 Task: Find connections with filter location Zamora with filter topic #technologywith filter profile language French with filter current company Mercedes-Benz India Pvt. Ltd. with filter school Sri Jayachamarajendra College of Engg., MYSORE with filter industry Appliances, Electrical, and Electronics Manufacturing with filter service category Management Consulting with filter keywords title Telephone Operator
Action: Mouse moved to (541, 72)
Screenshot: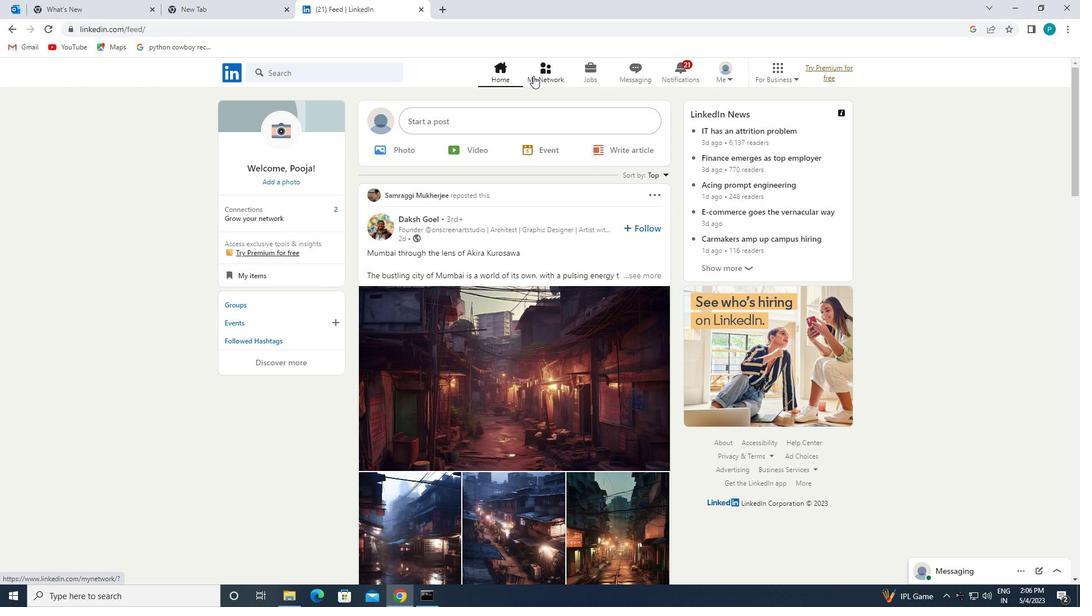 
Action: Mouse pressed left at (541, 72)
Screenshot: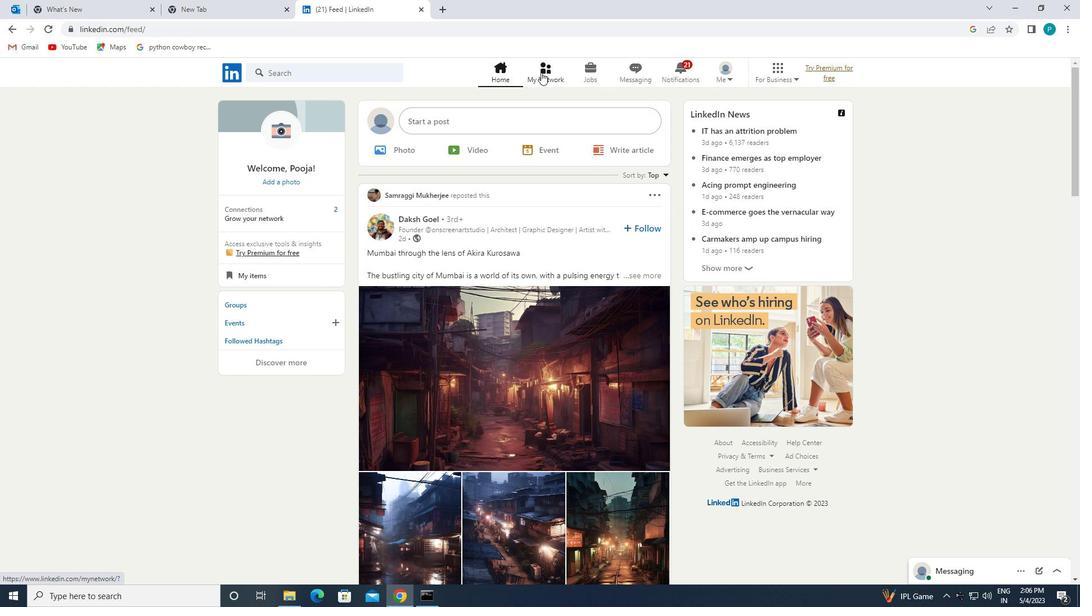 
Action: Mouse moved to (367, 131)
Screenshot: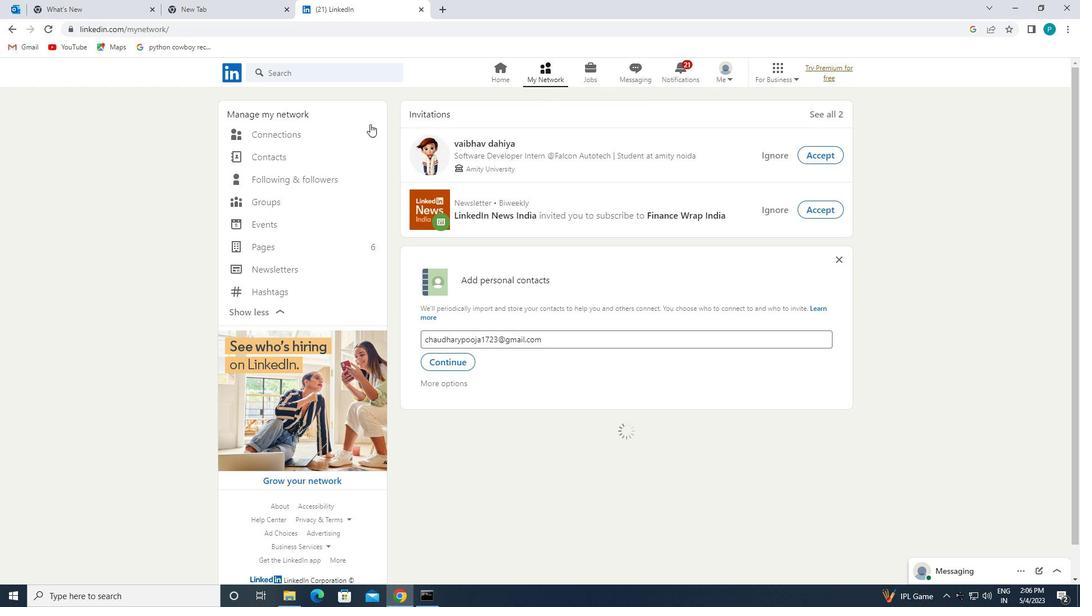 
Action: Mouse pressed left at (367, 131)
Screenshot: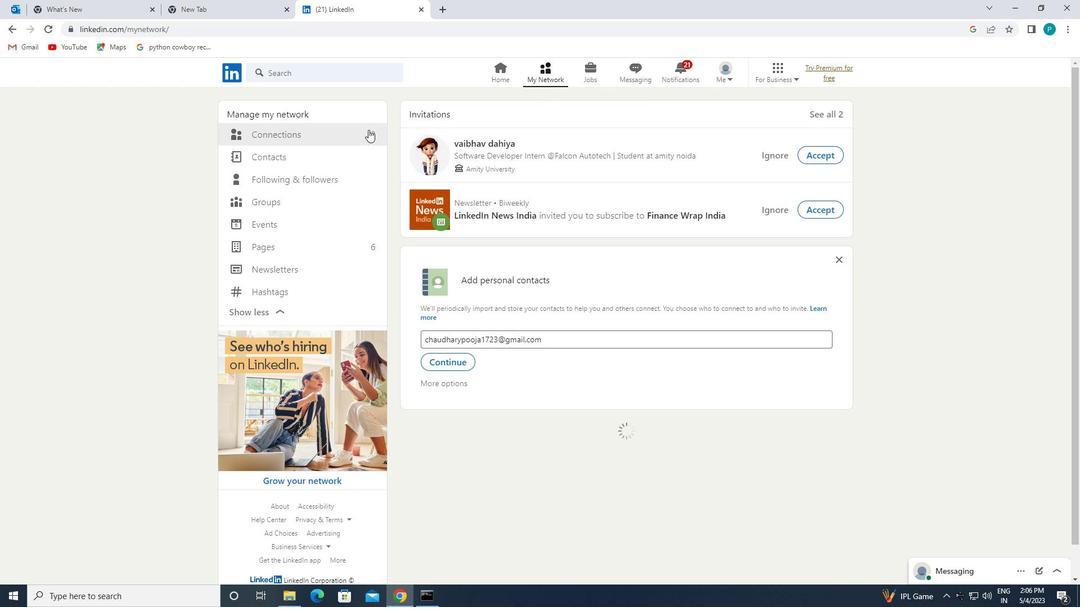 
Action: Mouse moved to (607, 140)
Screenshot: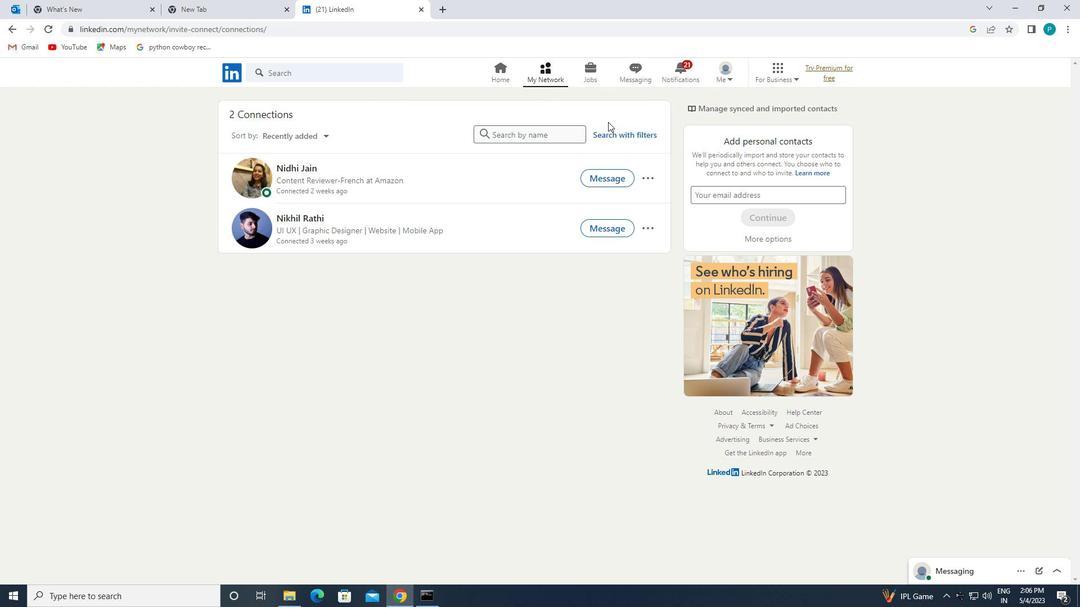 
Action: Mouse pressed left at (607, 140)
Screenshot: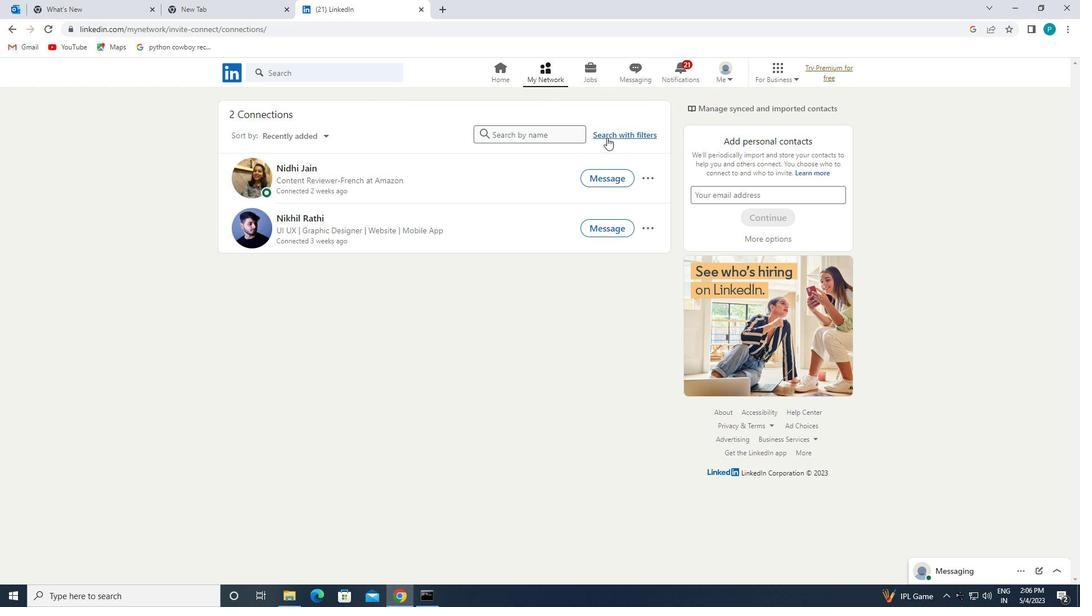
Action: Mouse moved to (571, 106)
Screenshot: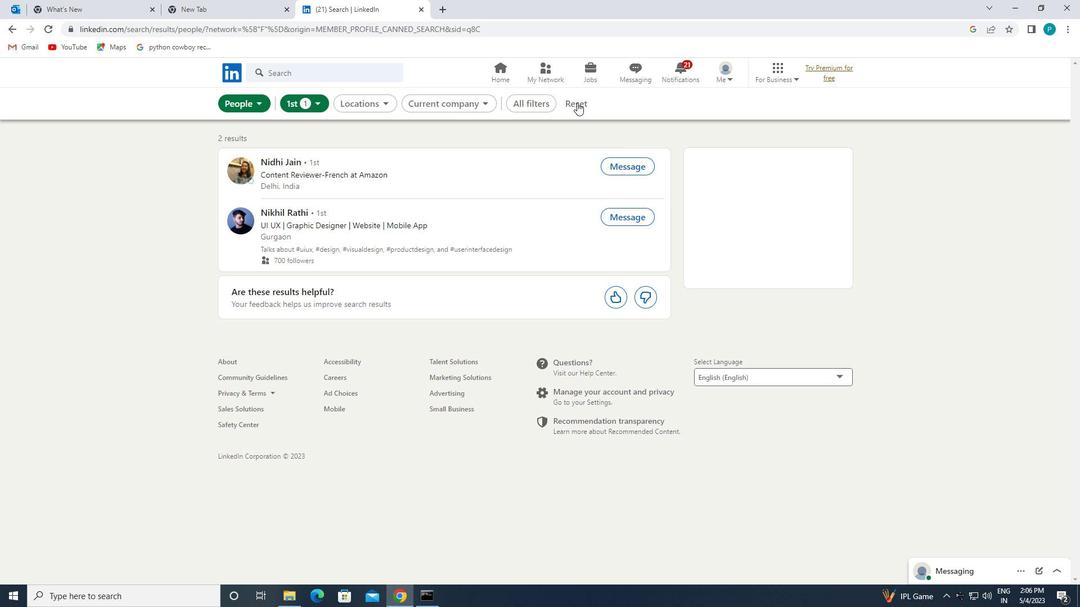 
Action: Mouse pressed left at (571, 106)
Screenshot: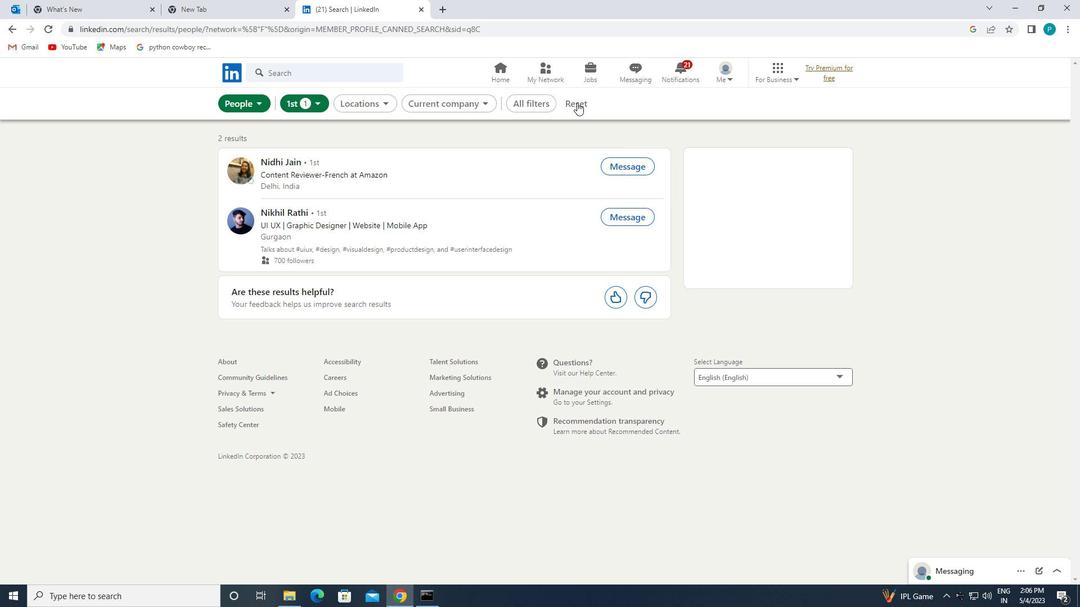 
Action: Mouse moved to (549, 101)
Screenshot: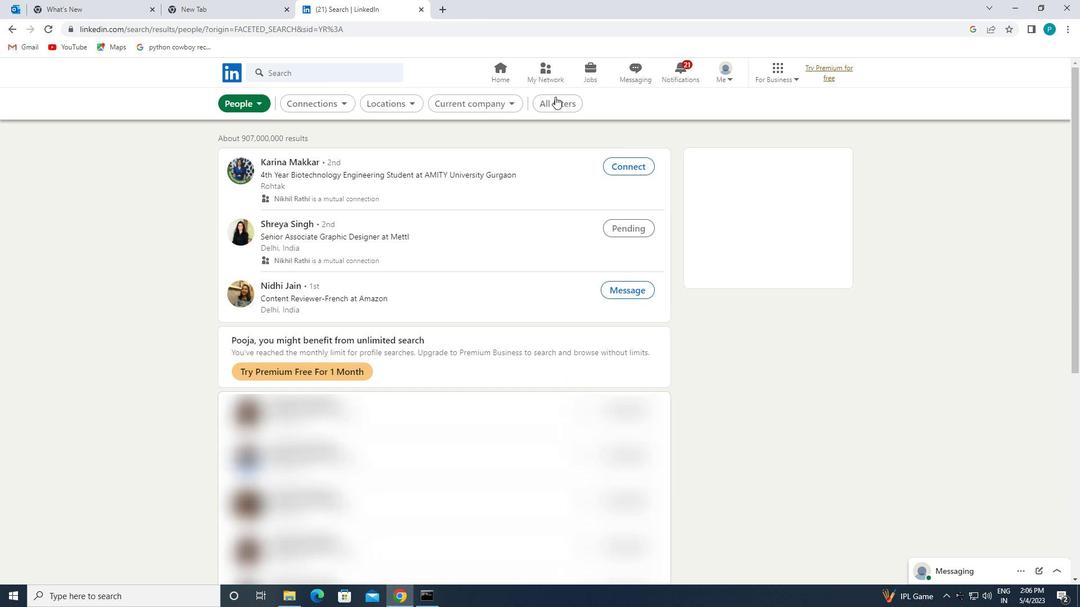 
Action: Mouse pressed left at (549, 101)
Screenshot: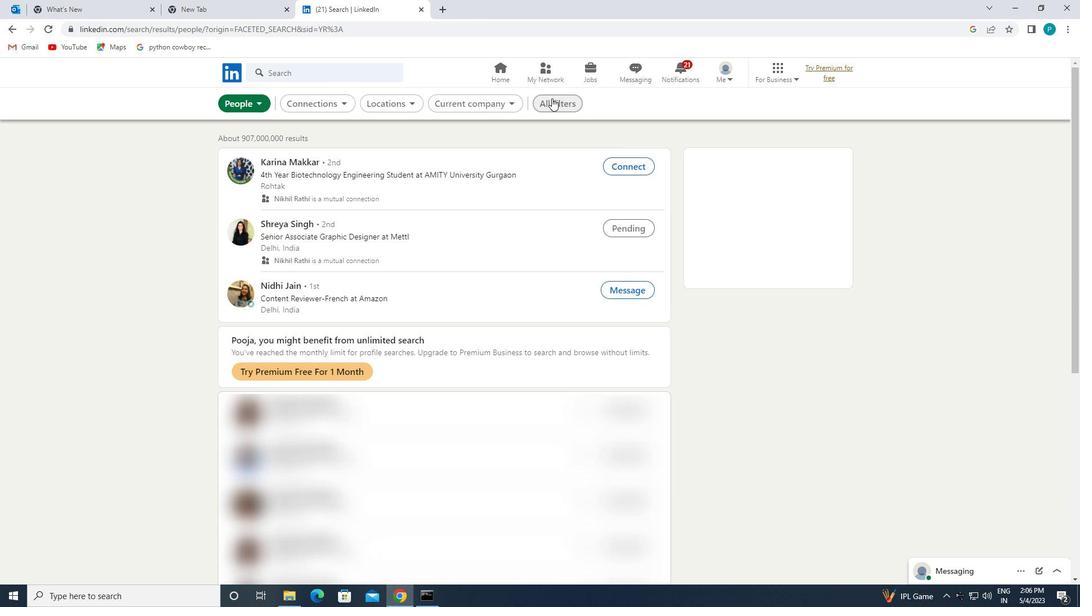 
Action: Mouse moved to (888, 269)
Screenshot: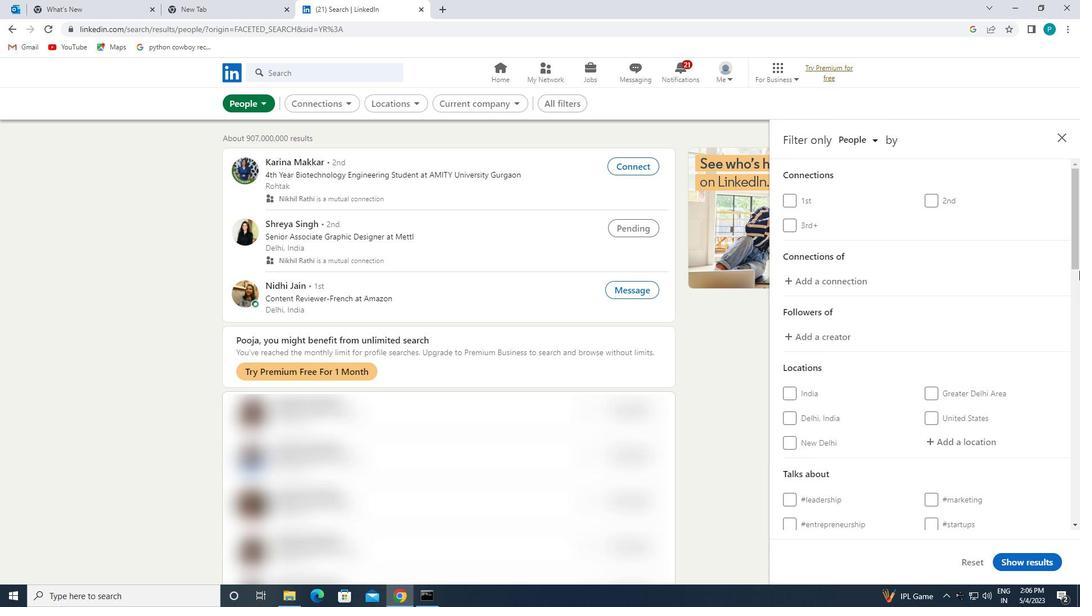 
Action: Mouse scrolled (888, 268) with delta (0, 0)
Screenshot: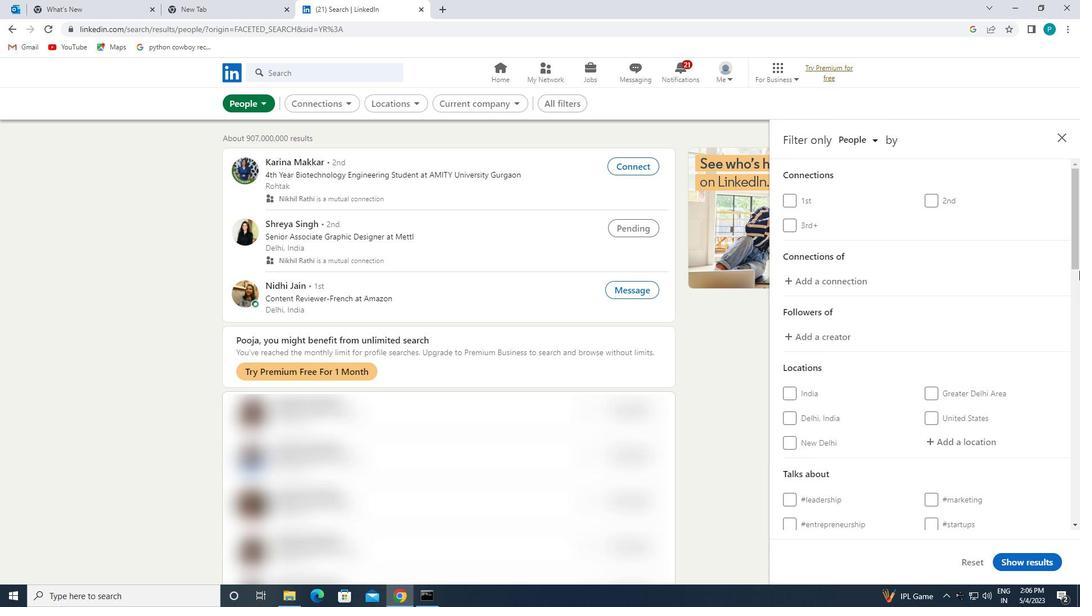
Action: Mouse moved to (890, 283)
Screenshot: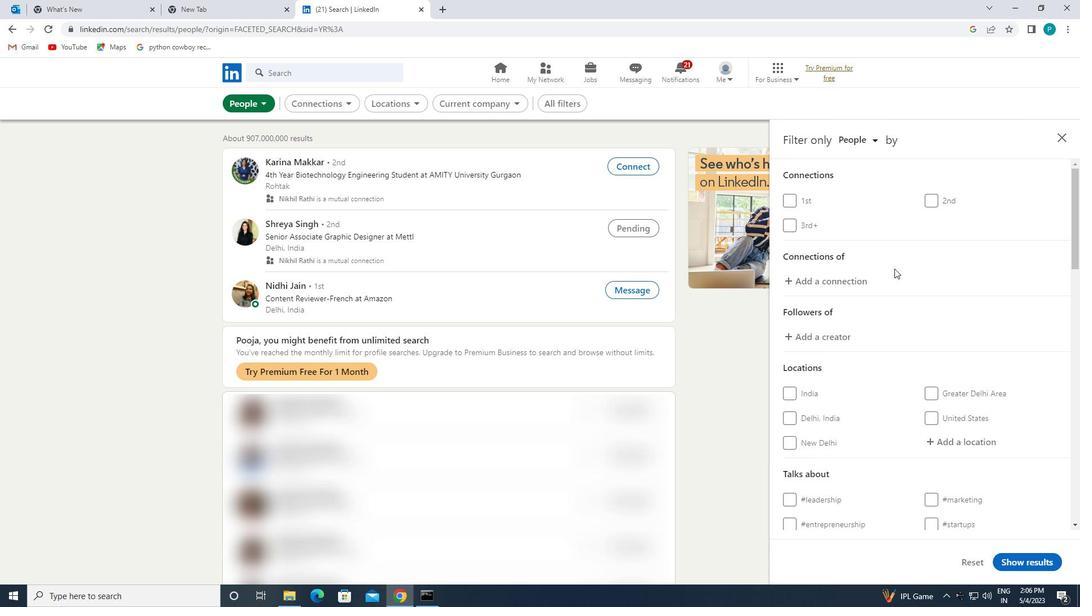 
Action: Mouse scrolled (890, 282) with delta (0, 0)
Screenshot: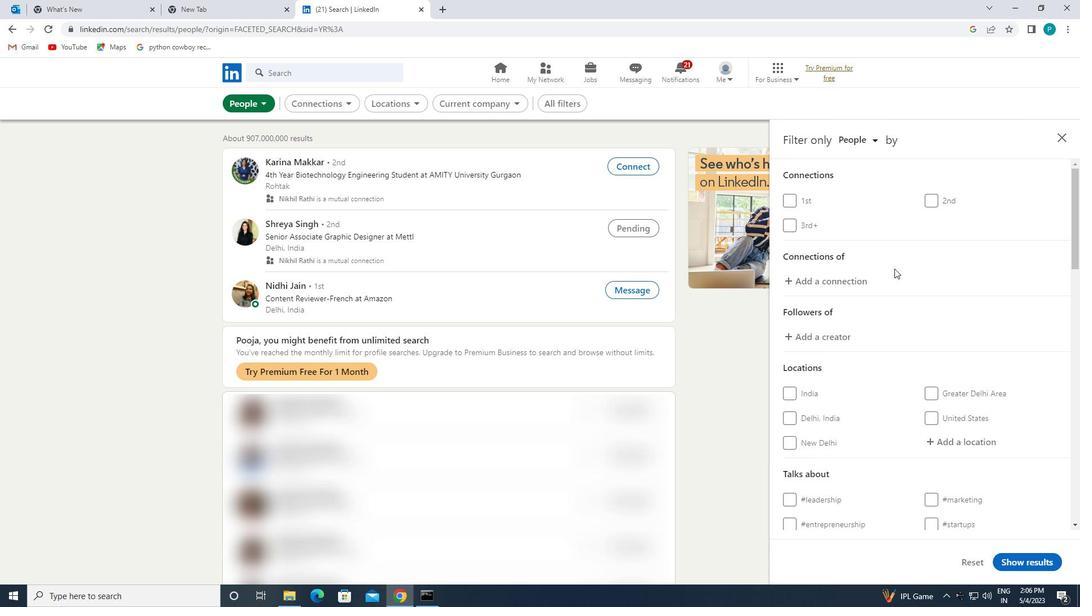 
Action: Mouse moved to (937, 324)
Screenshot: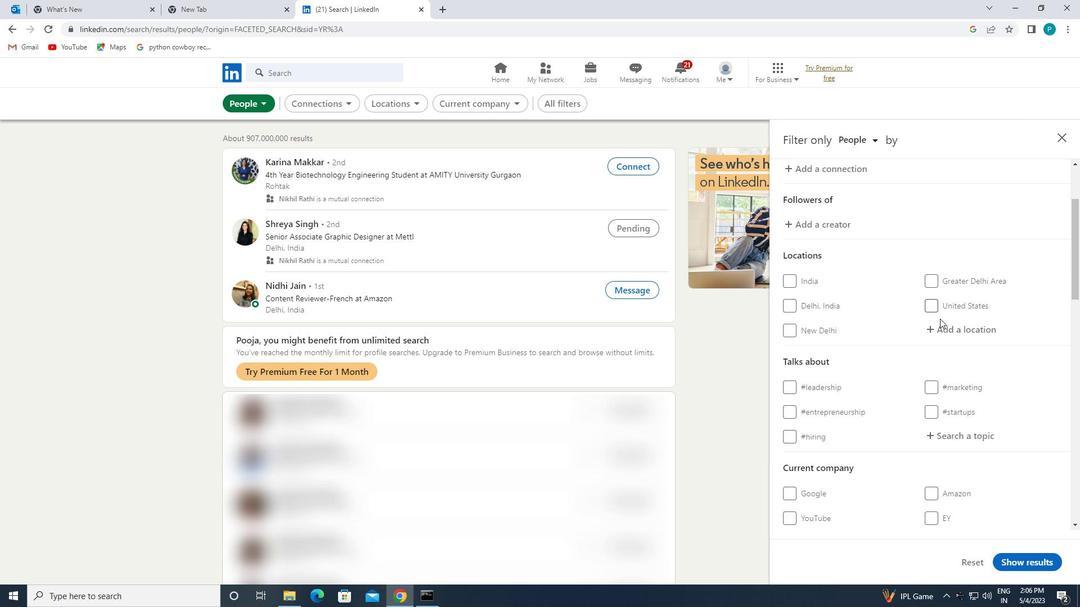 
Action: Mouse pressed left at (937, 324)
Screenshot: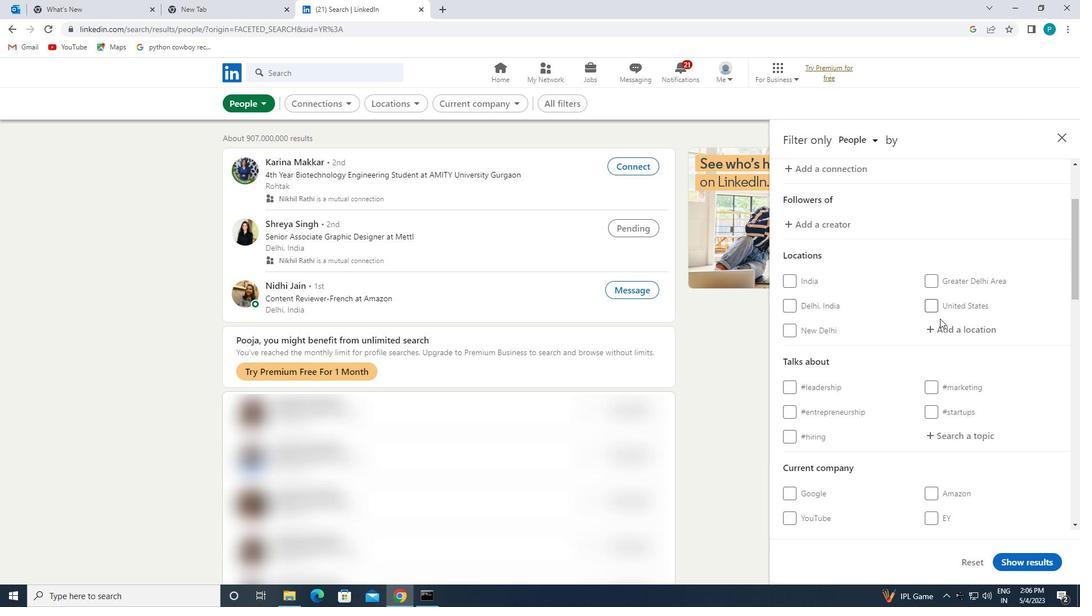 
Action: Mouse moved to (937, 321)
Screenshot: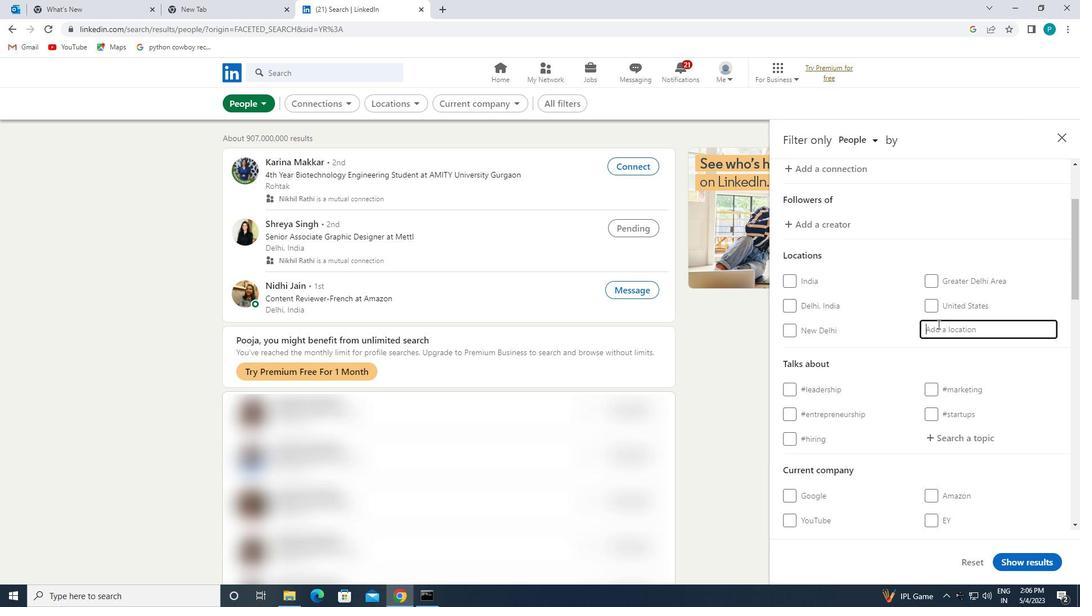 
Action: Key pressed <Key.caps_lock>z<Key.caps_lock>amora
Screenshot: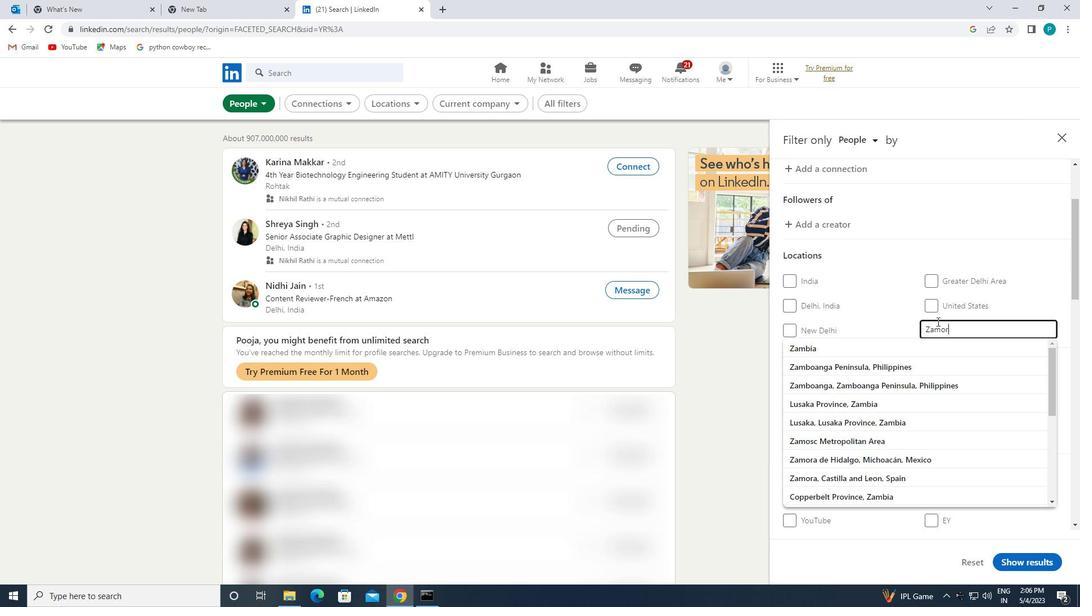 
Action: Mouse moved to (906, 351)
Screenshot: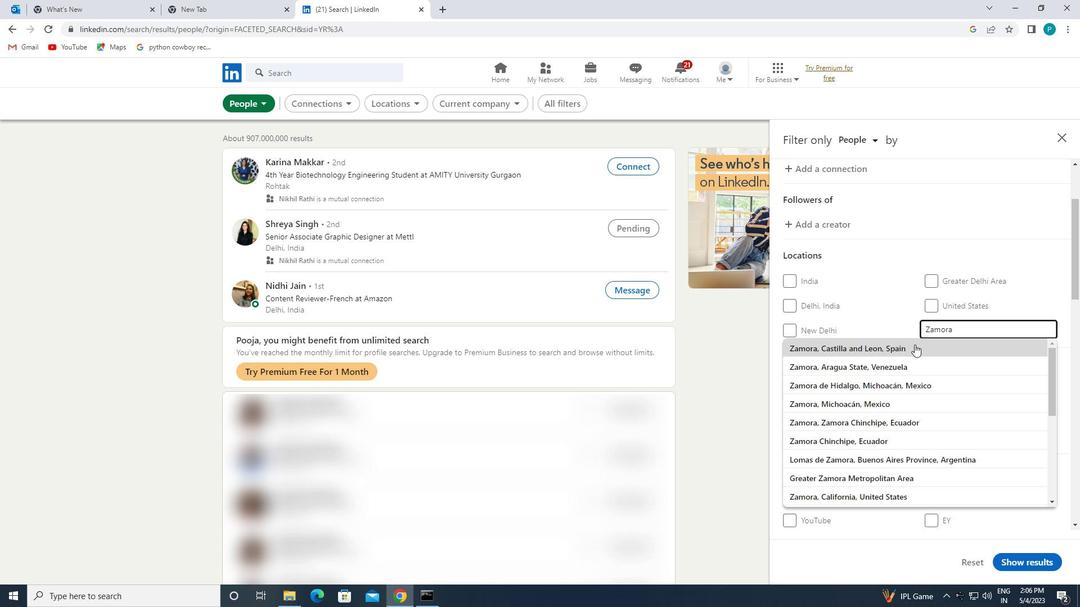 
Action: Mouse pressed left at (906, 351)
Screenshot: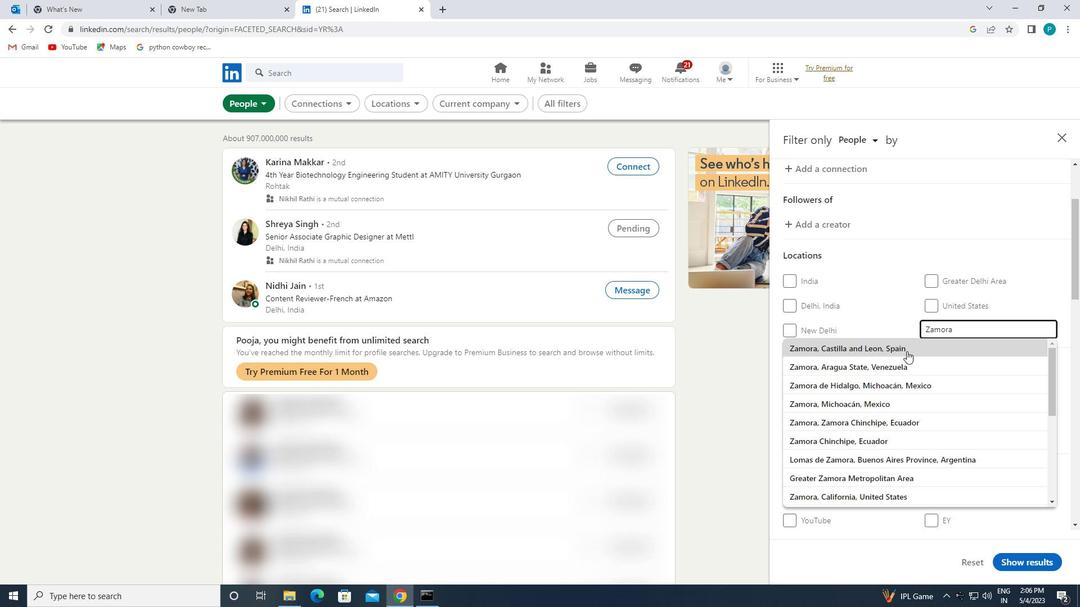 
Action: Mouse moved to (922, 292)
Screenshot: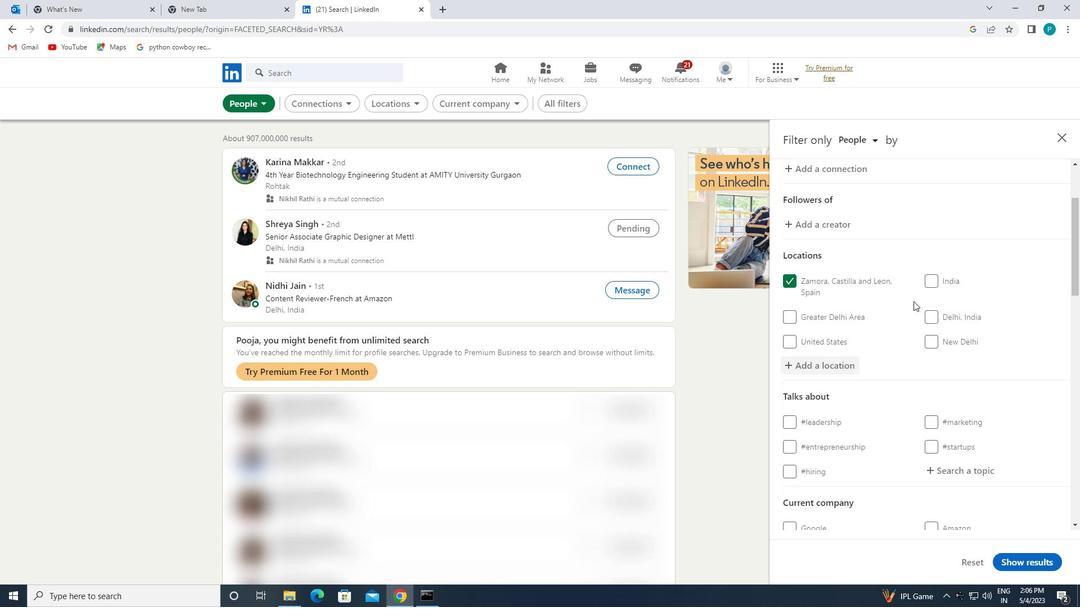 
Action: Mouse scrolled (922, 292) with delta (0, 0)
Screenshot: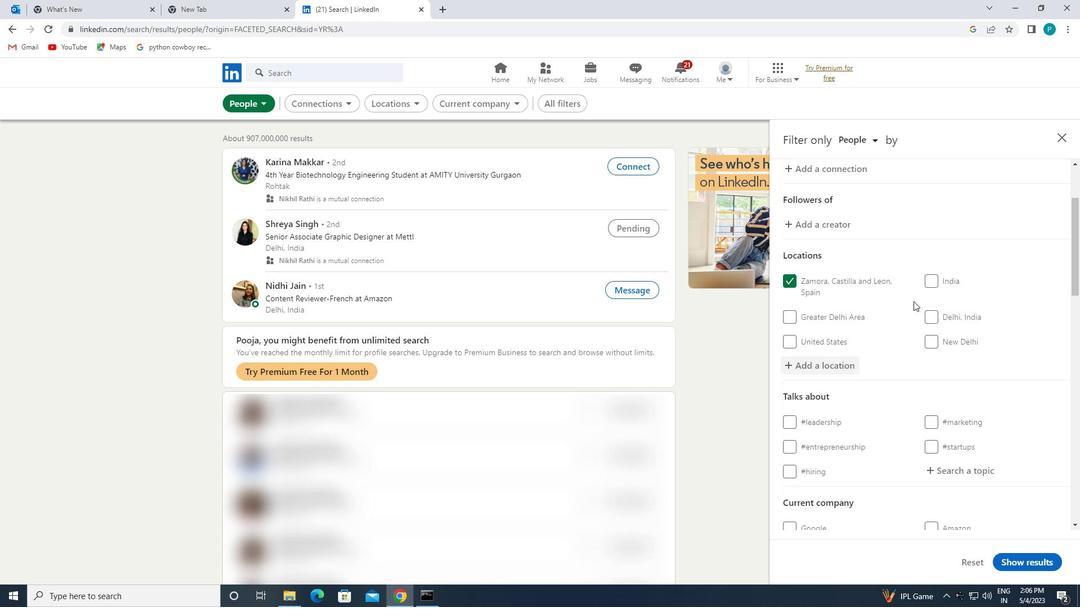 
Action: Mouse moved to (927, 301)
Screenshot: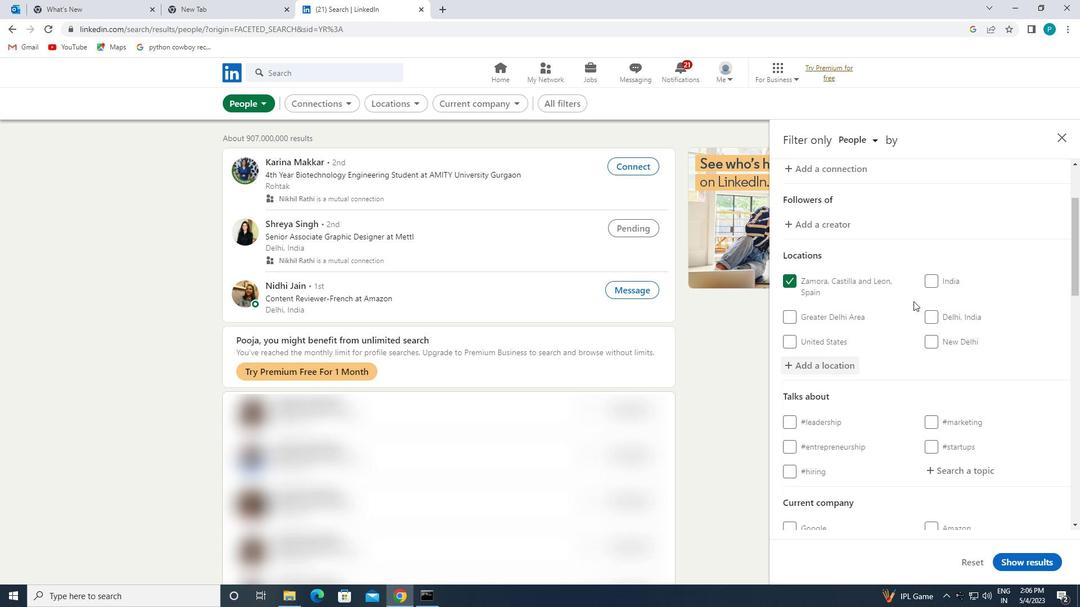 
Action: Mouse scrolled (927, 300) with delta (0, 0)
Screenshot: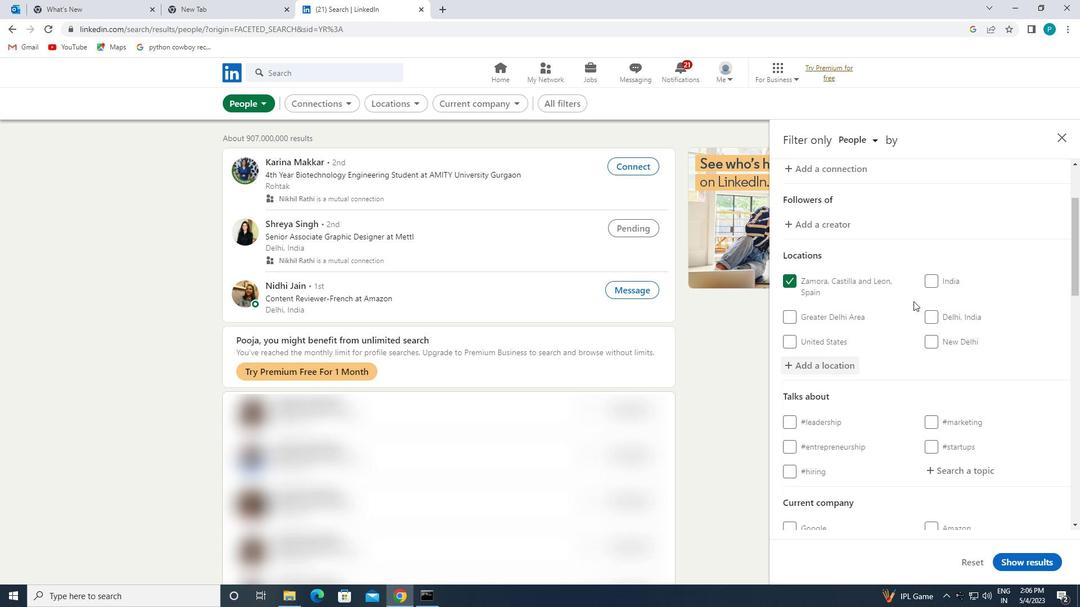 
Action: Mouse moved to (931, 311)
Screenshot: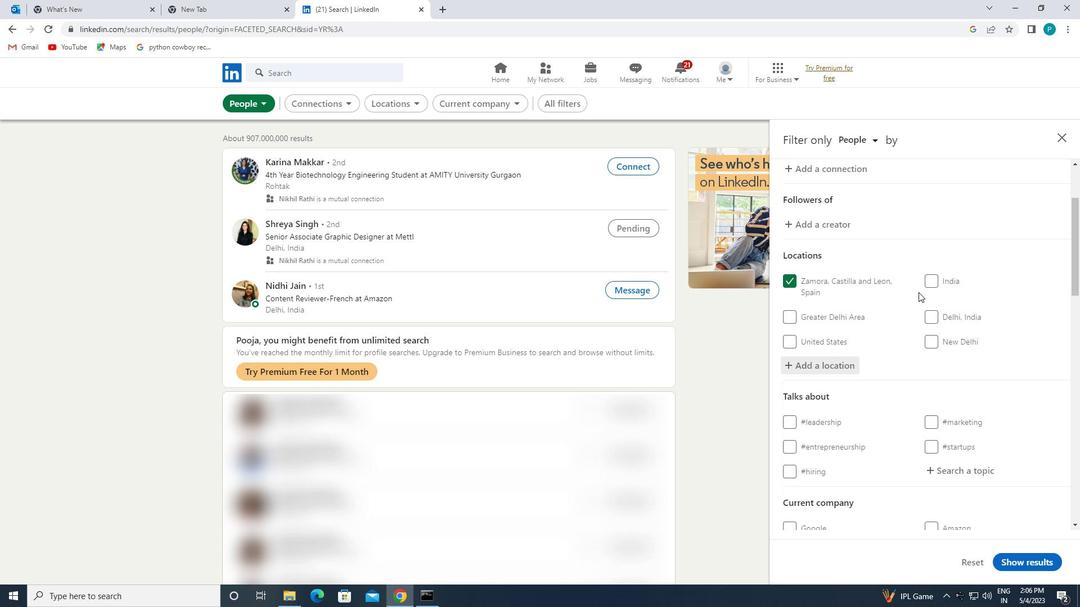 
Action: Mouse scrolled (931, 311) with delta (0, 0)
Screenshot: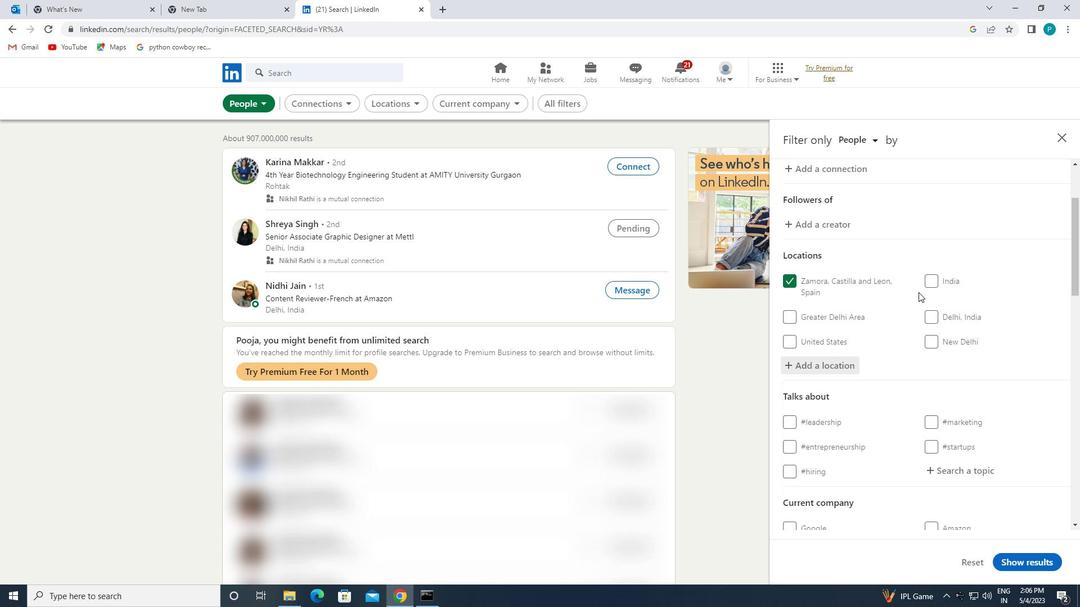 
Action: Mouse moved to (942, 306)
Screenshot: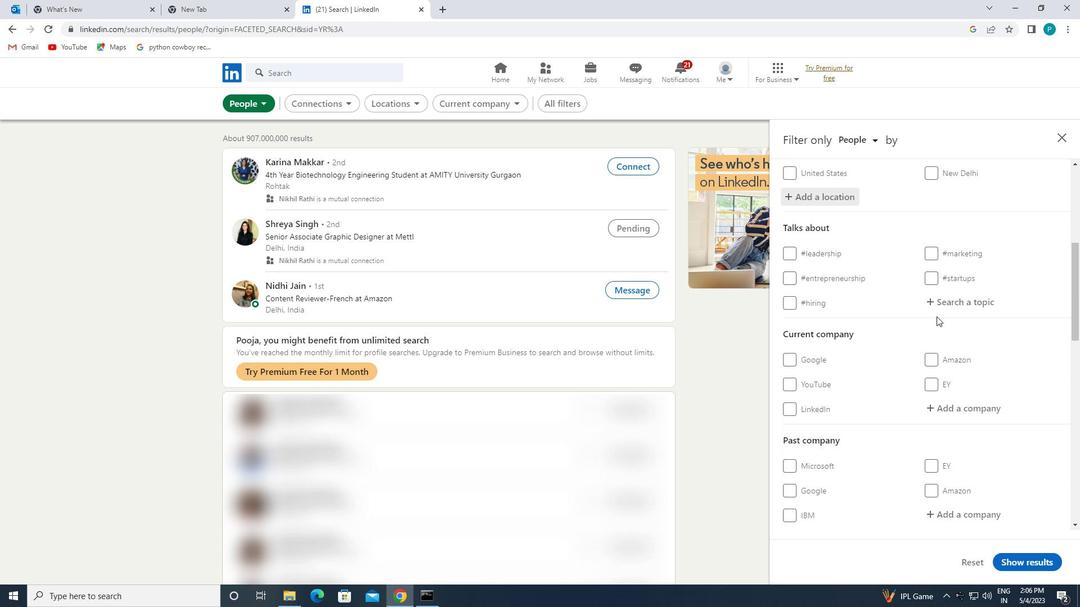 
Action: Mouse pressed left at (942, 306)
Screenshot: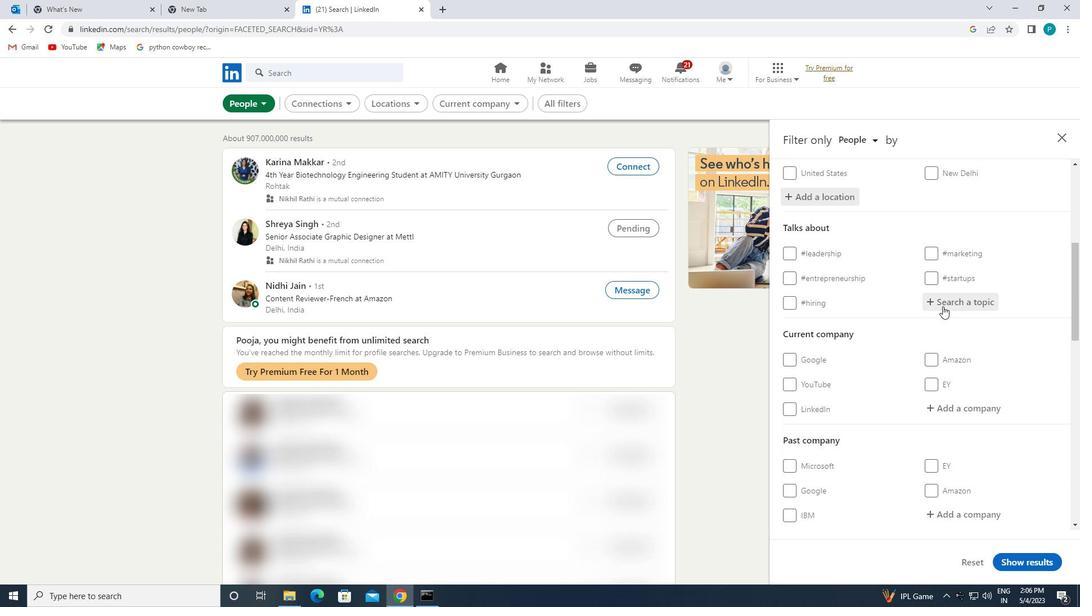 
Action: Key pressed <Key.shift>#TEACH<Key.backspace><Key.backspace><Key.backspace>CHNOLOGY
Screenshot: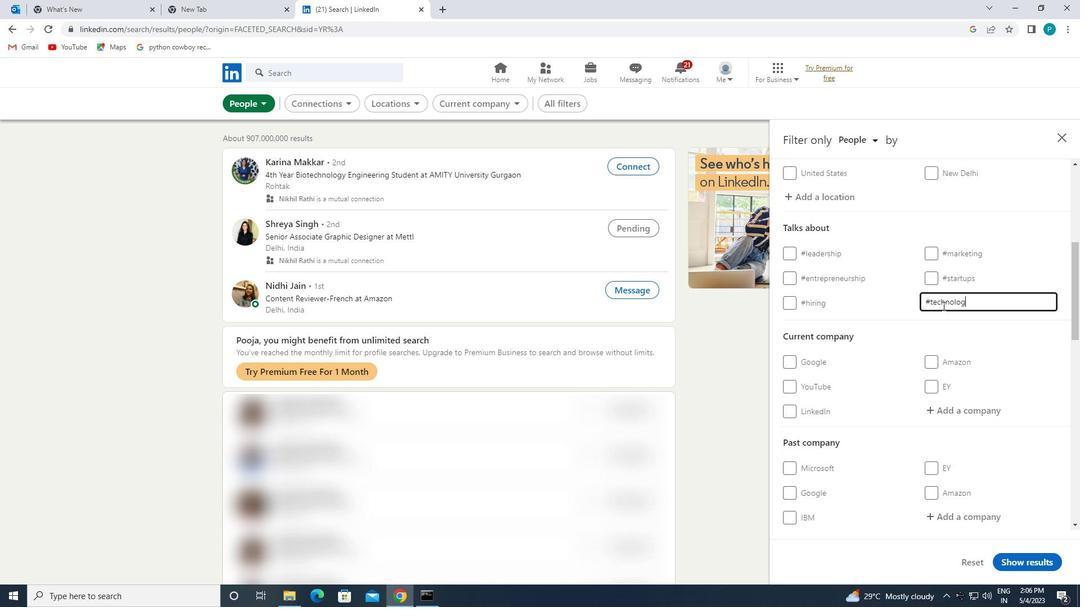 
Action: Mouse moved to (846, 337)
Screenshot: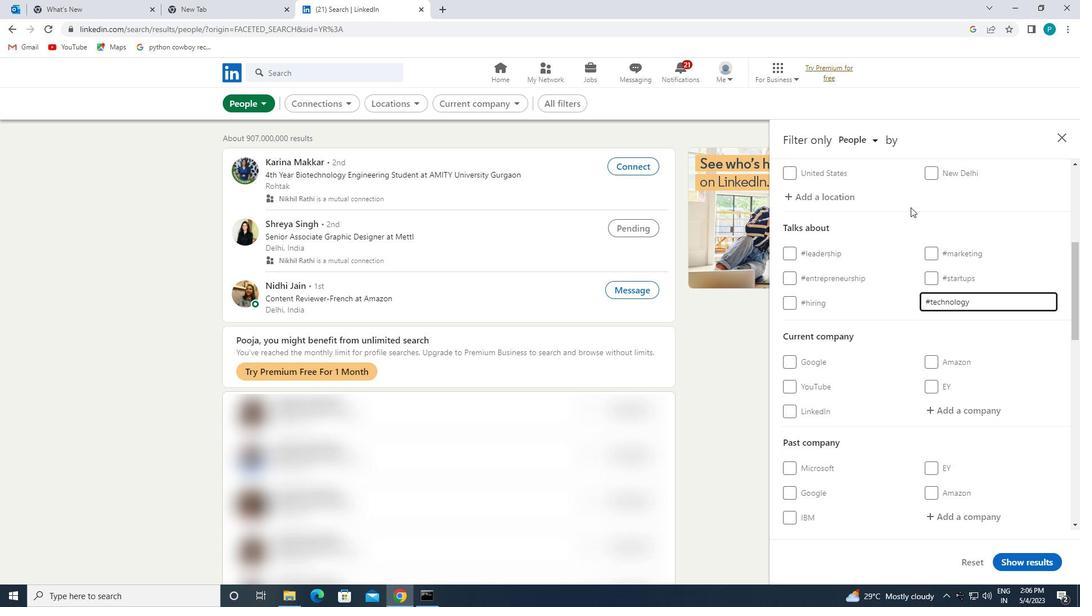 
Action: Mouse scrolled (846, 336) with delta (0, 0)
Screenshot: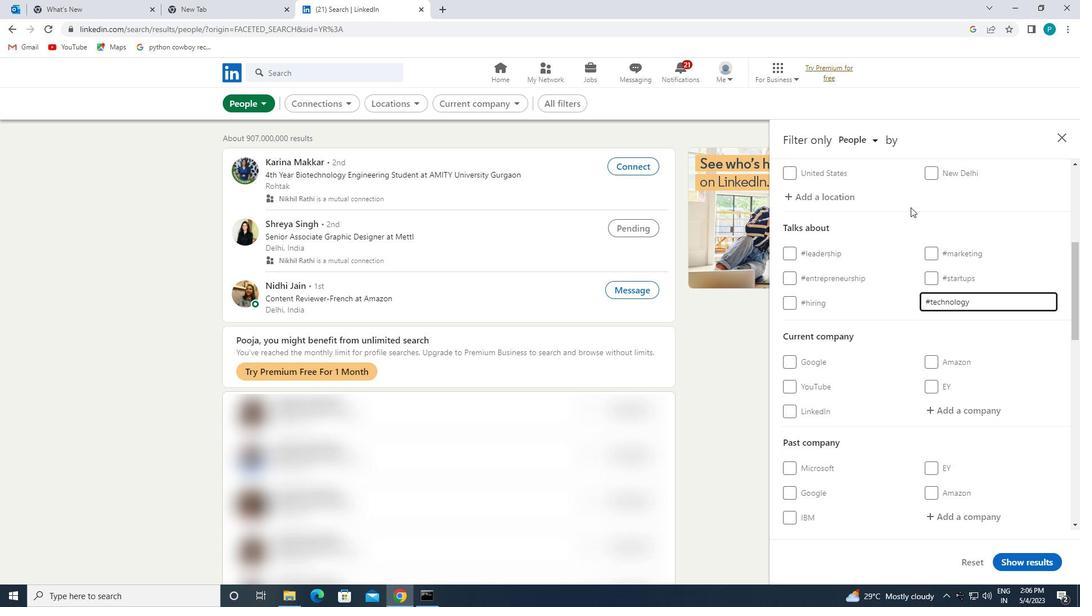 
Action: Mouse moved to (856, 383)
Screenshot: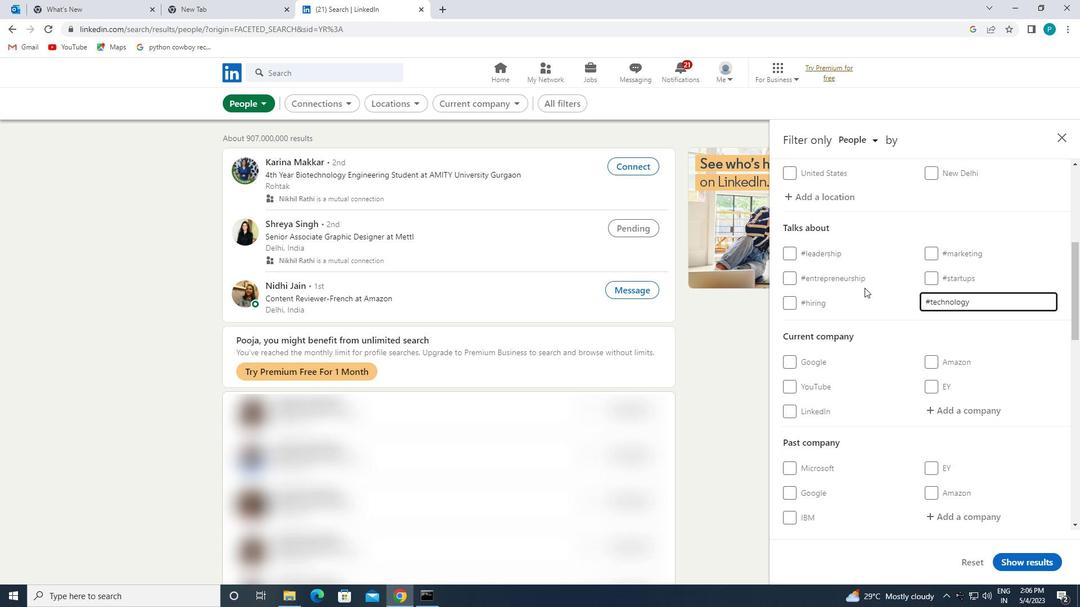 
Action: Mouse scrolled (856, 383) with delta (0, 0)
Screenshot: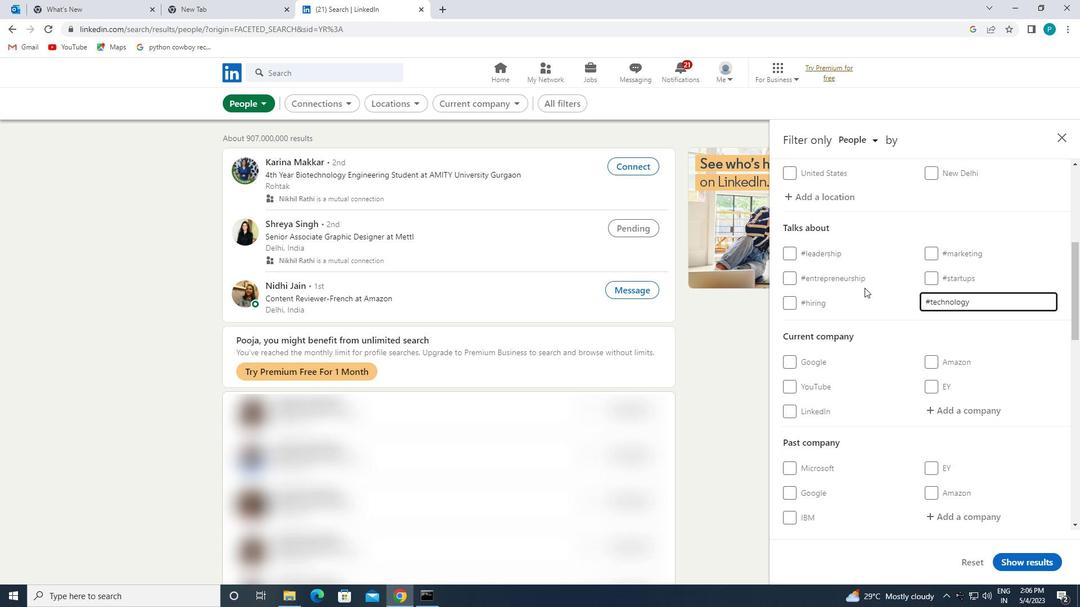 
Action: Mouse moved to (904, 408)
Screenshot: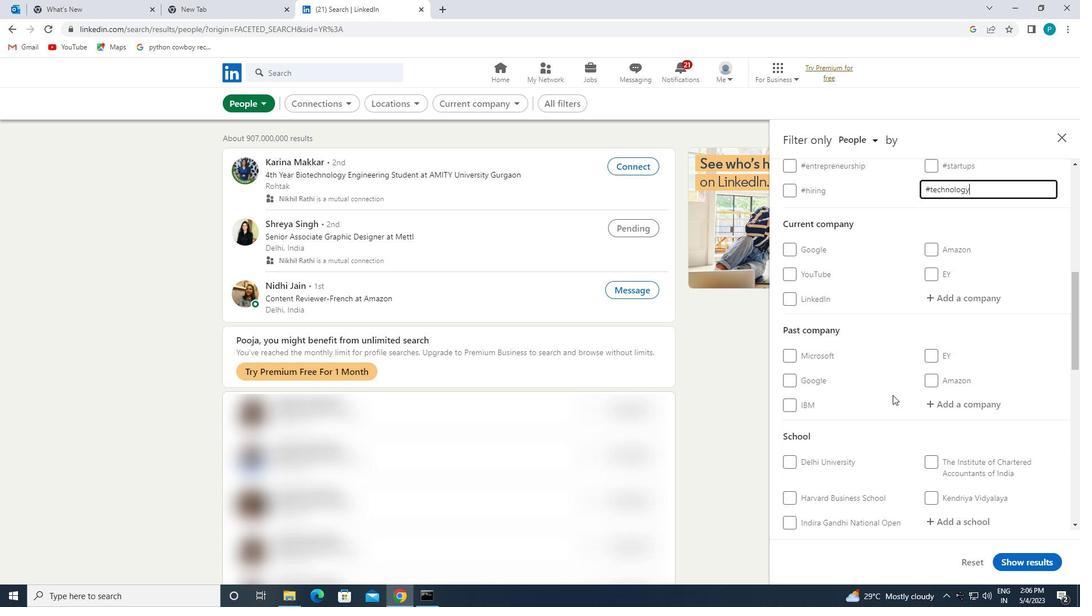 
Action: Mouse scrolled (904, 407) with delta (0, 0)
Screenshot: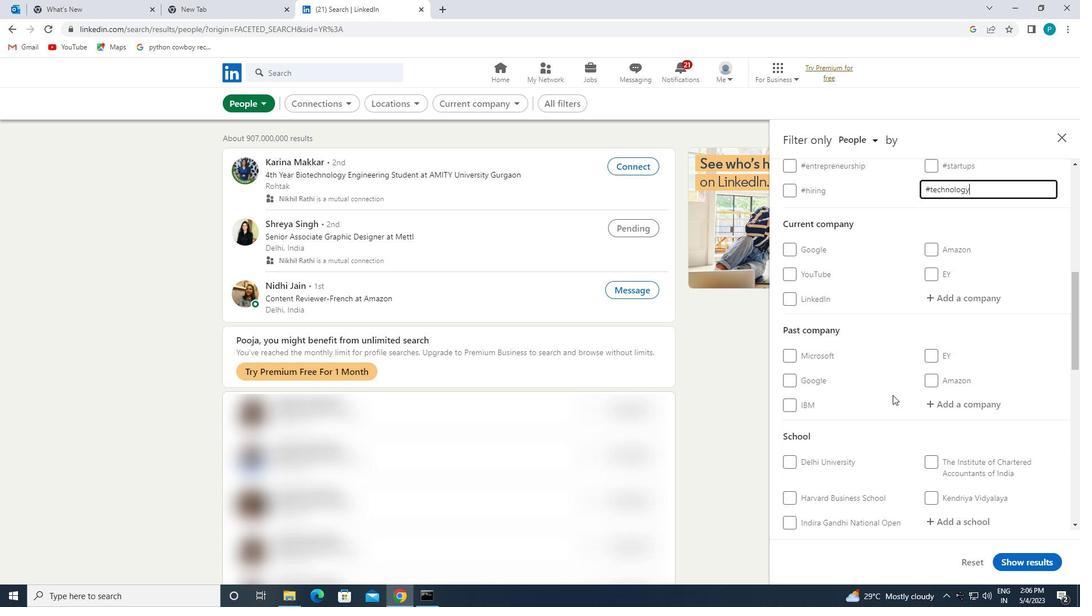 
Action: Mouse moved to (904, 410)
Screenshot: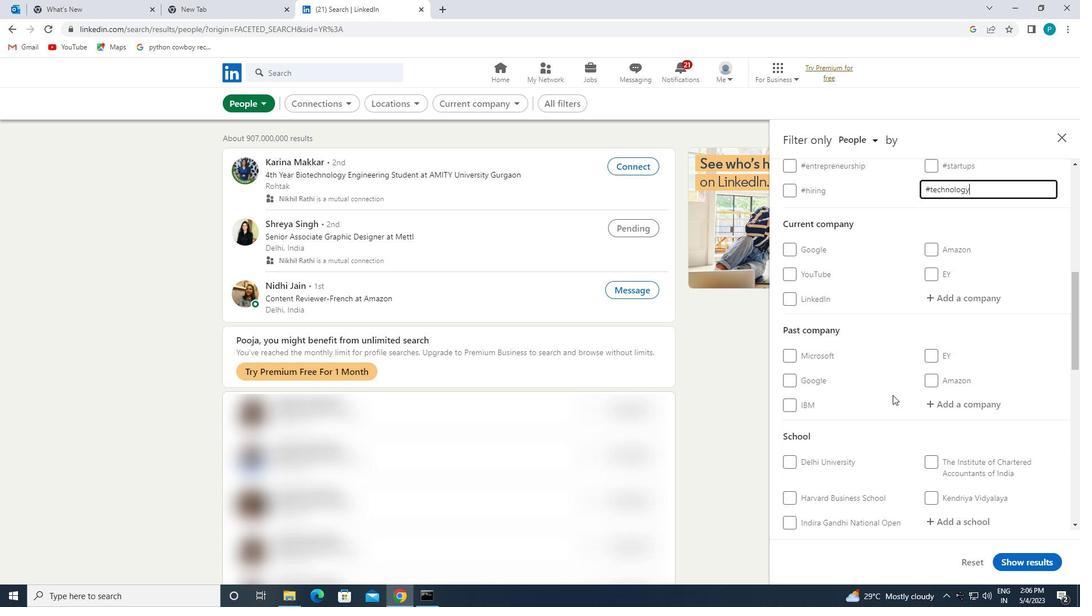 
Action: Mouse scrolled (904, 409) with delta (0, 0)
Screenshot: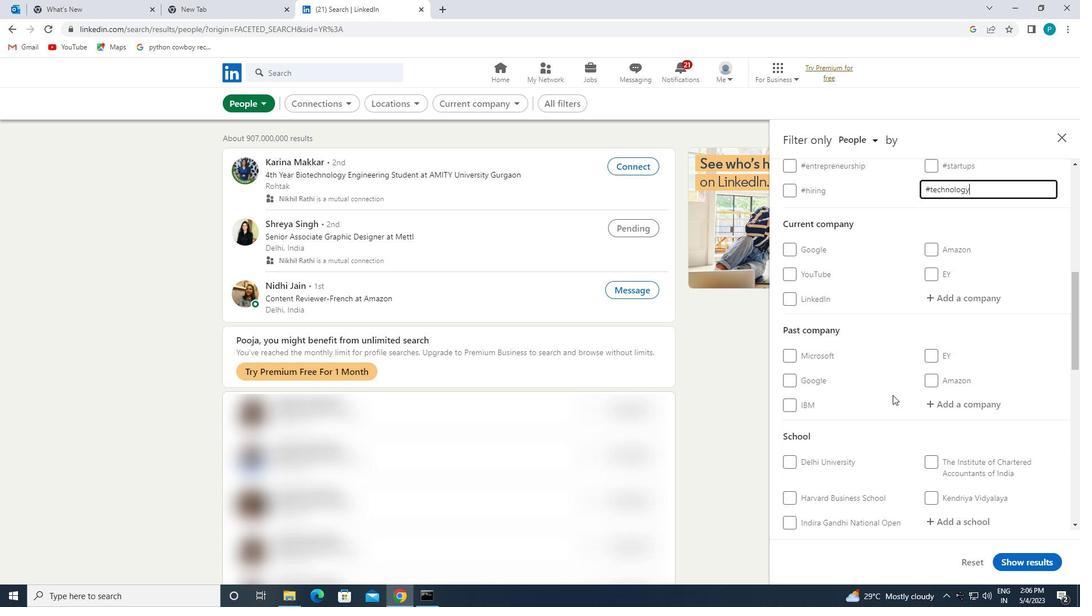 
Action: Mouse scrolled (904, 409) with delta (0, 0)
Screenshot: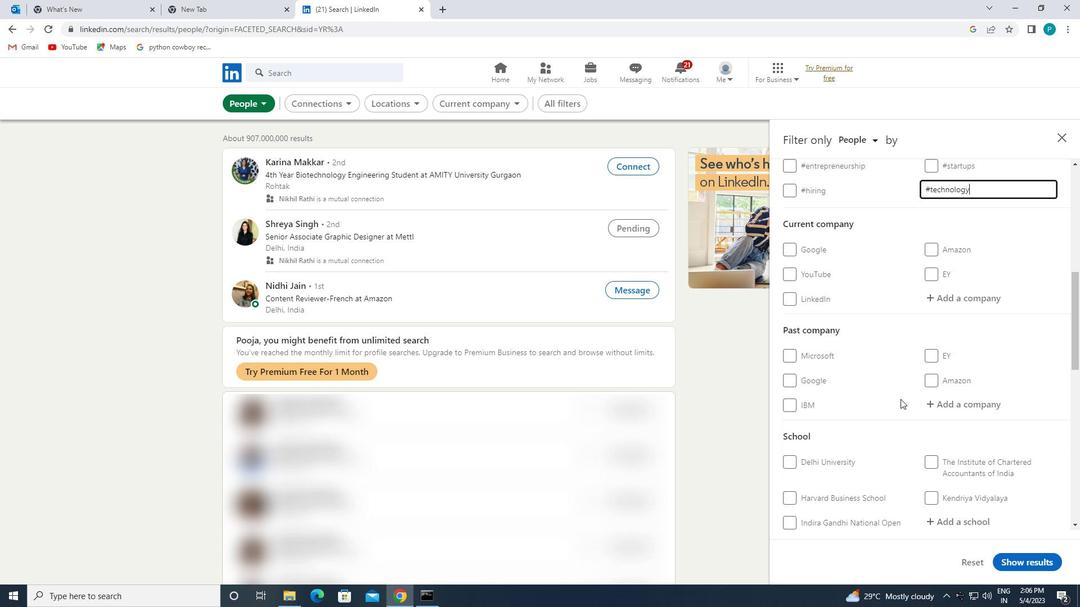 
Action: Mouse scrolled (904, 409) with delta (0, 0)
Screenshot: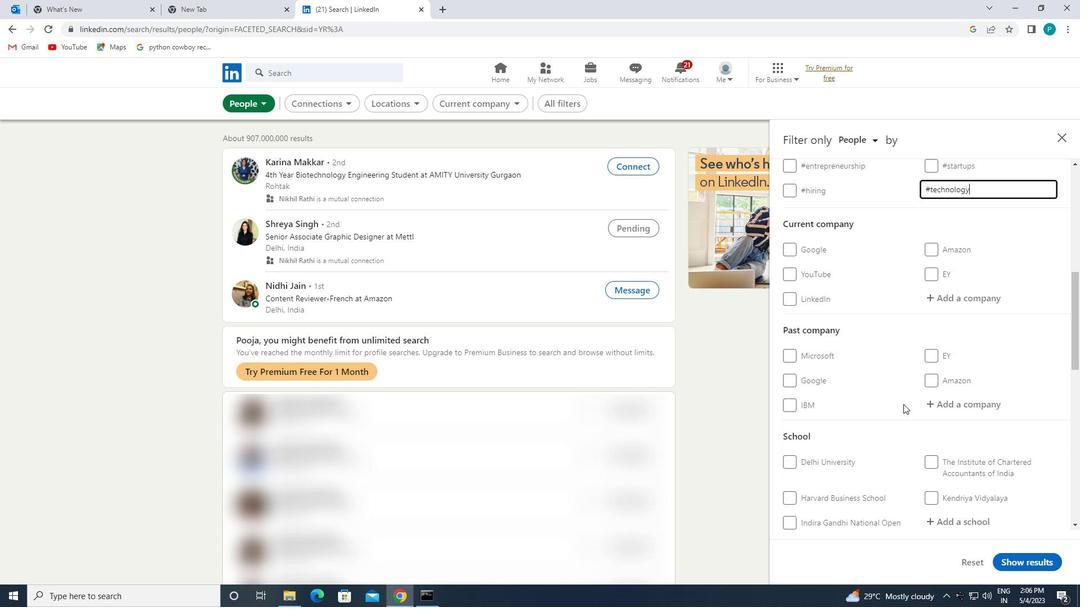 
Action: Mouse moved to (911, 374)
Screenshot: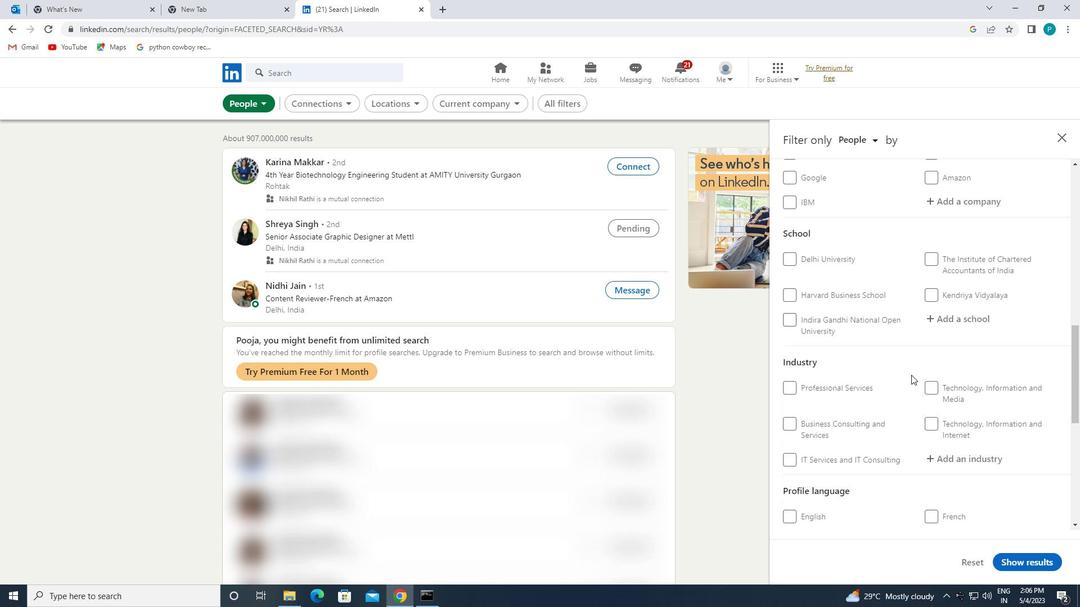 
Action: Mouse scrolled (911, 374) with delta (0, 0)
Screenshot: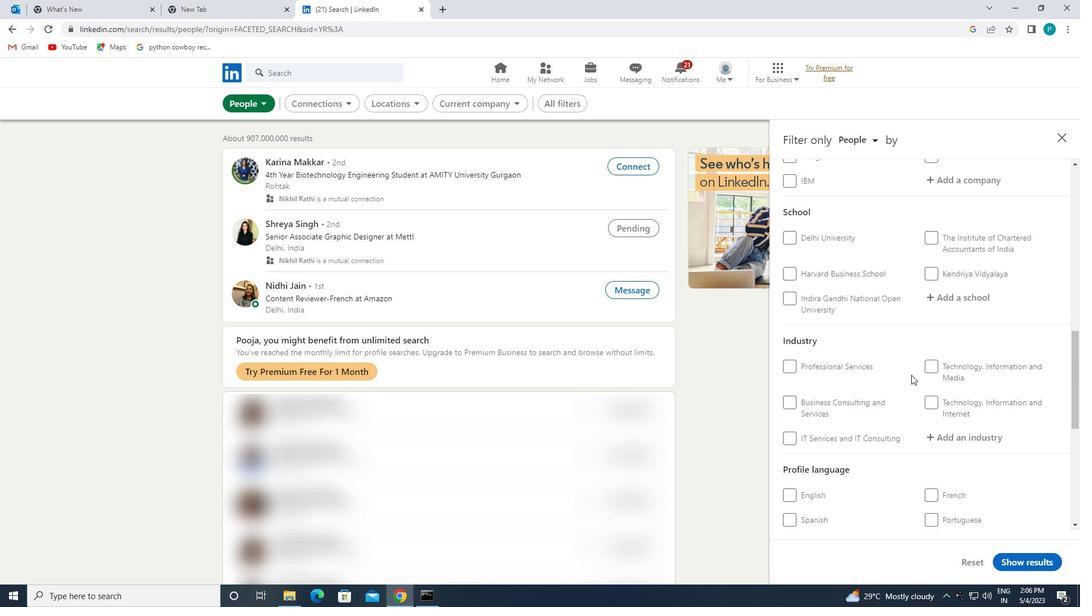 
Action: Mouse scrolled (911, 374) with delta (0, 0)
Screenshot: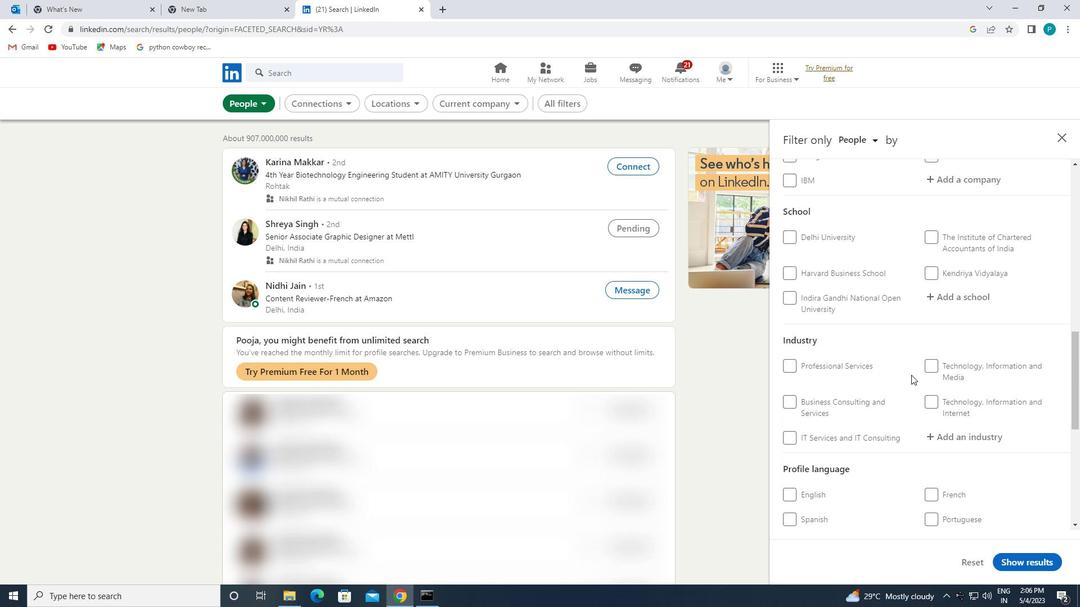 
Action: Mouse moved to (894, 375)
Screenshot: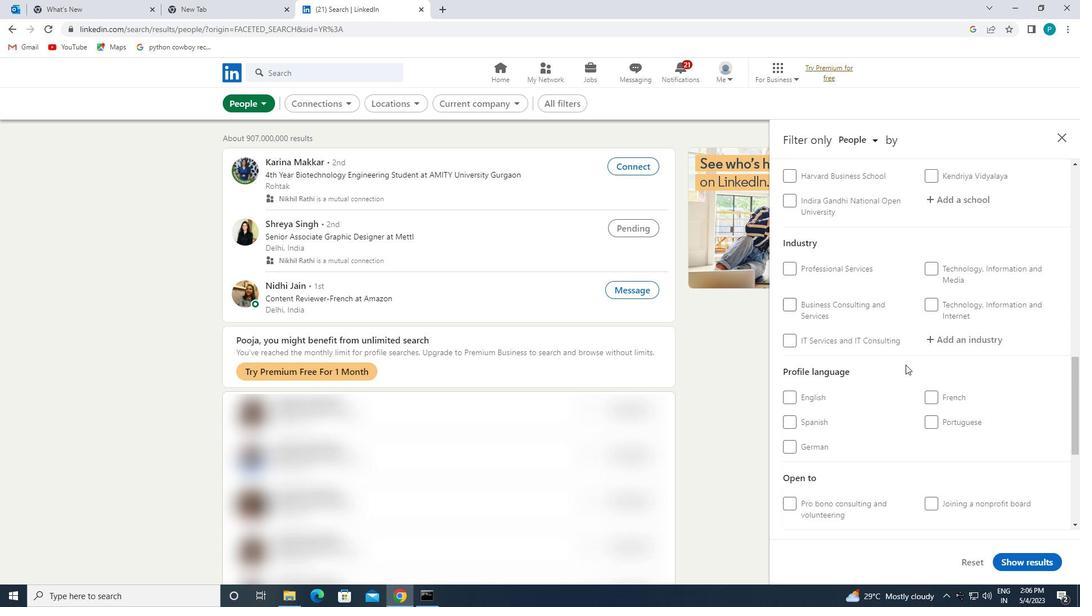 
Action: Mouse scrolled (894, 374) with delta (0, 0)
Screenshot: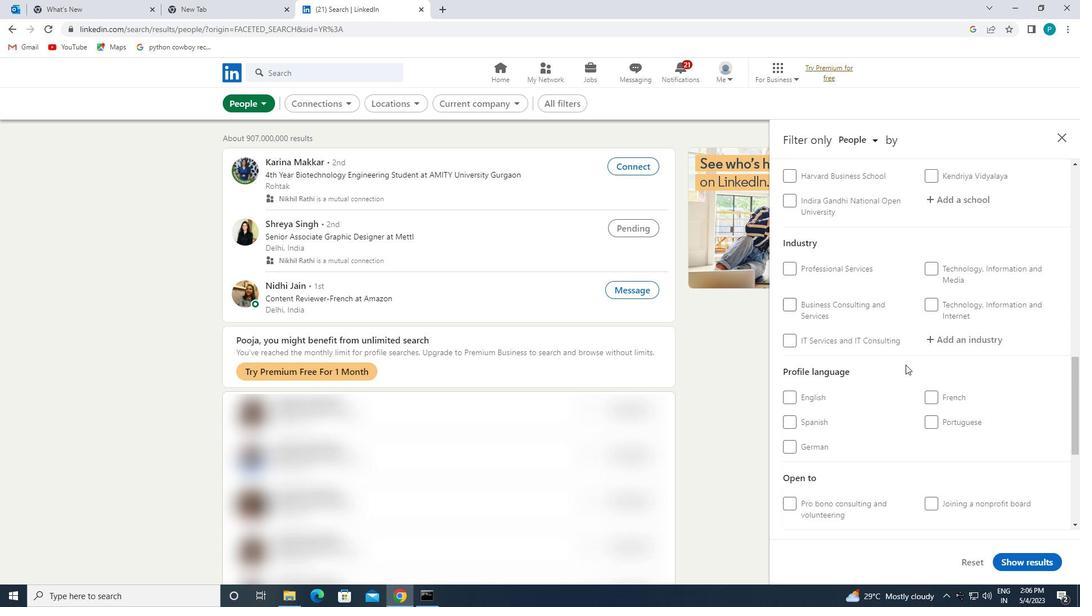 
Action: Mouse moved to (888, 392)
Screenshot: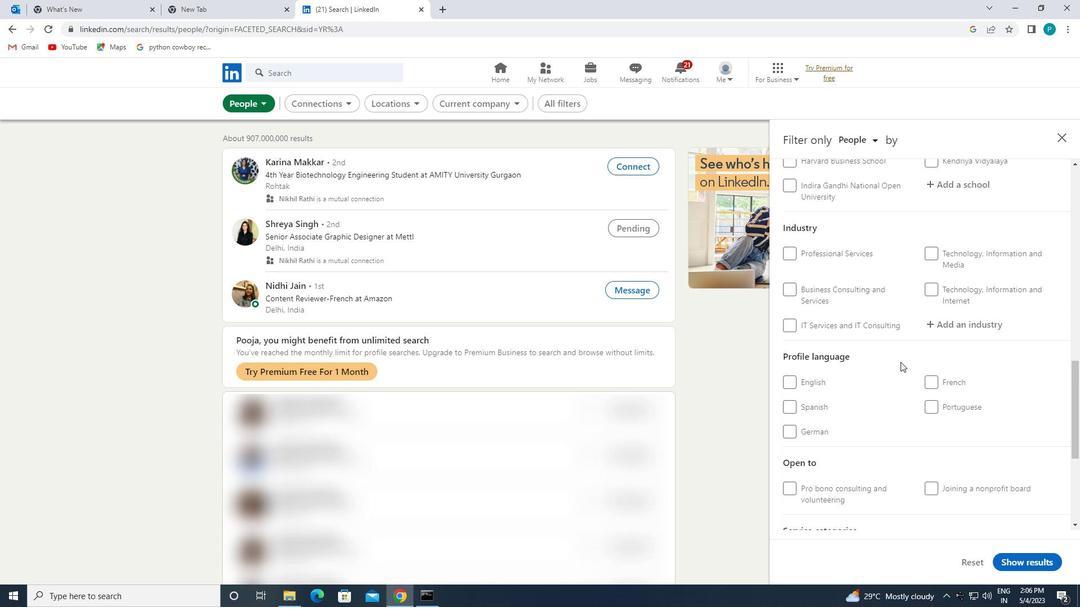 
Action: Mouse scrolled (888, 391) with delta (0, 0)
Screenshot: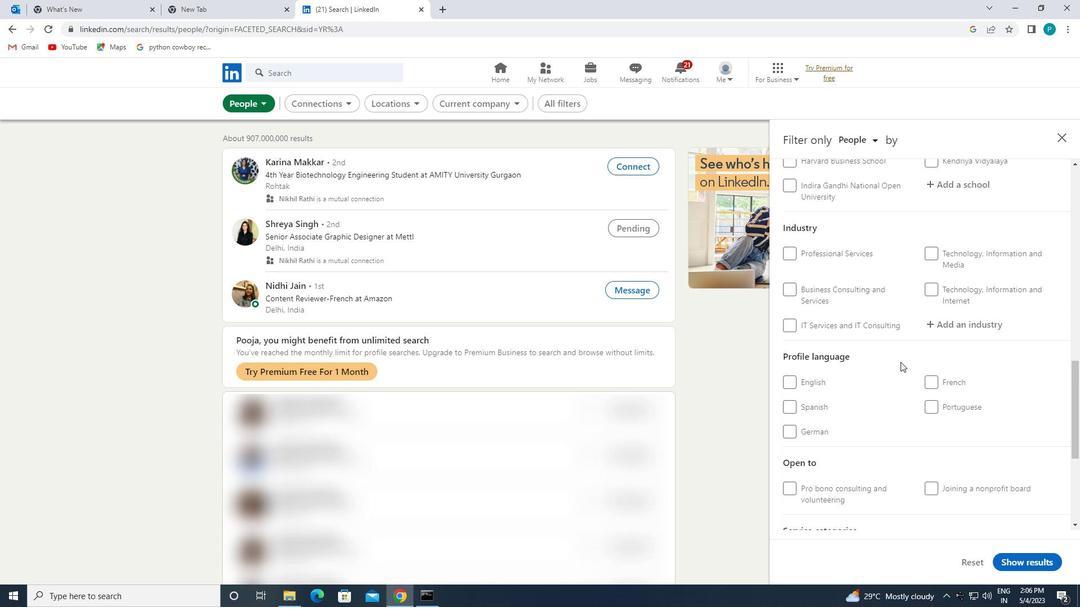 
Action: Mouse moved to (933, 270)
Screenshot: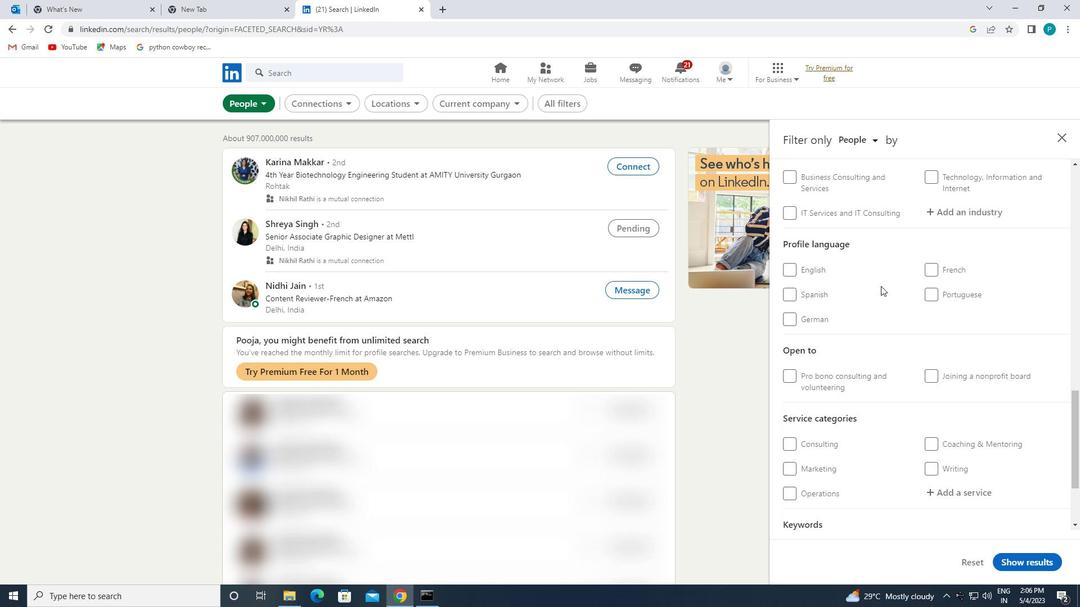 
Action: Mouse pressed left at (933, 270)
Screenshot: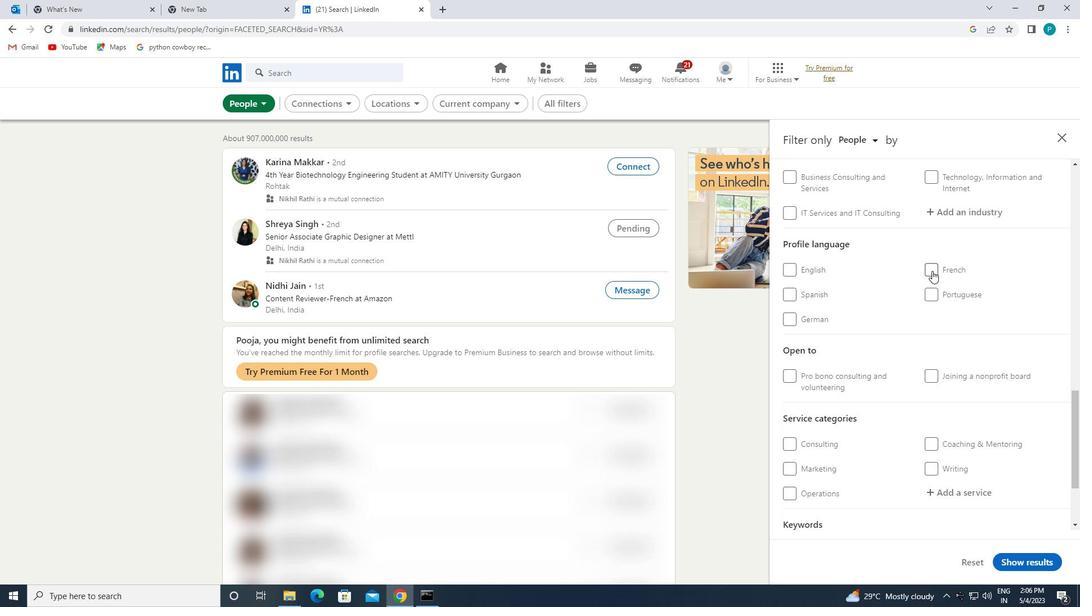 
Action: Mouse moved to (990, 271)
Screenshot: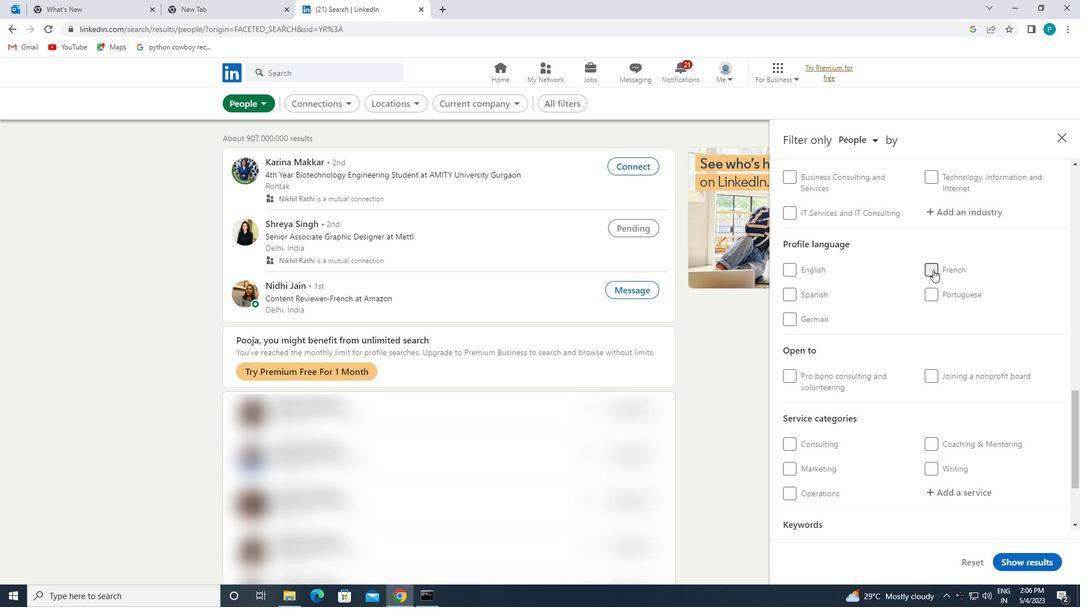 
Action: Mouse scrolled (990, 271) with delta (0, 0)
Screenshot: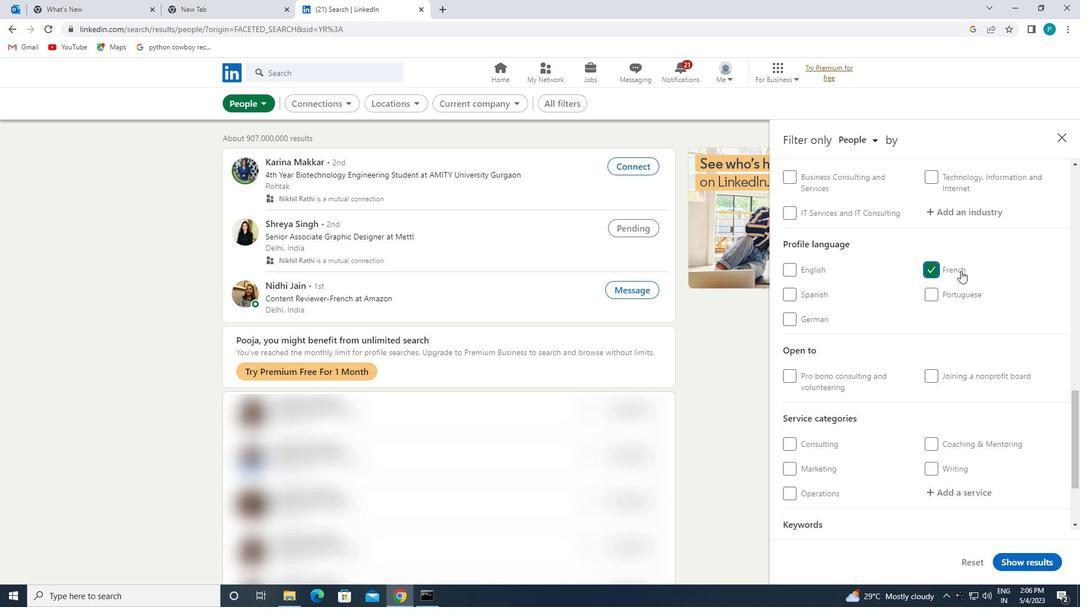 
Action: Mouse scrolled (990, 271) with delta (0, 0)
Screenshot: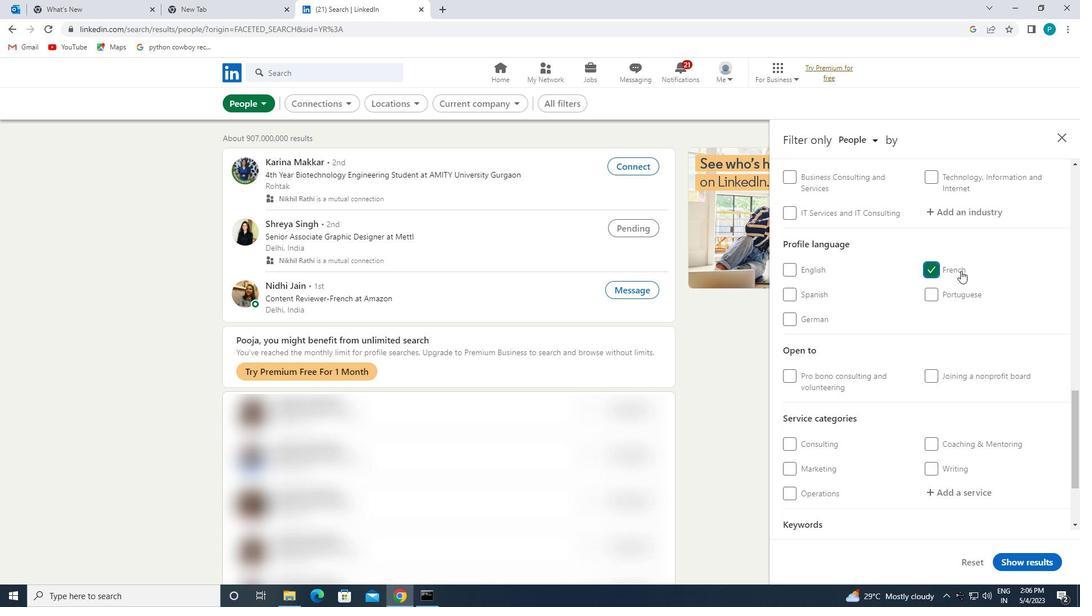 
Action: Mouse scrolled (990, 271) with delta (0, 0)
Screenshot: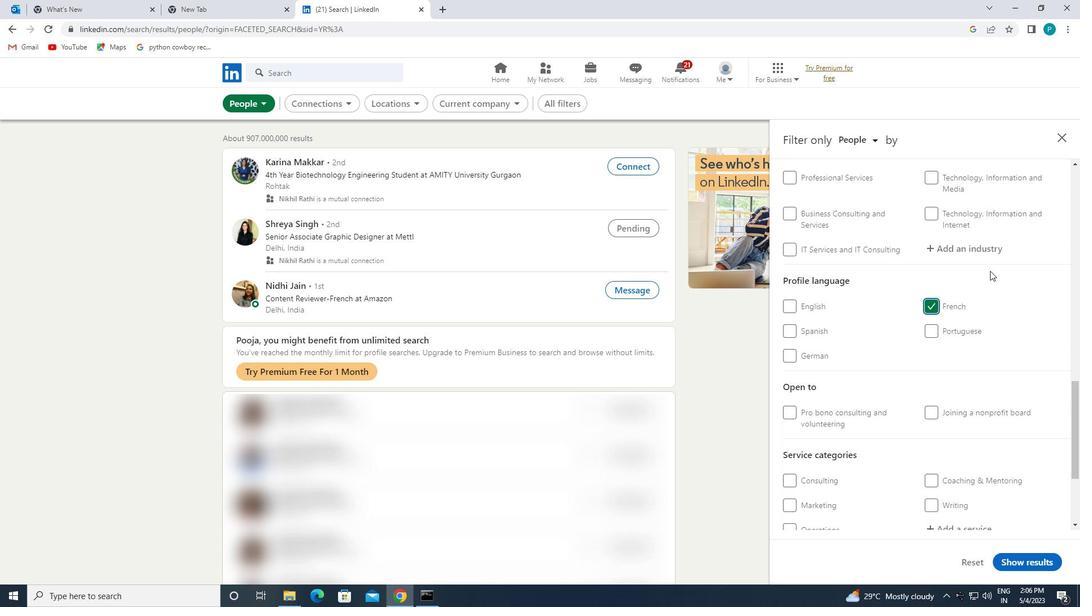 
Action: Mouse scrolled (990, 271) with delta (0, 0)
Screenshot: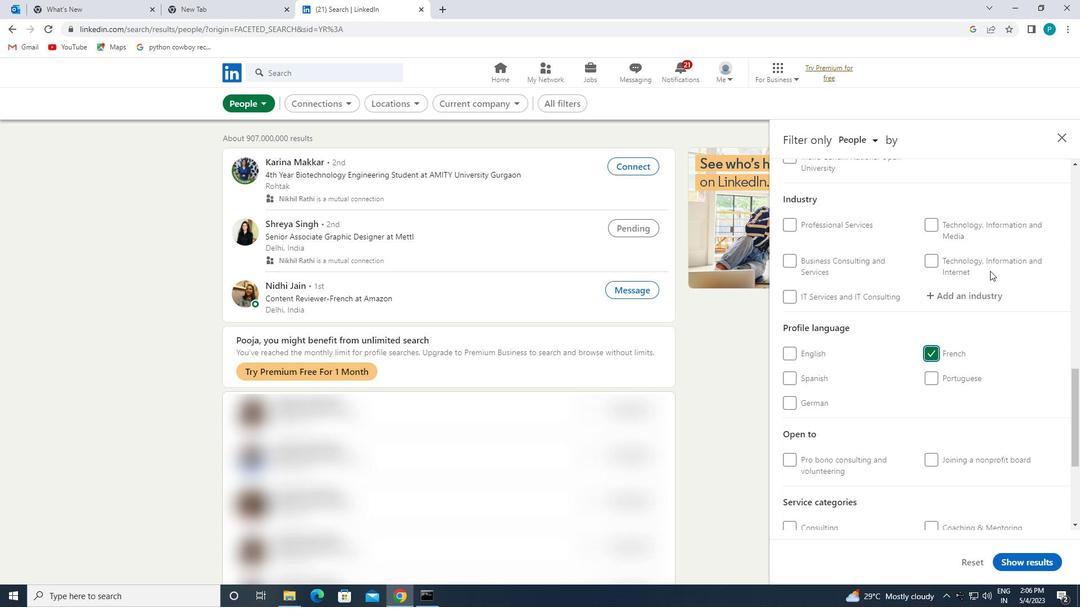 
Action: Mouse scrolled (990, 271) with delta (0, 0)
Screenshot: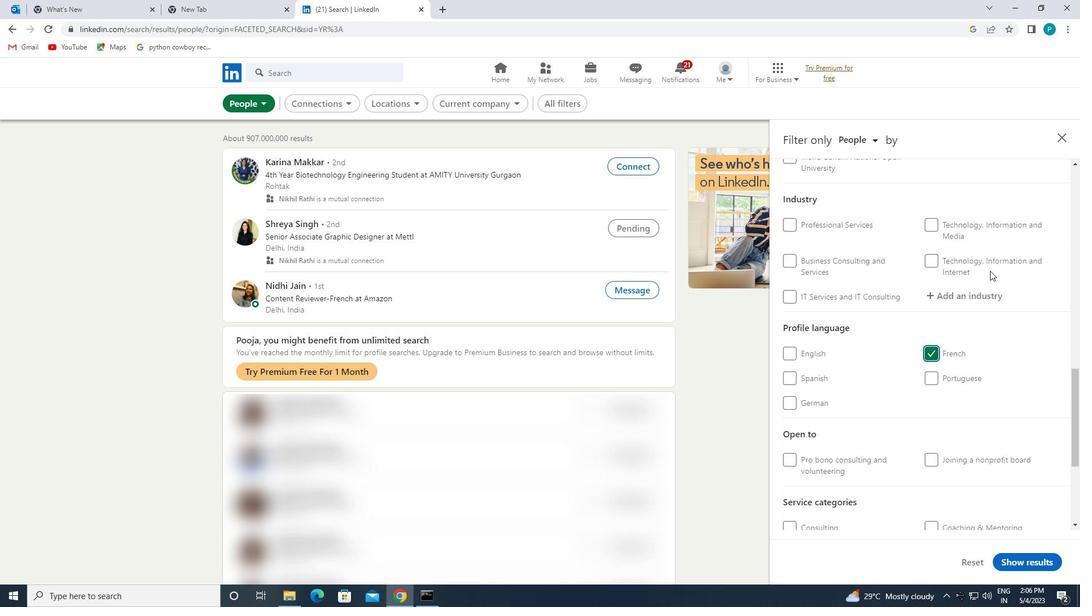 
Action: Mouse moved to (981, 264)
Screenshot: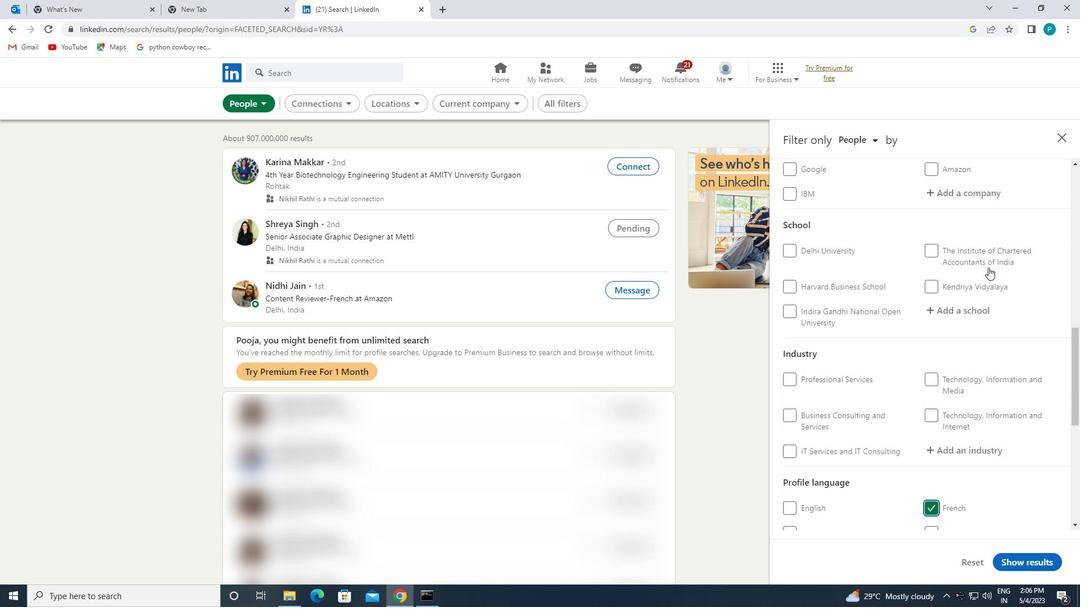 
Action: Mouse scrolled (981, 265) with delta (0, 0)
Screenshot: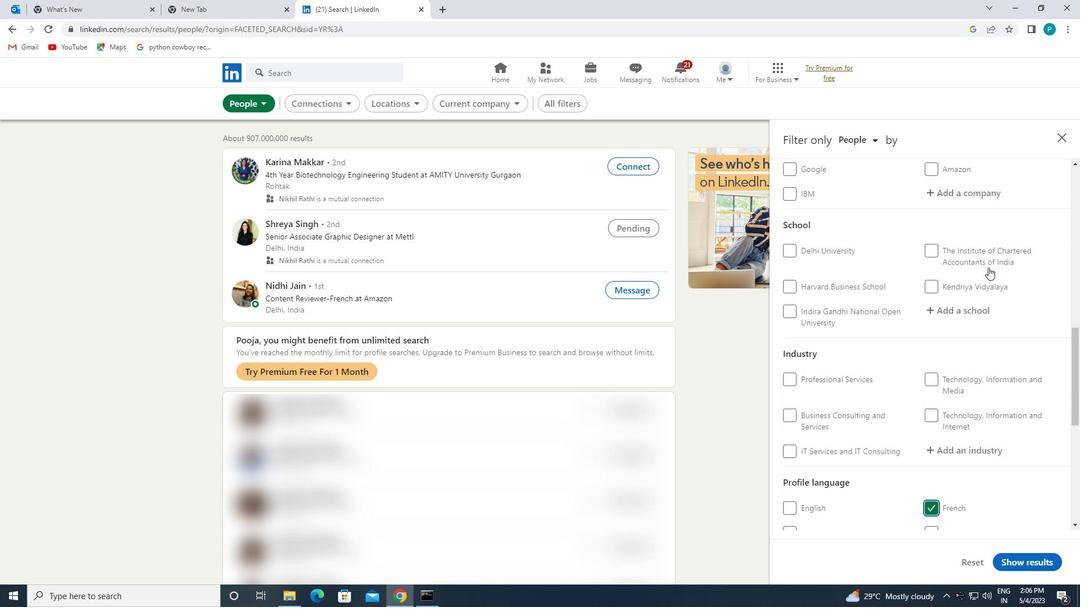 
Action: Mouse moved to (981, 264)
Screenshot: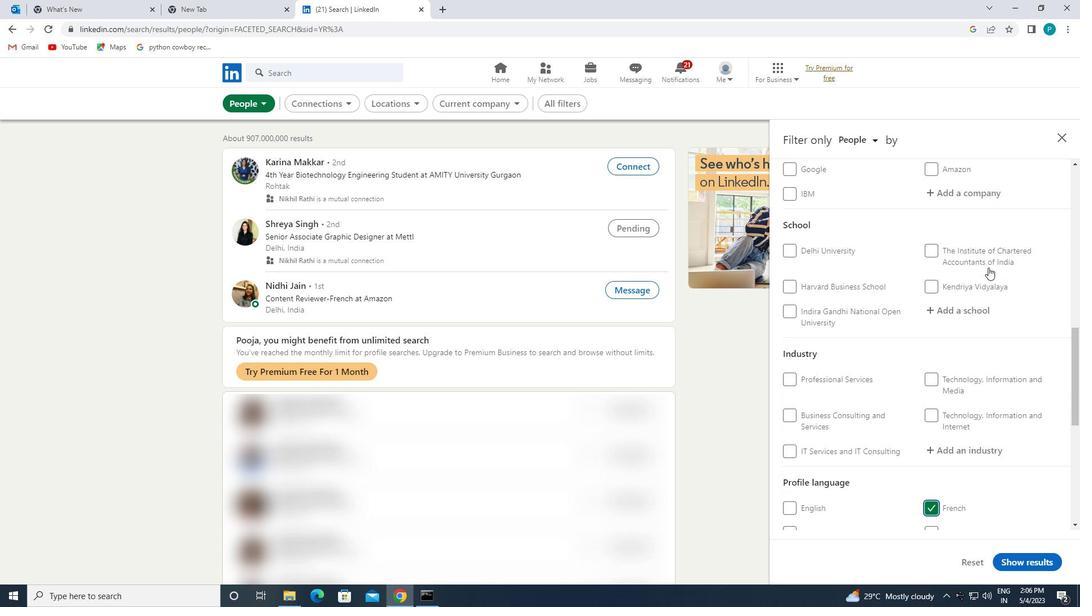 
Action: Mouse scrolled (981, 265) with delta (0, 0)
Screenshot: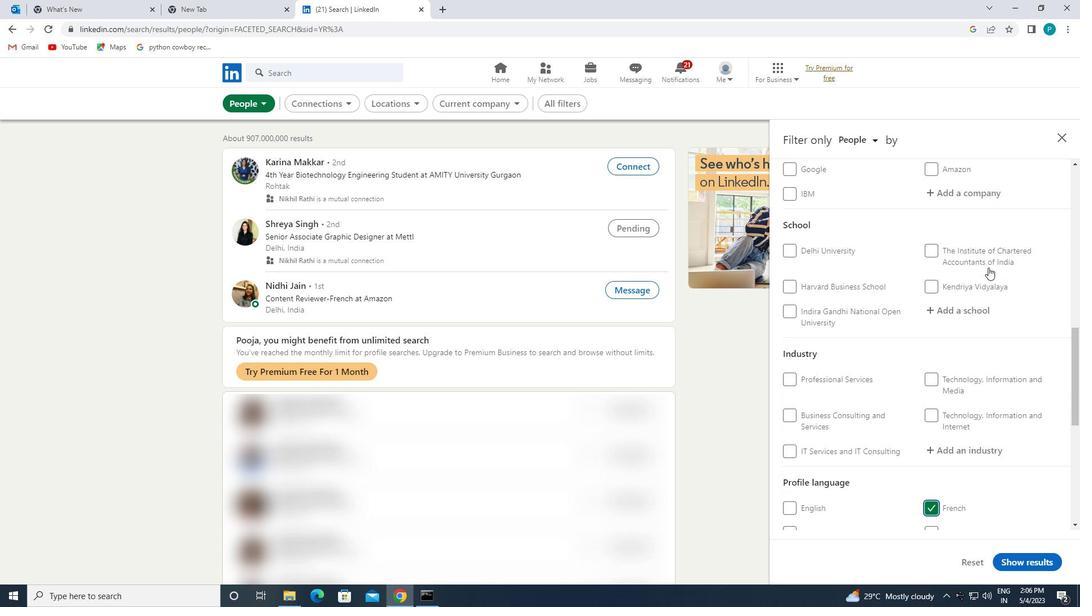 
Action: Mouse scrolled (981, 265) with delta (0, 0)
Screenshot: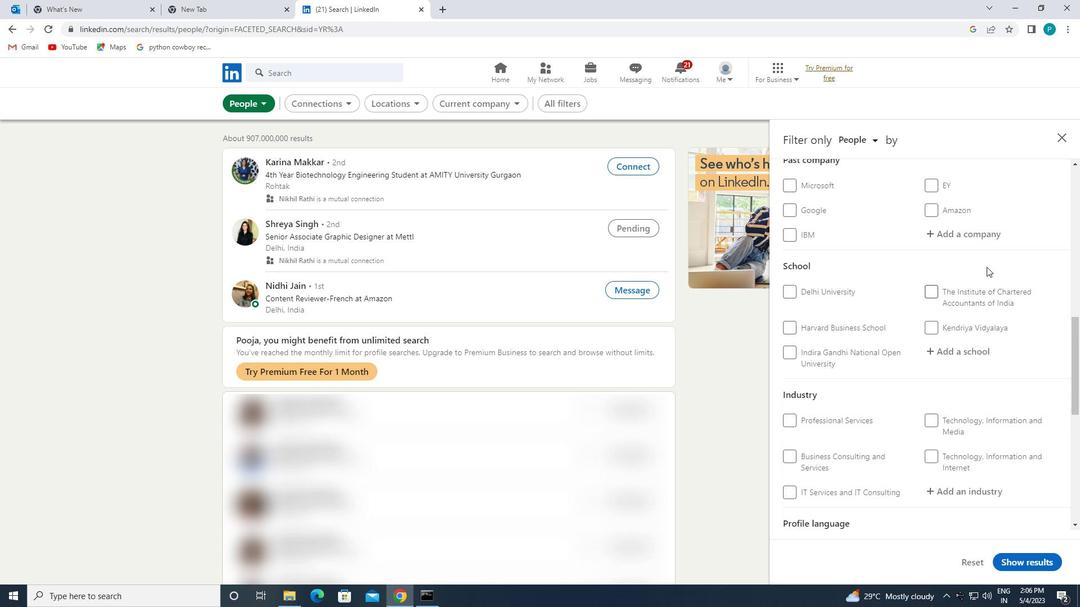 
Action: Mouse moved to (968, 299)
Screenshot: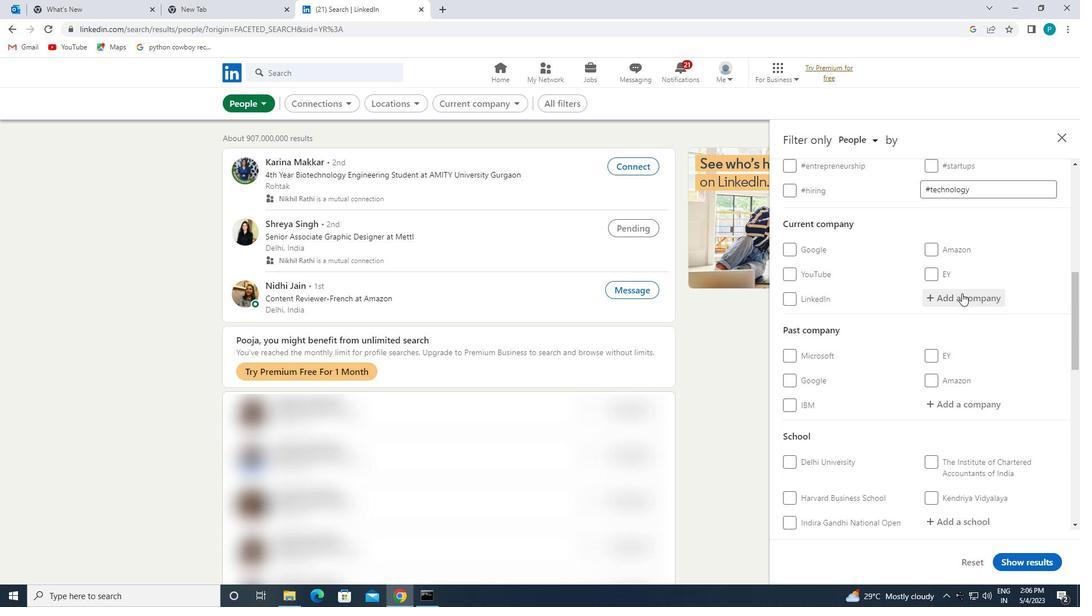 
Action: Mouse pressed left at (968, 299)
Screenshot: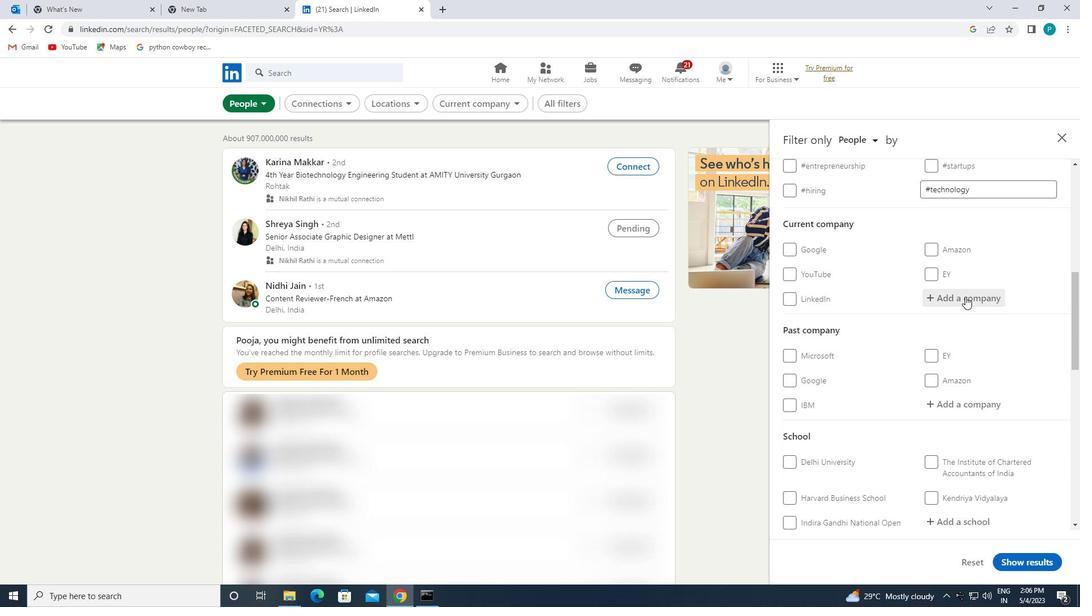 
Action: Key pressed <Key.caps_lock>M<Key.caps_lock>ERCEDES
Screenshot: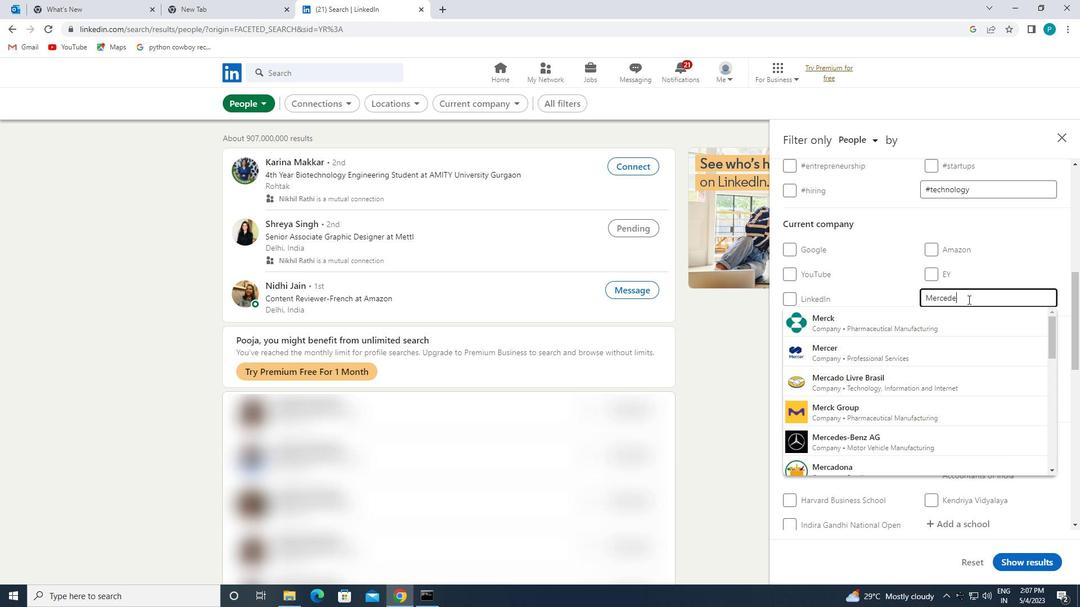 
Action: Mouse moved to (945, 350)
Screenshot: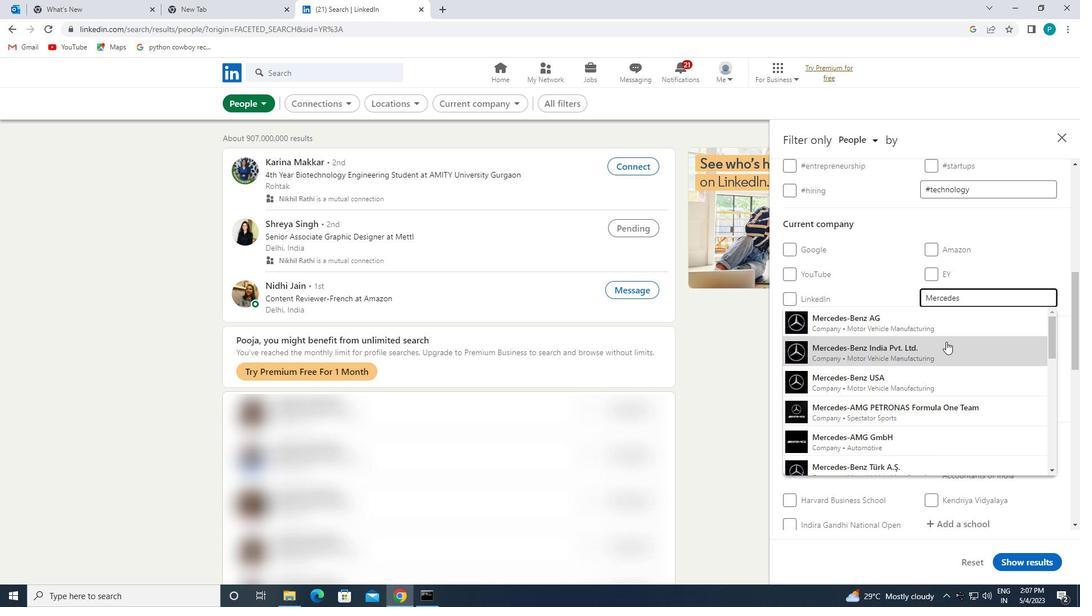 
Action: Mouse pressed left at (945, 350)
Screenshot: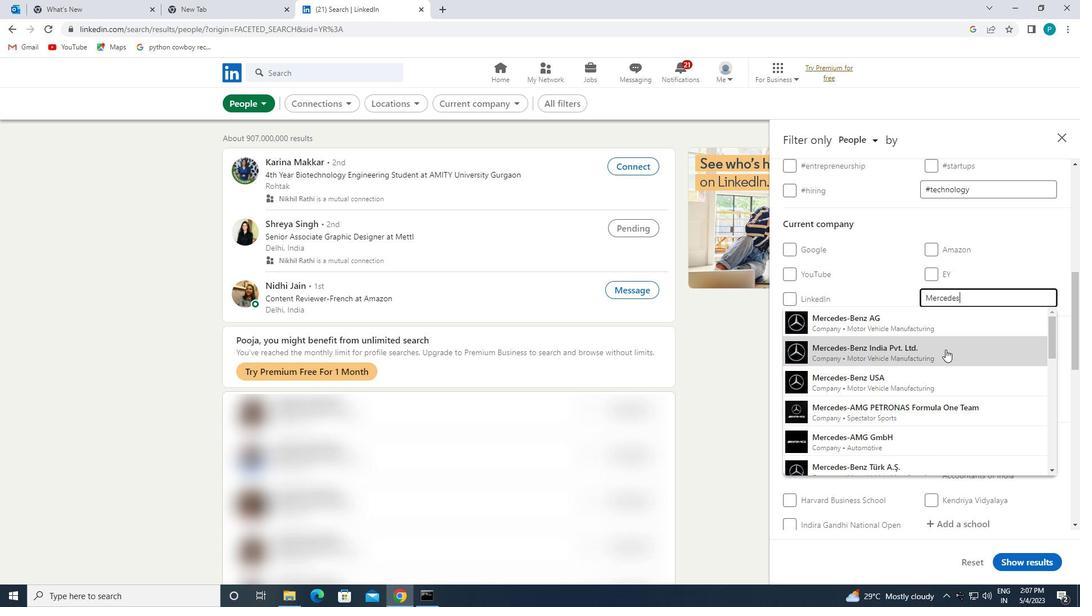 
Action: Mouse moved to (989, 322)
Screenshot: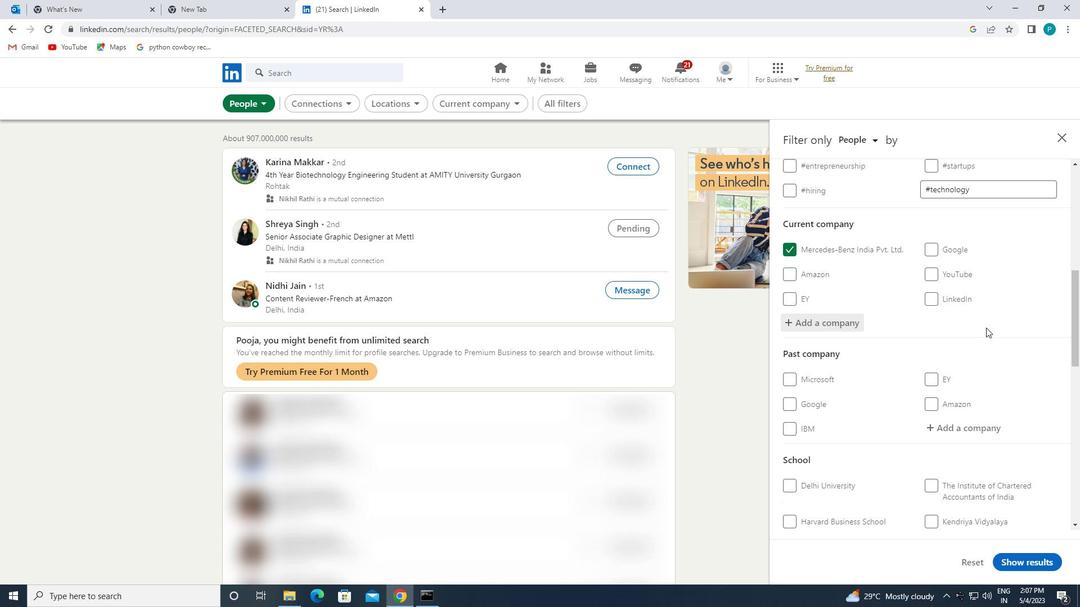 
Action: Mouse scrolled (989, 322) with delta (0, 0)
Screenshot: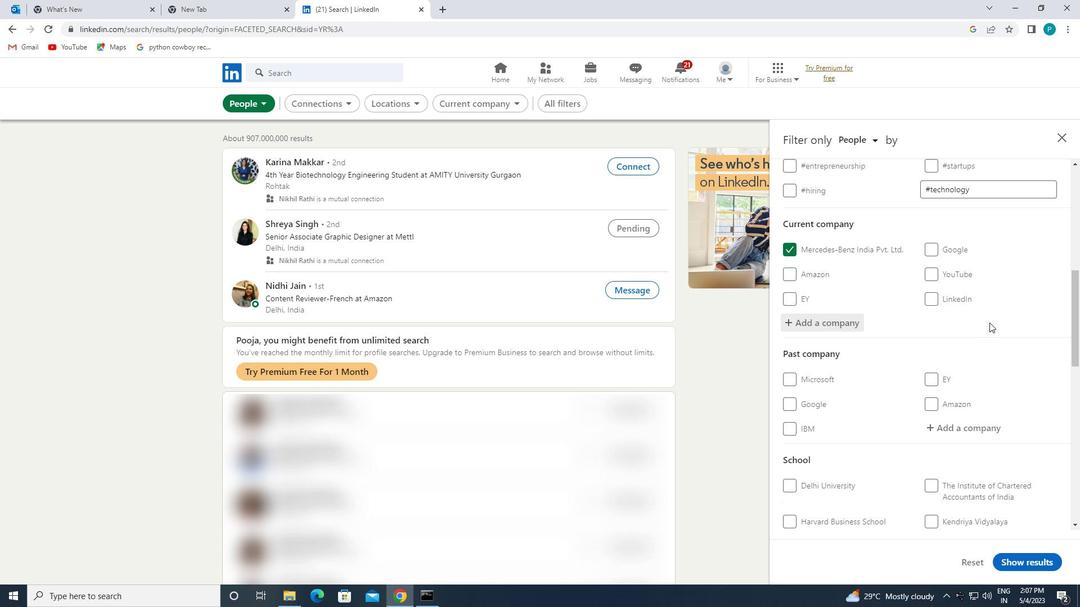 
Action: Mouse scrolled (989, 322) with delta (0, 0)
Screenshot: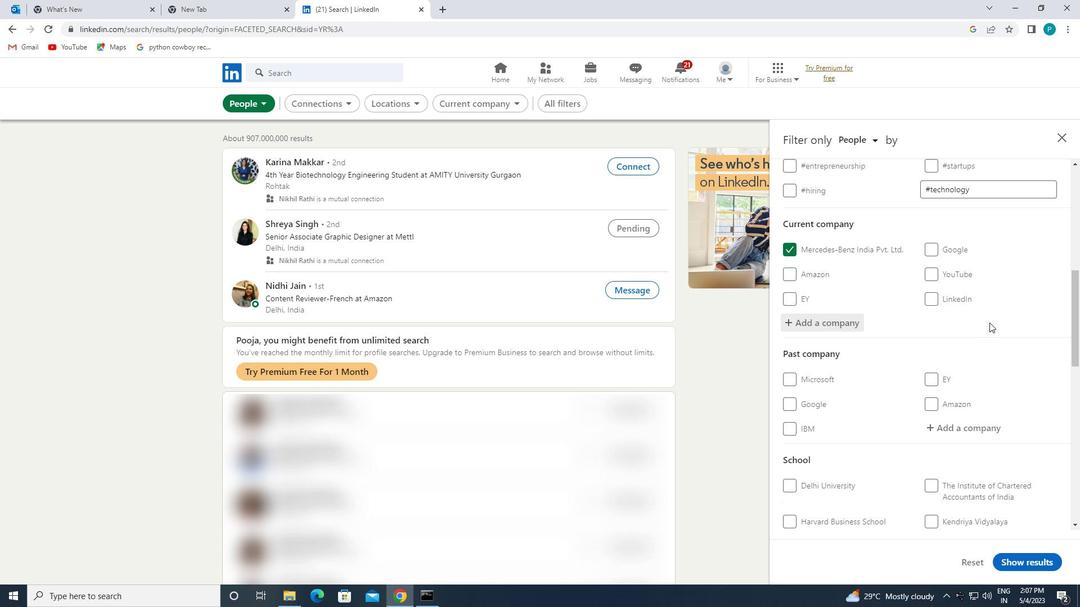 
Action: Mouse moved to (954, 357)
Screenshot: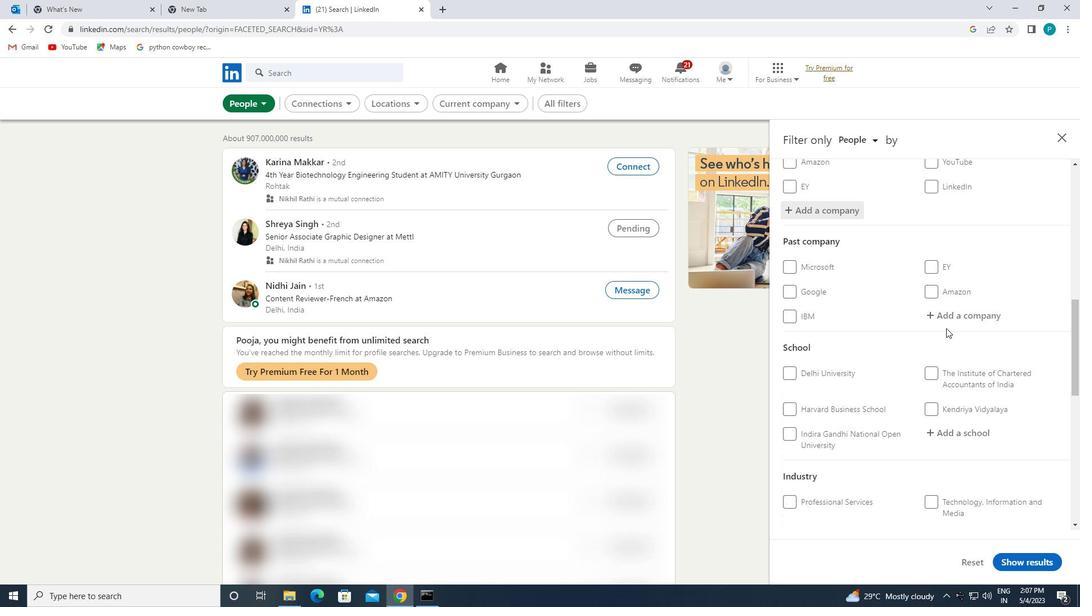 
Action: Mouse scrolled (954, 356) with delta (0, 0)
Screenshot: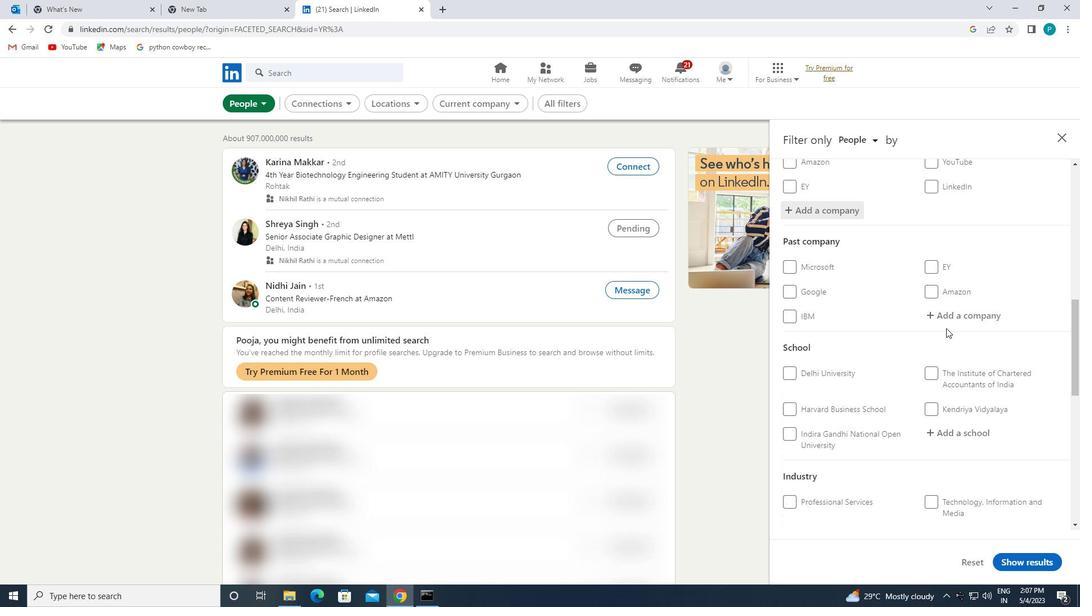 
Action: Mouse moved to (953, 357)
Screenshot: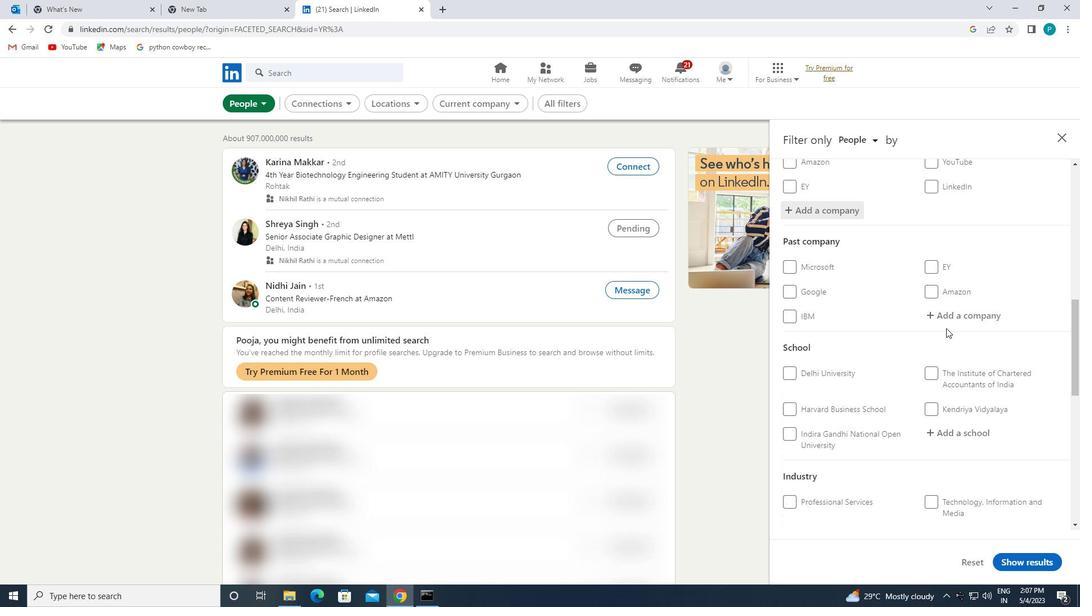 
Action: Mouse scrolled (953, 356) with delta (0, 0)
Screenshot: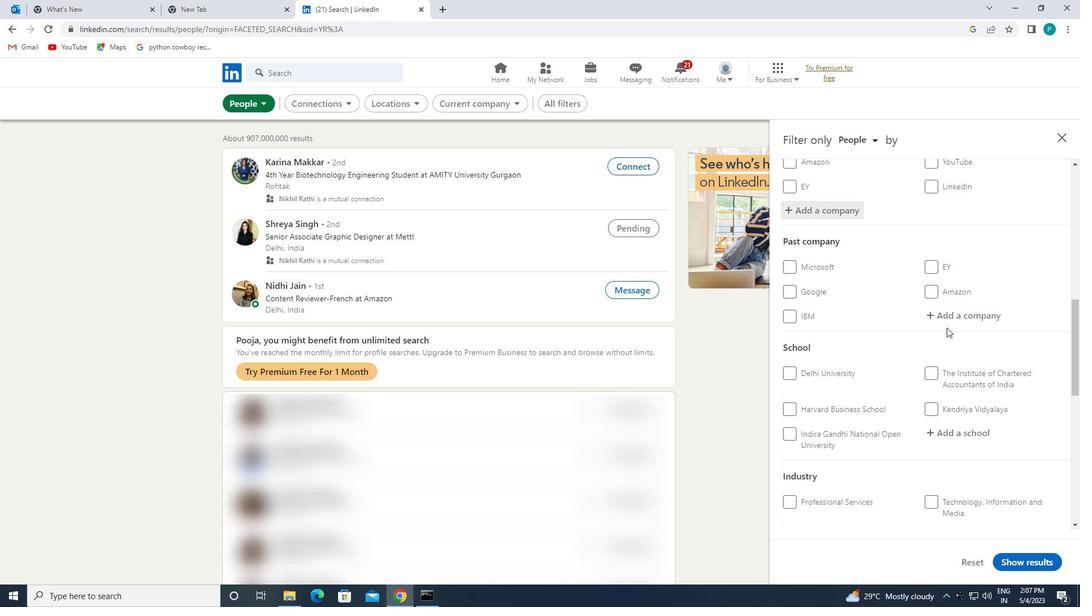
Action: Mouse moved to (950, 311)
Screenshot: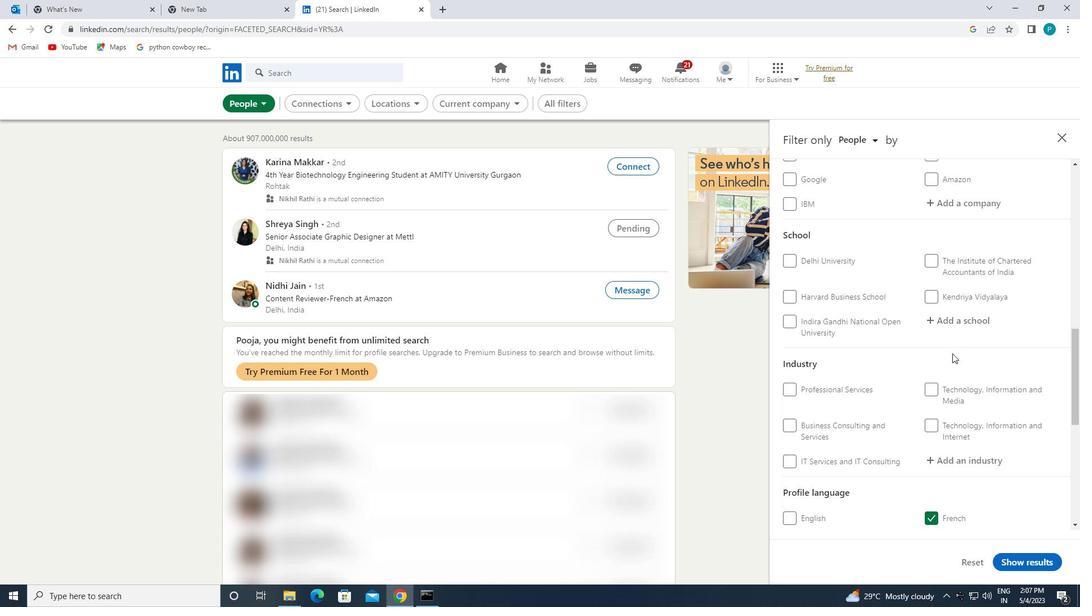 
Action: Mouse pressed left at (950, 311)
Screenshot: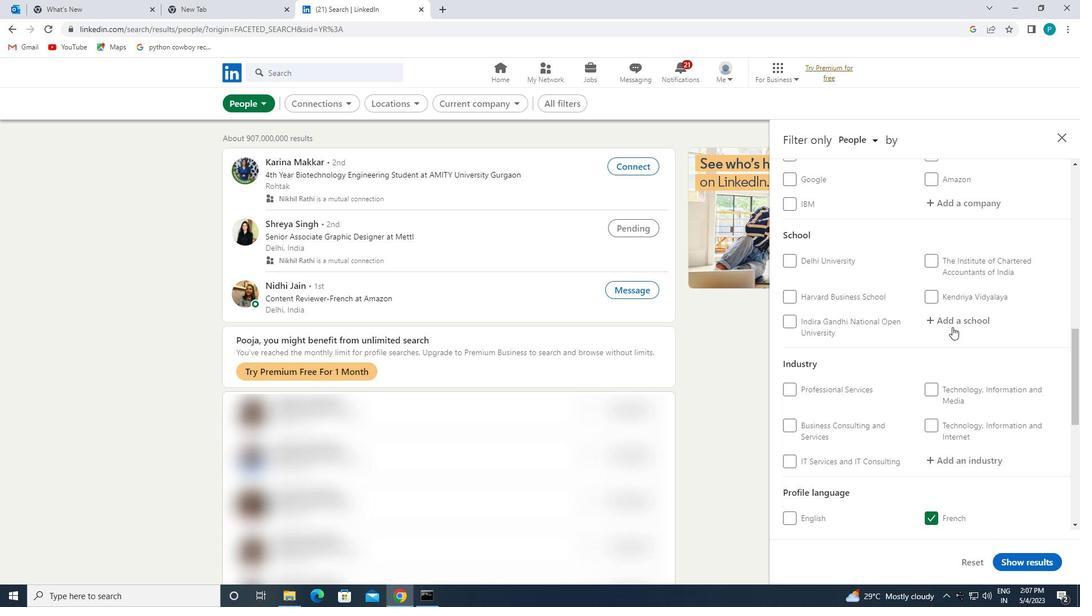 
Action: Mouse moved to (951, 312)
Screenshot: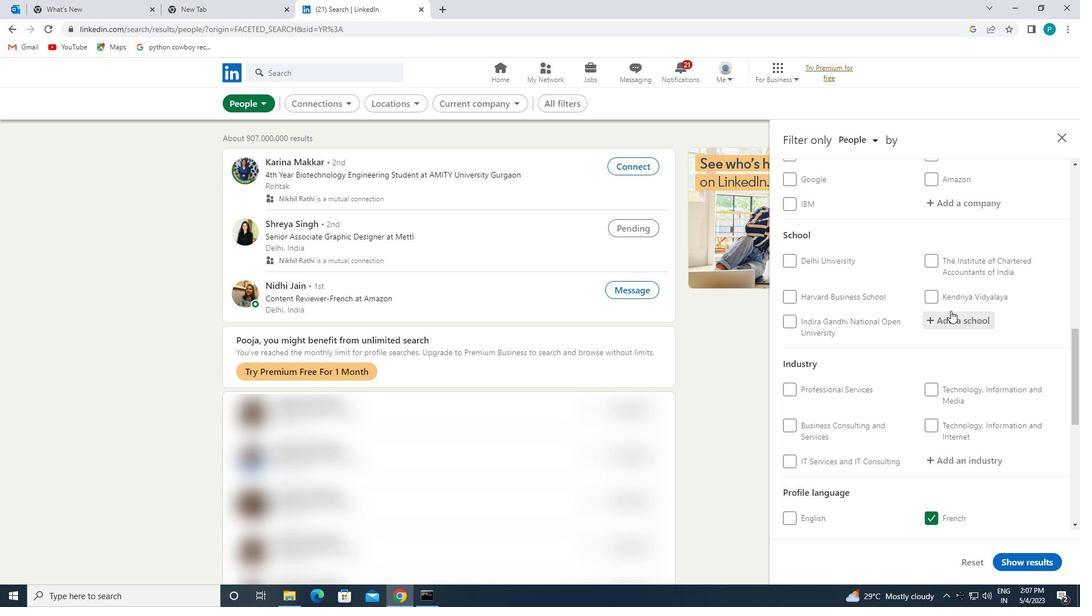 
Action: Key pressed <Key.caps_lock>S<Key.caps_lock>RI<Key.space><Key.space><Key.caps_lock>J<Key.caps_lock>AYACHAMARAJENF<Key.backspace>DRA
Screenshot: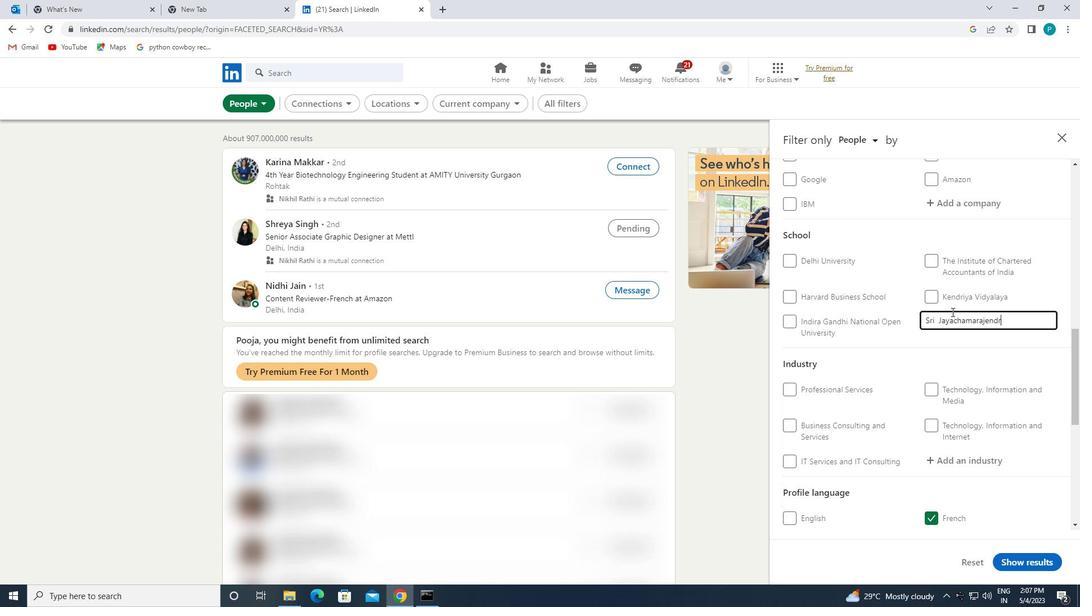 
Action: Mouse moved to (945, 343)
Screenshot: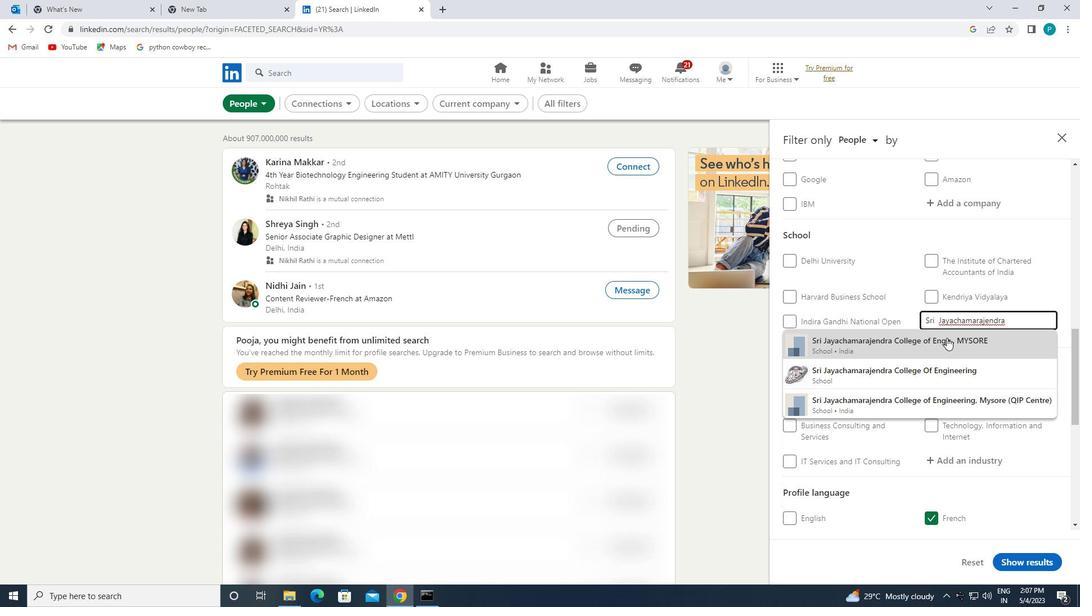 
Action: Mouse pressed left at (945, 343)
Screenshot: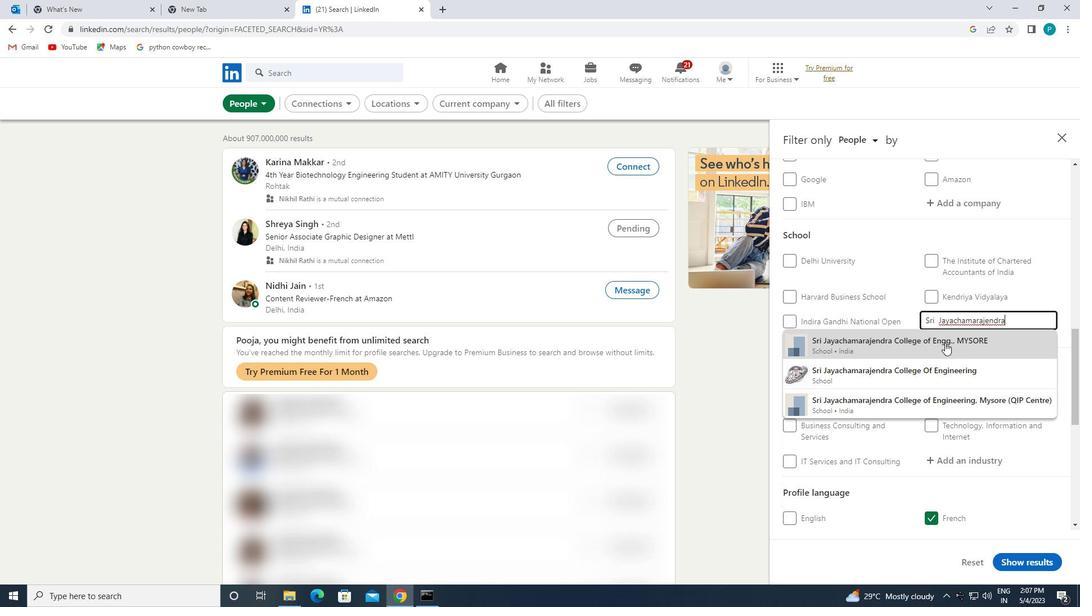 
Action: Mouse moved to (967, 335)
Screenshot: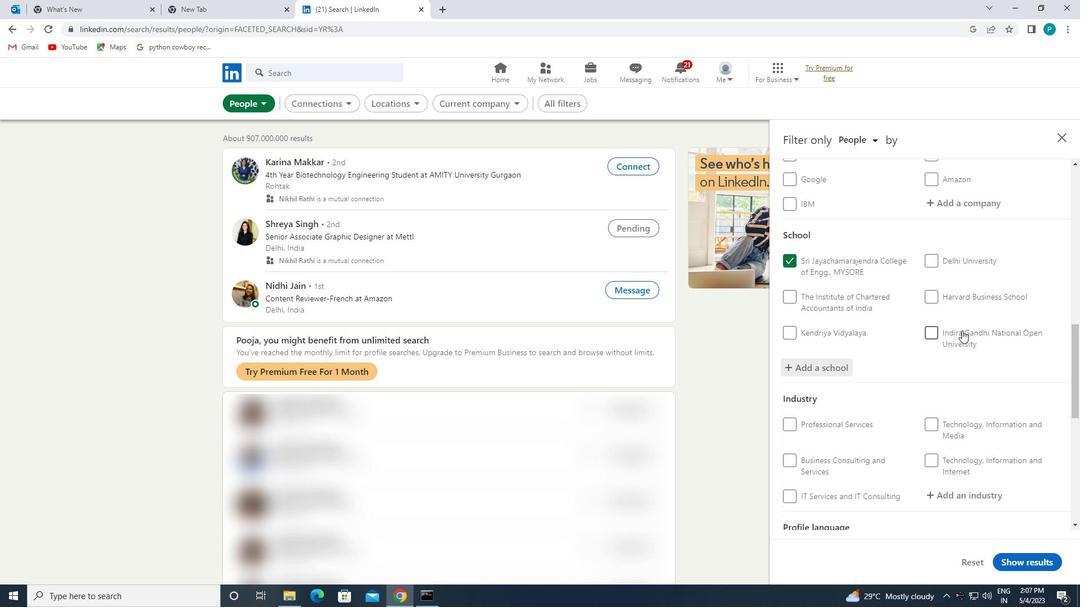 
Action: Mouse scrolled (967, 334) with delta (0, 0)
Screenshot: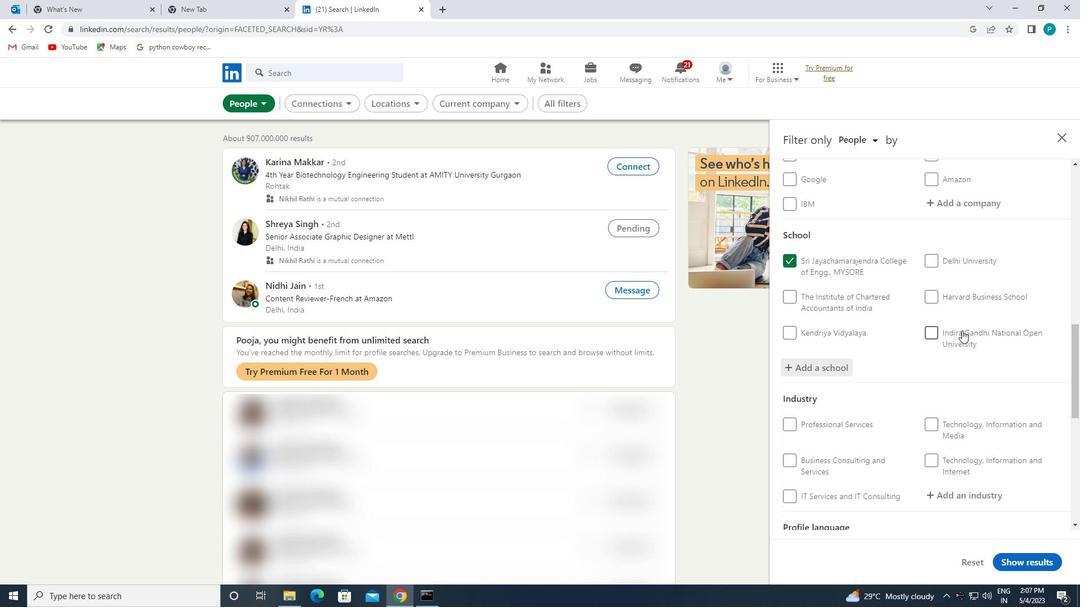 
Action: Mouse moved to (968, 338)
Screenshot: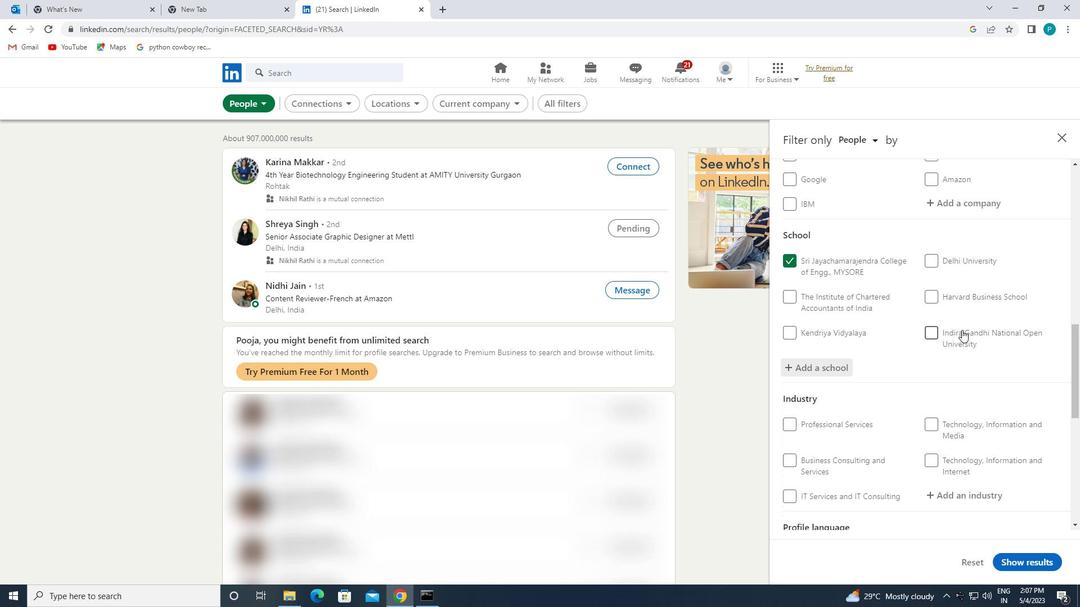 
Action: Mouse scrolled (968, 338) with delta (0, 0)
Screenshot: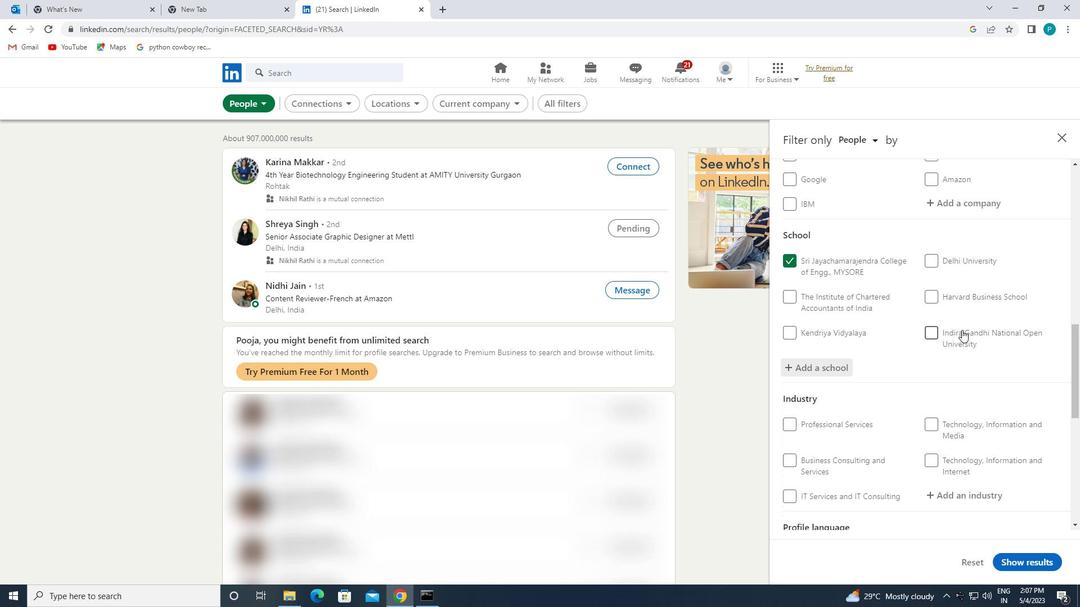 
Action: Mouse moved to (975, 388)
Screenshot: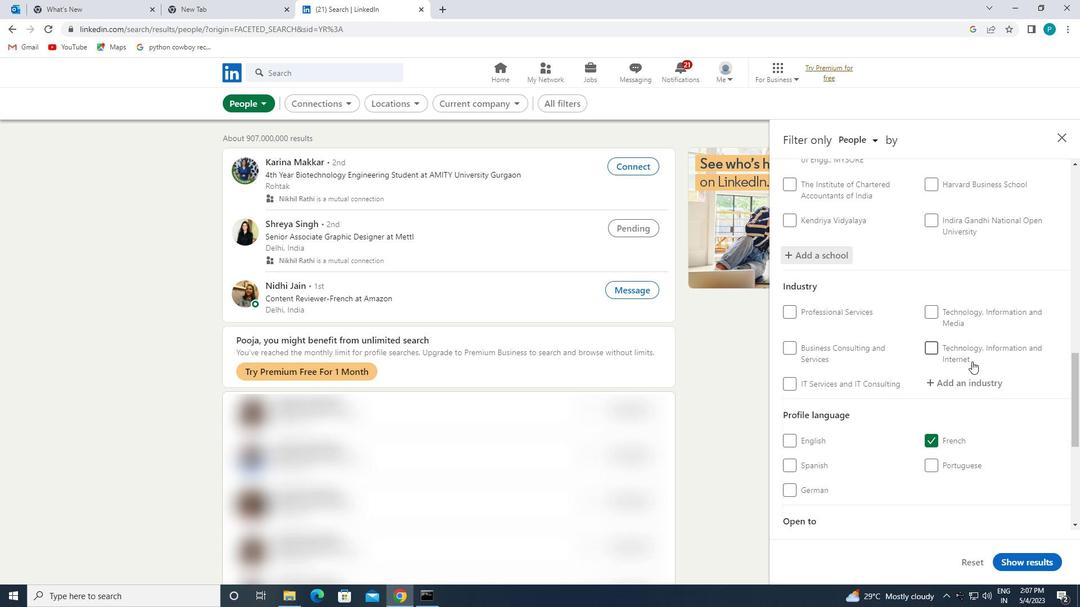 
Action: Mouse pressed left at (975, 388)
Screenshot: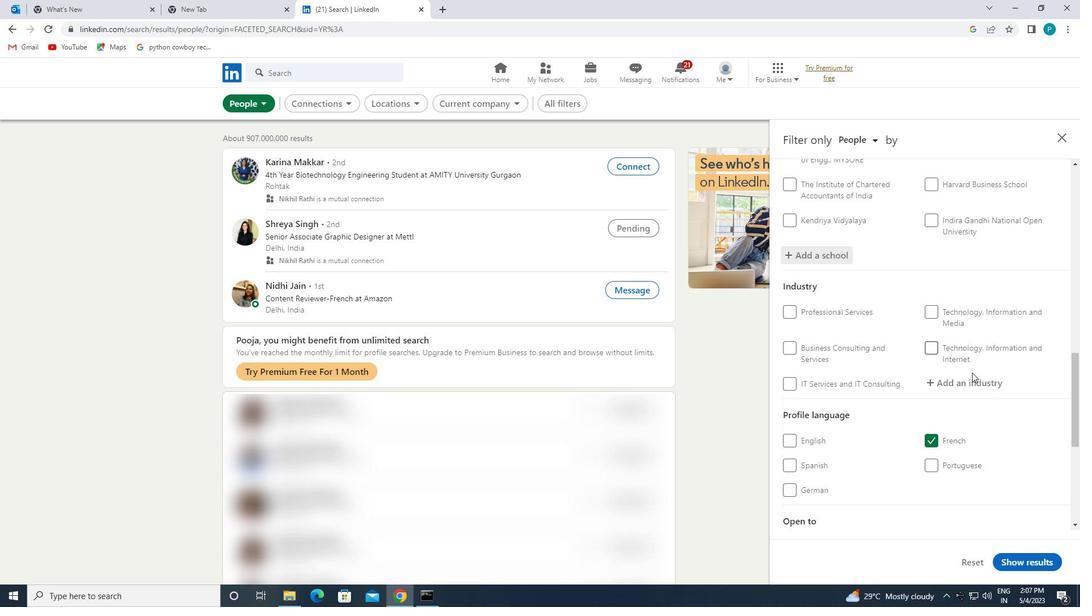 
Action: Mouse moved to (983, 393)
Screenshot: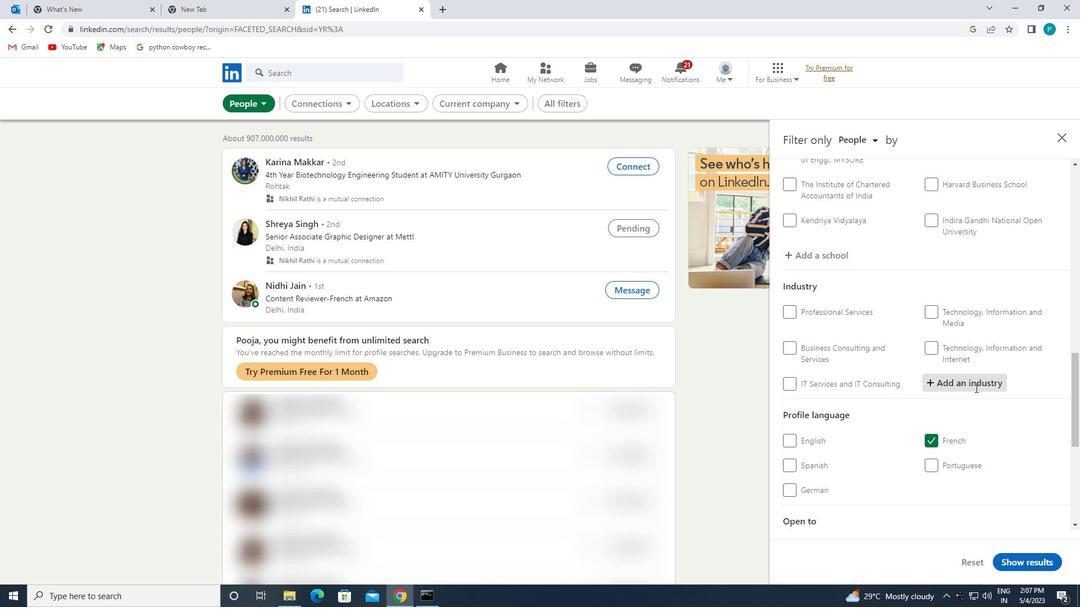 
Action: Key pressed <Key.caps_lock>A<Key.caps_lock>PPLIANCES
Screenshot: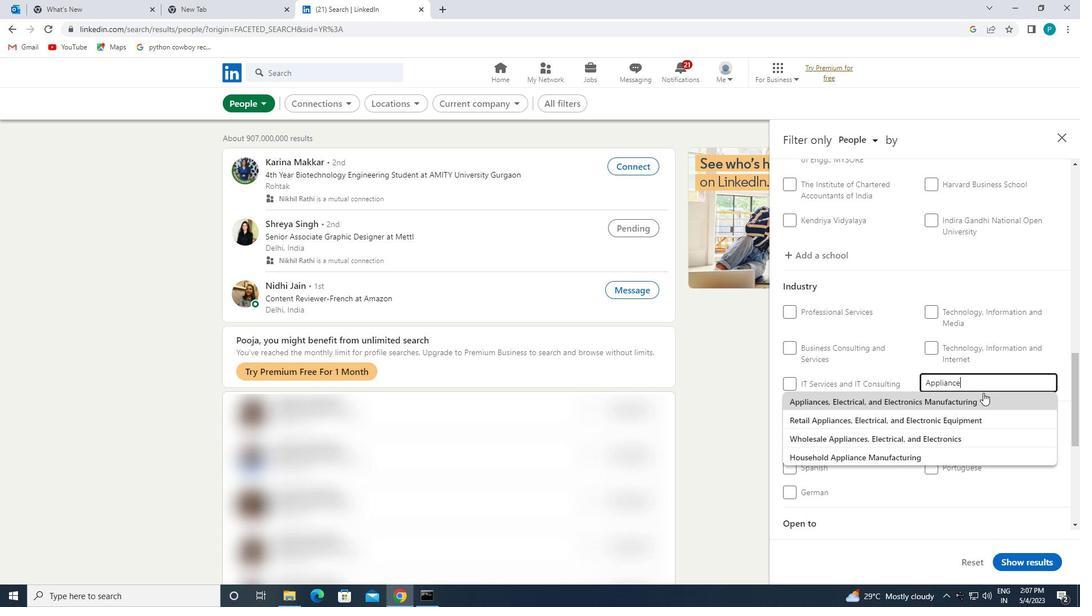 
Action: Mouse moved to (960, 402)
Screenshot: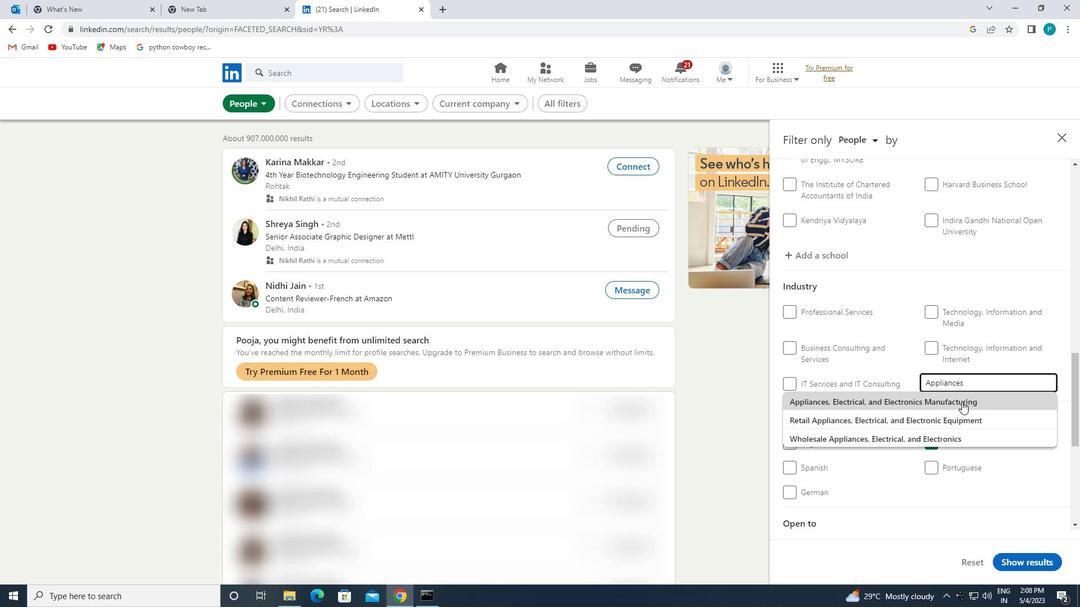 
Action: Mouse pressed left at (960, 402)
Screenshot: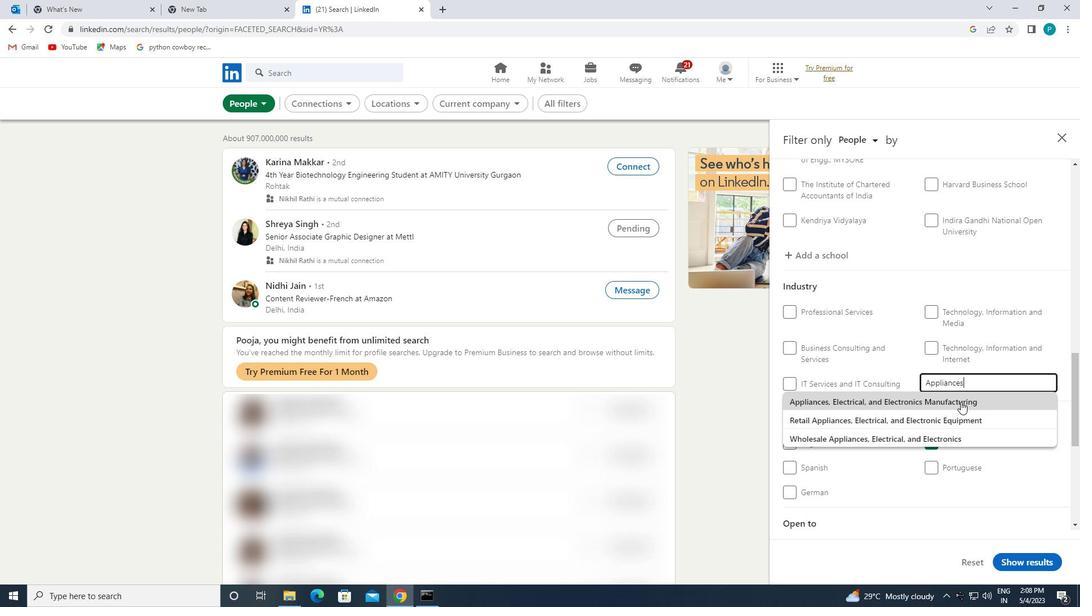 
Action: Mouse scrolled (960, 401) with delta (0, 0)
Screenshot: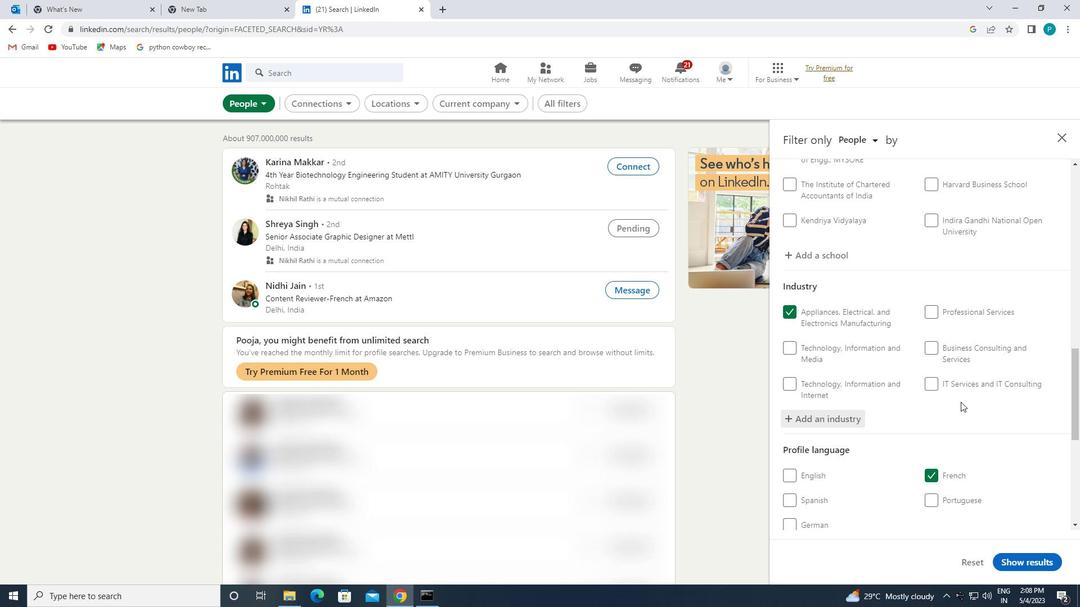 
Action: Mouse scrolled (960, 401) with delta (0, 0)
Screenshot: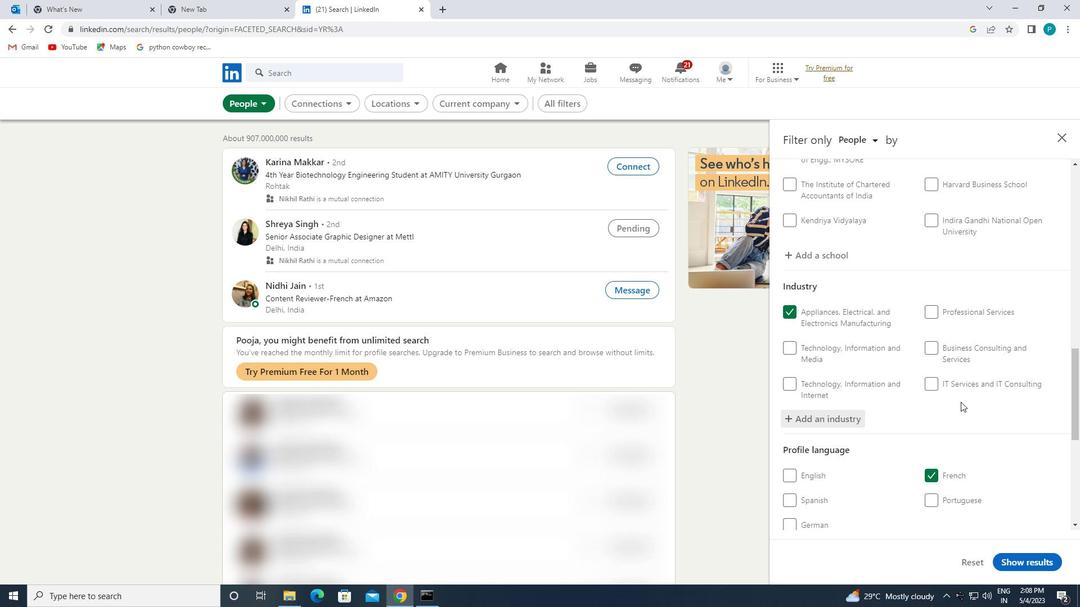 
Action: Mouse scrolled (960, 401) with delta (0, 0)
Screenshot: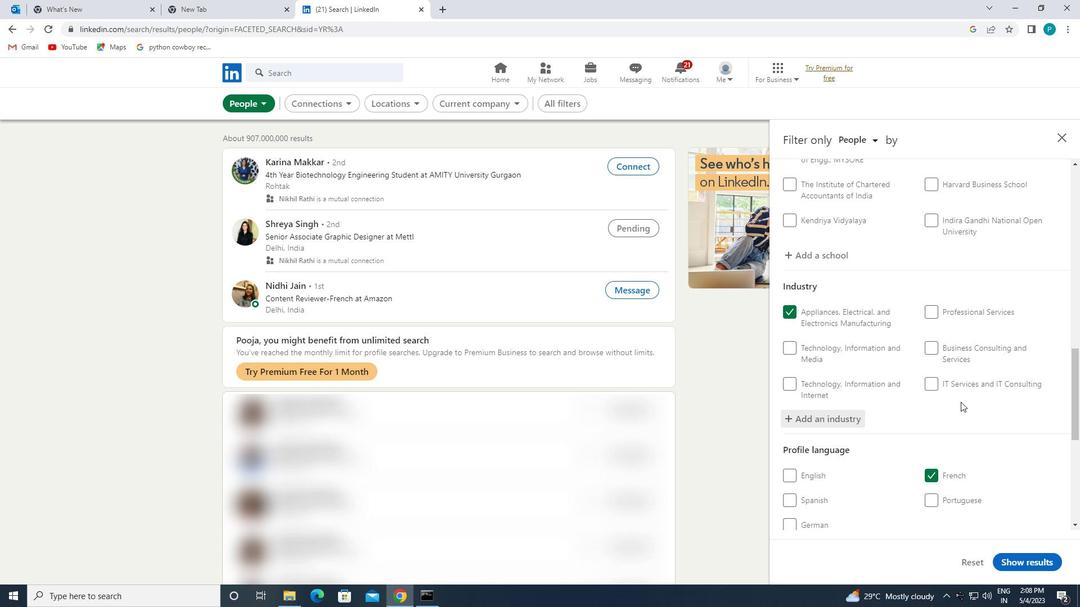 
Action: Mouse scrolled (960, 401) with delta (0, 0)
Screenshot: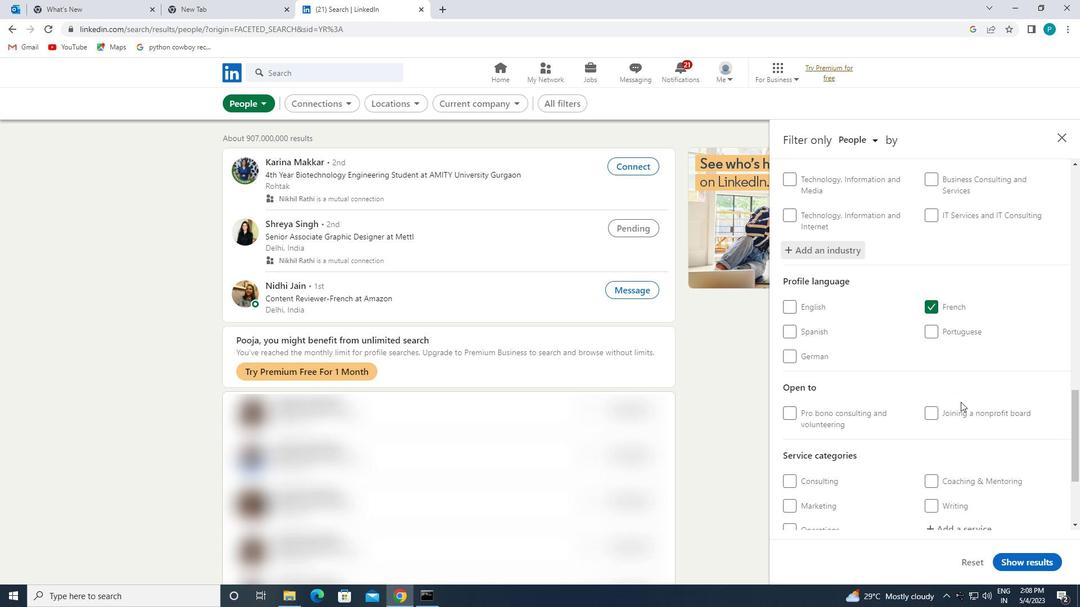 
Action: Mouse scrolled (960, 401) with delta (0, 0)
Screenshot: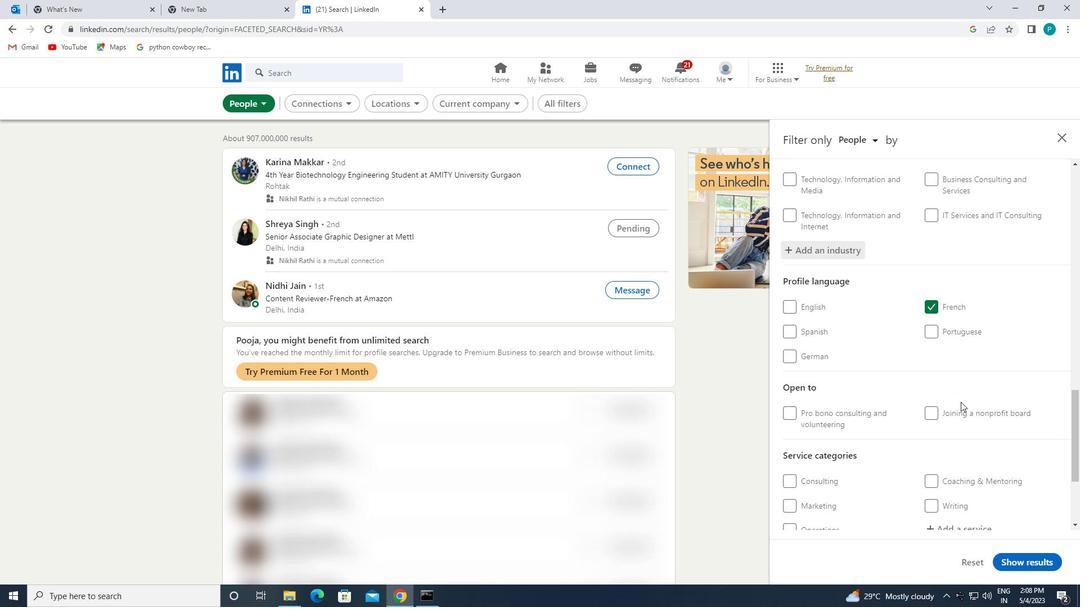 
Action: Mouse moved to (964, 415)
Screenshot: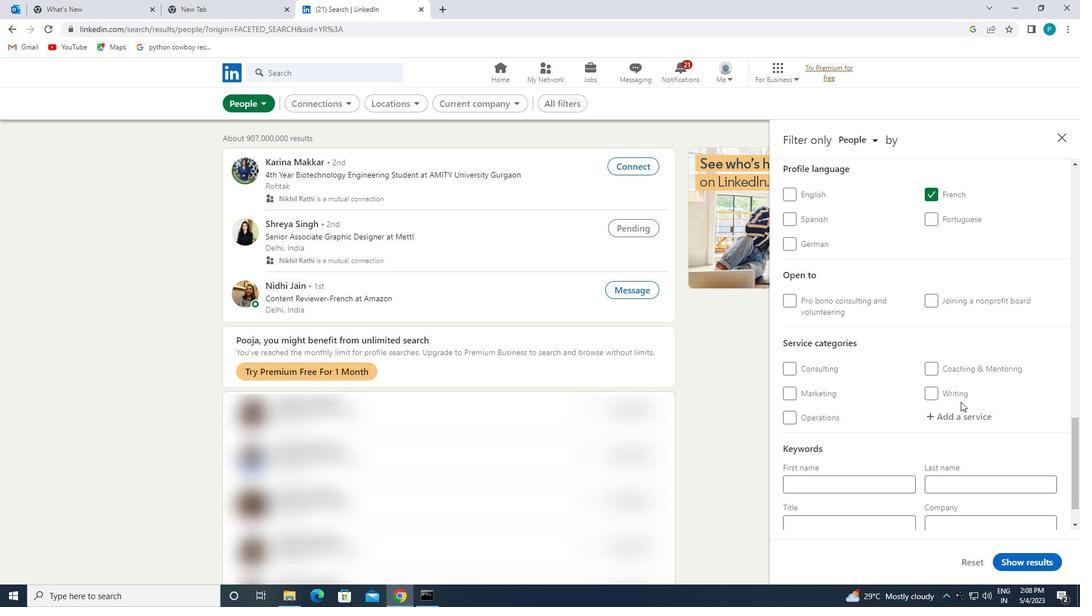 
Action: Mouse pressed left at (964, 415)
Screenshot: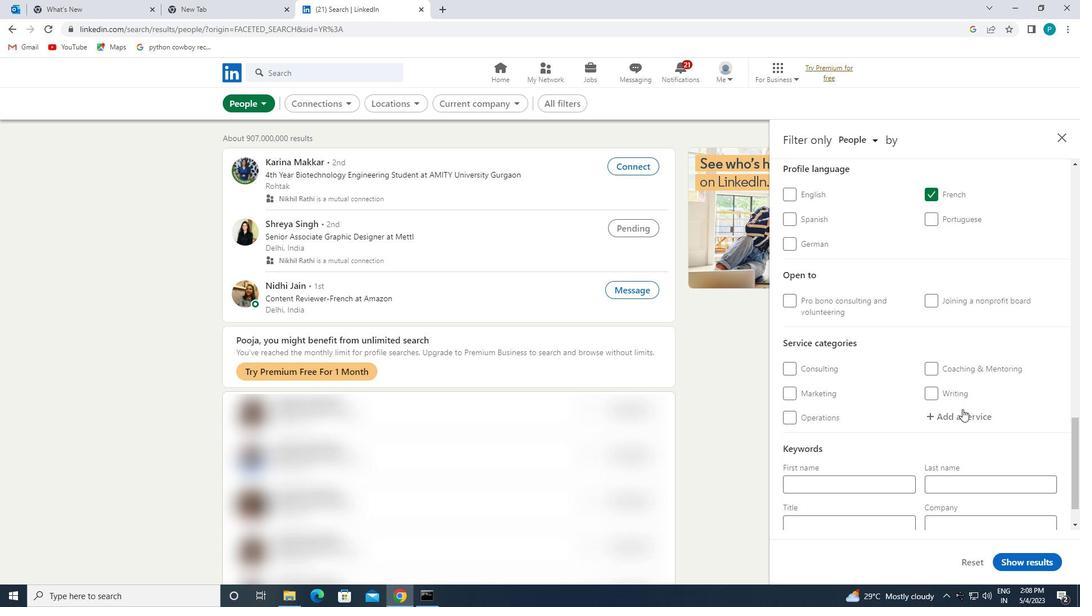 
Action: Mouse moved to (964, 408)
Screenshot: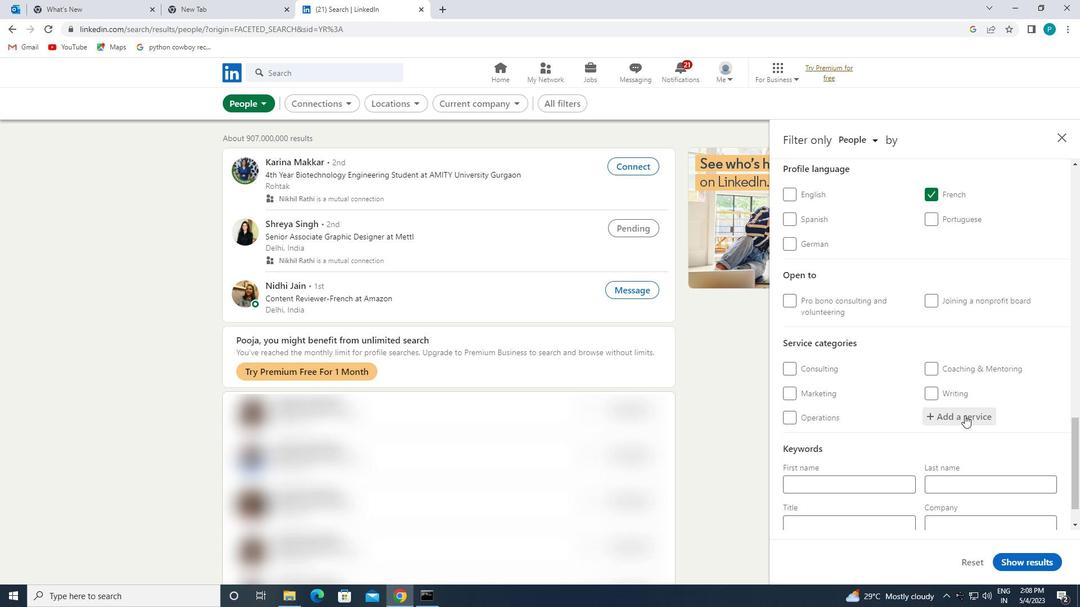 
Action: Key pressed <Key.caps_lock>M<Key.caps_lock>ANAGEMENT
Screenshot: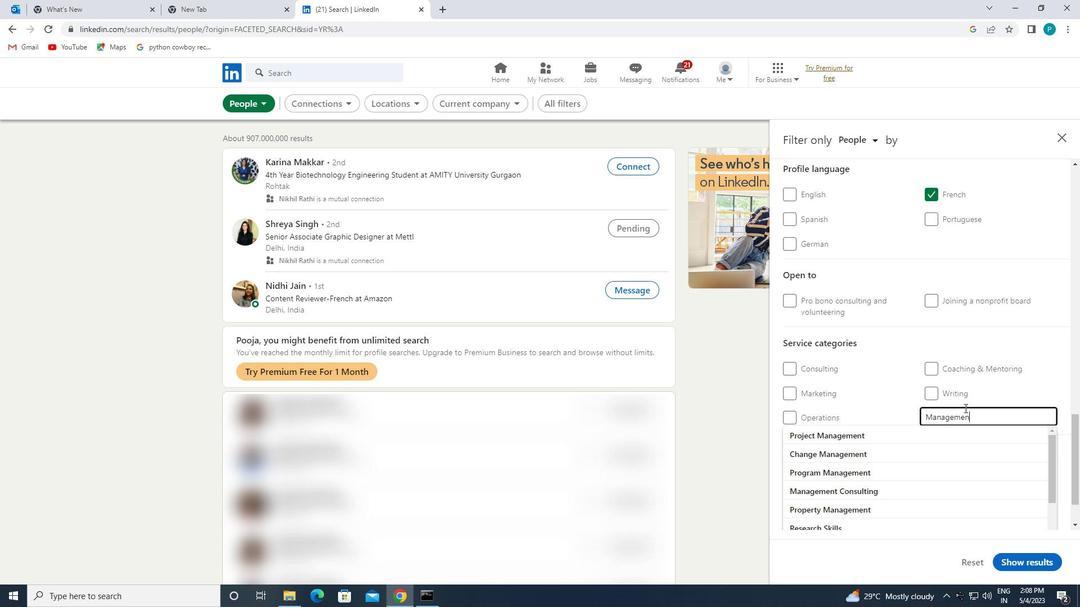 
Action: Mouse moved to (870, 451)
Screenshot: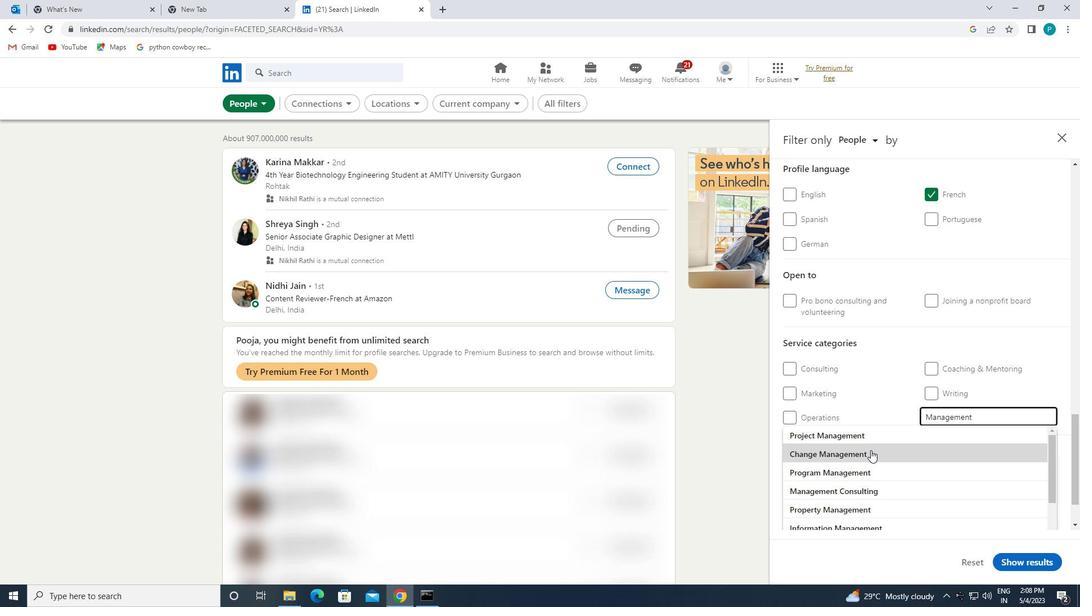
Action: Mouse scrolled (870, 450) with delta (0, 0)
Screenshot: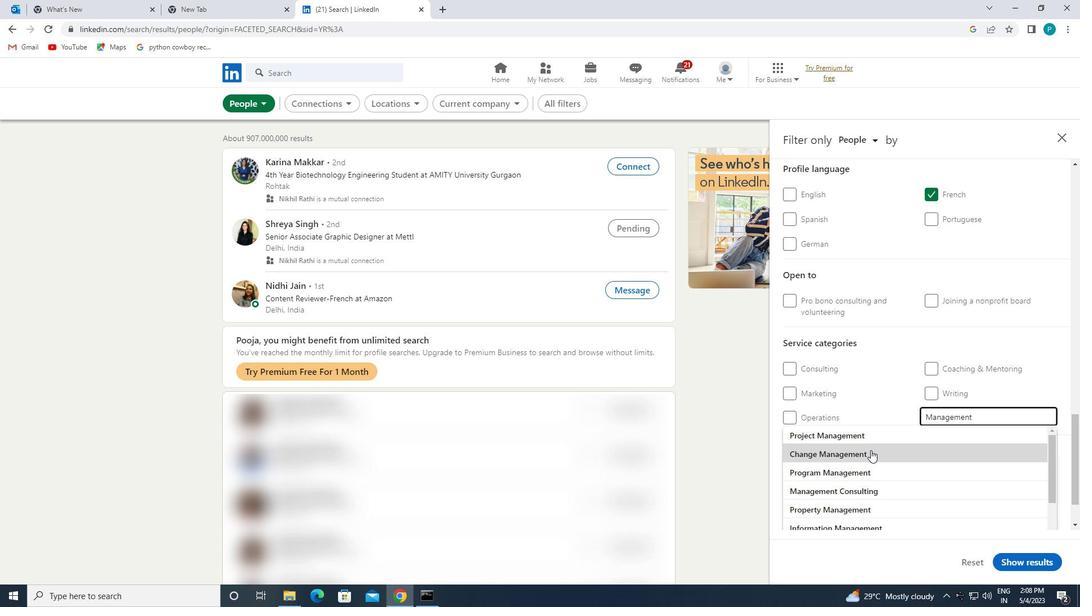
Action: Mouse moved to (867, 433)
Screenshot: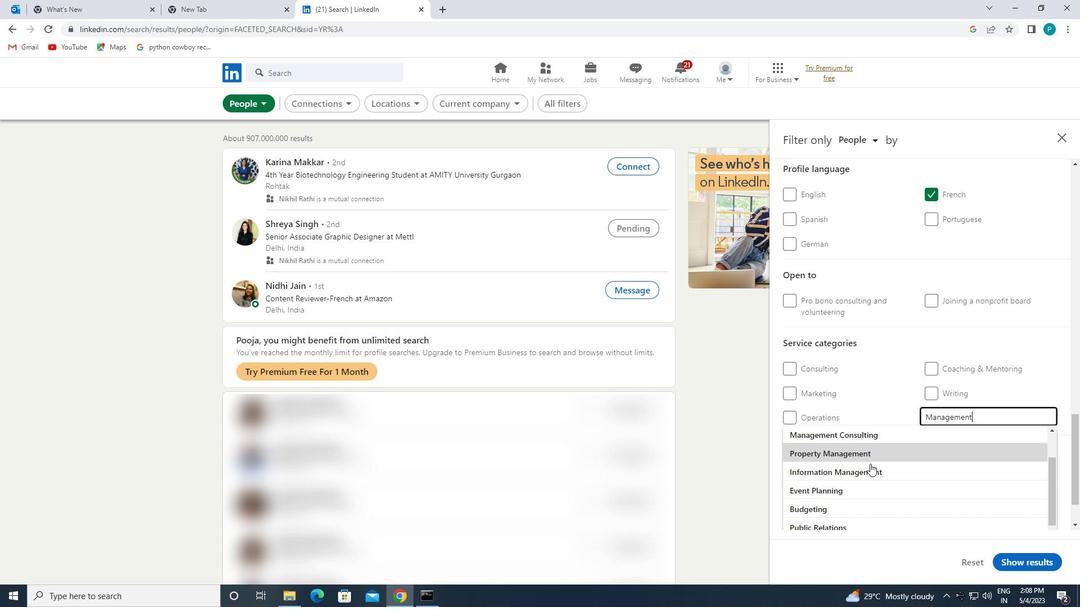 
Action: Mouse pressed left at (867, 433)
Screenshot: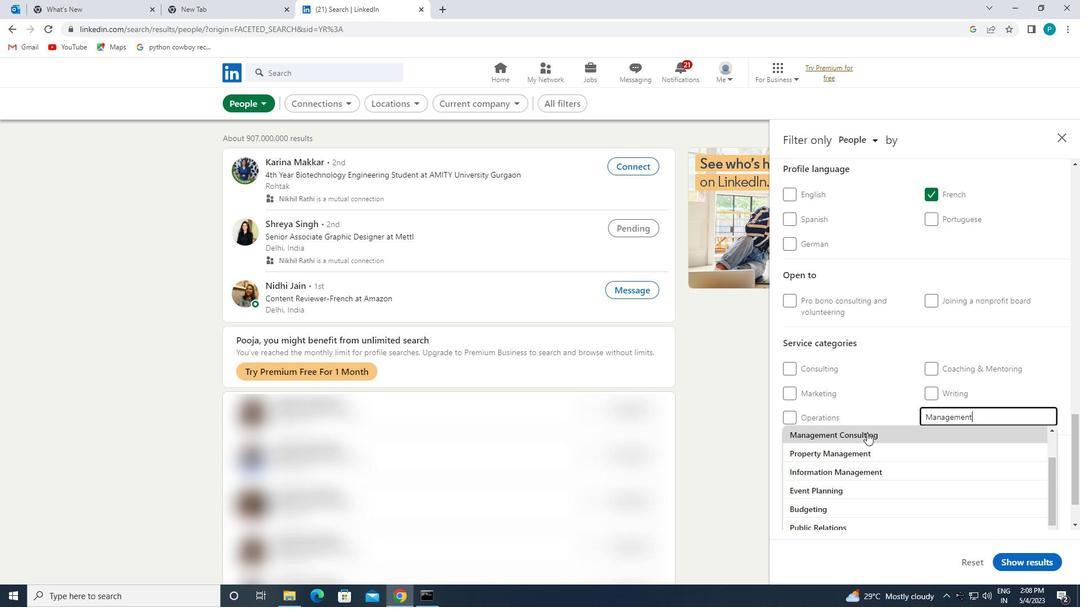 
Action: Mouse moved to (857, 446)
Screenshot: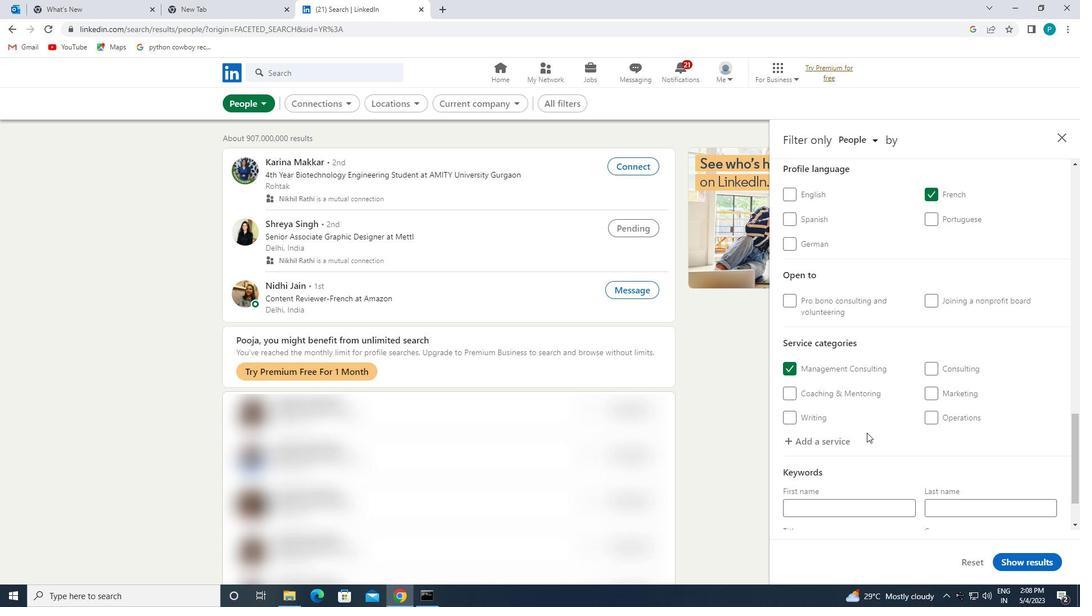 
Action: Mouse scrolled (857, 445) with delta (0, 0)
Screenshot: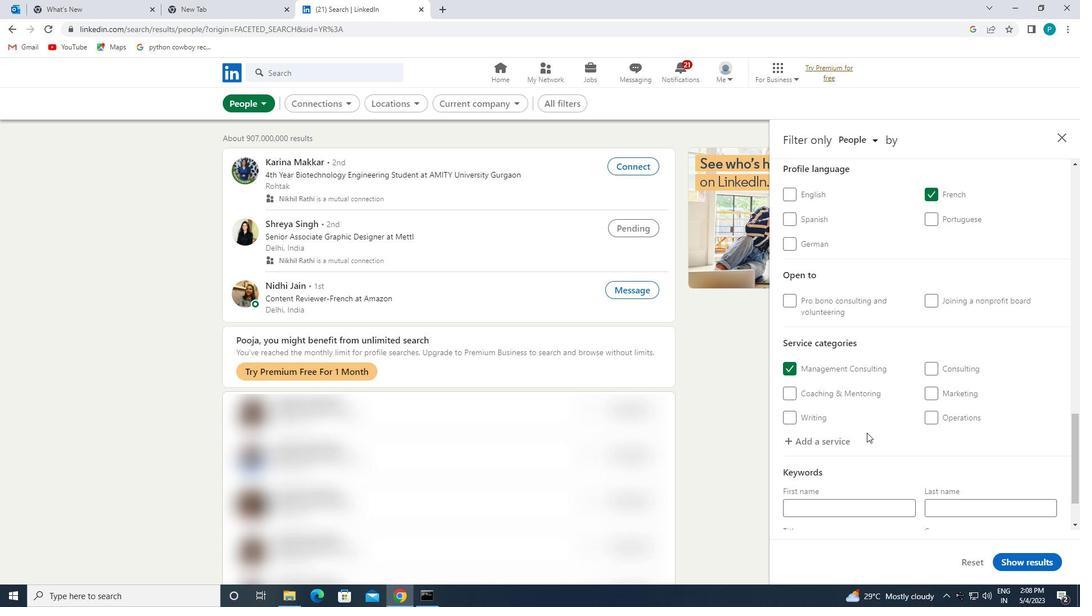 
Action: Mouse scrolled (857, 445) with delta (0, 0)
Screenshot: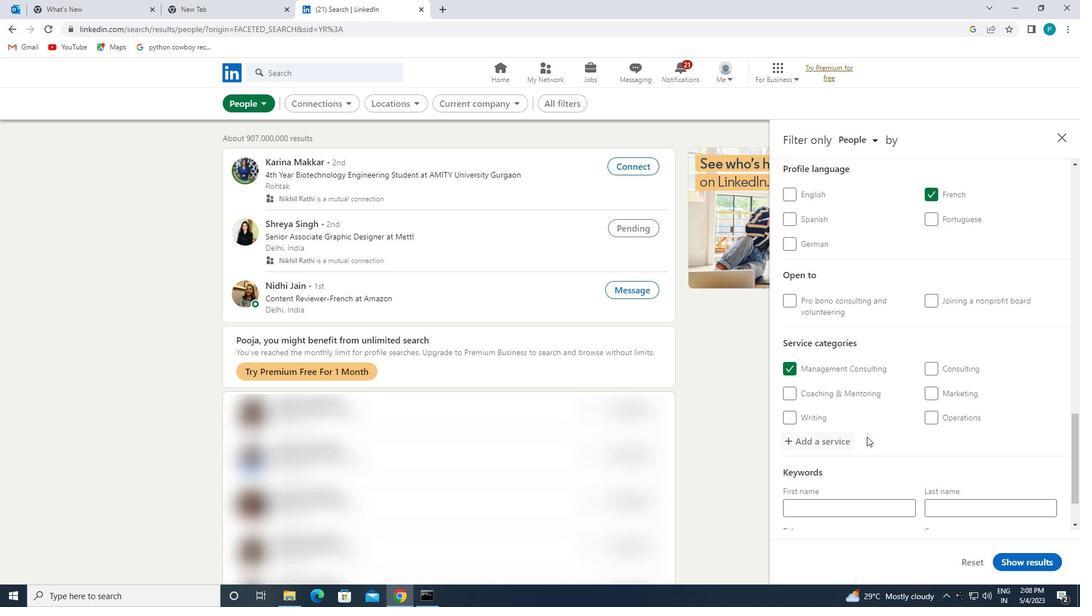 
Action: Mouse moved to (840, 475)
Screenshot: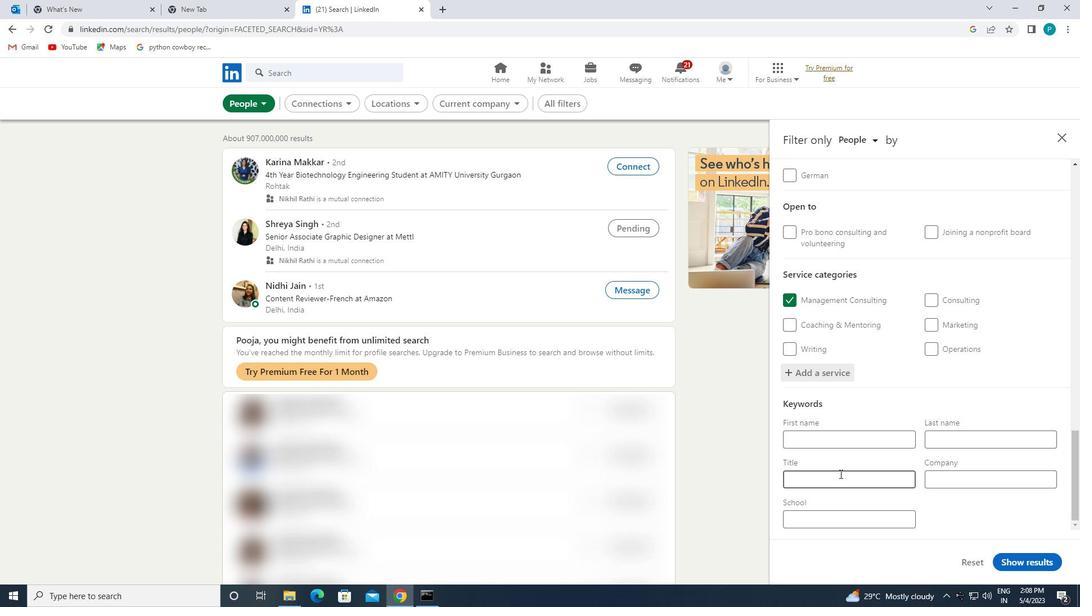 
Action: Mouse pressed left at (840, 475)
Screenshot: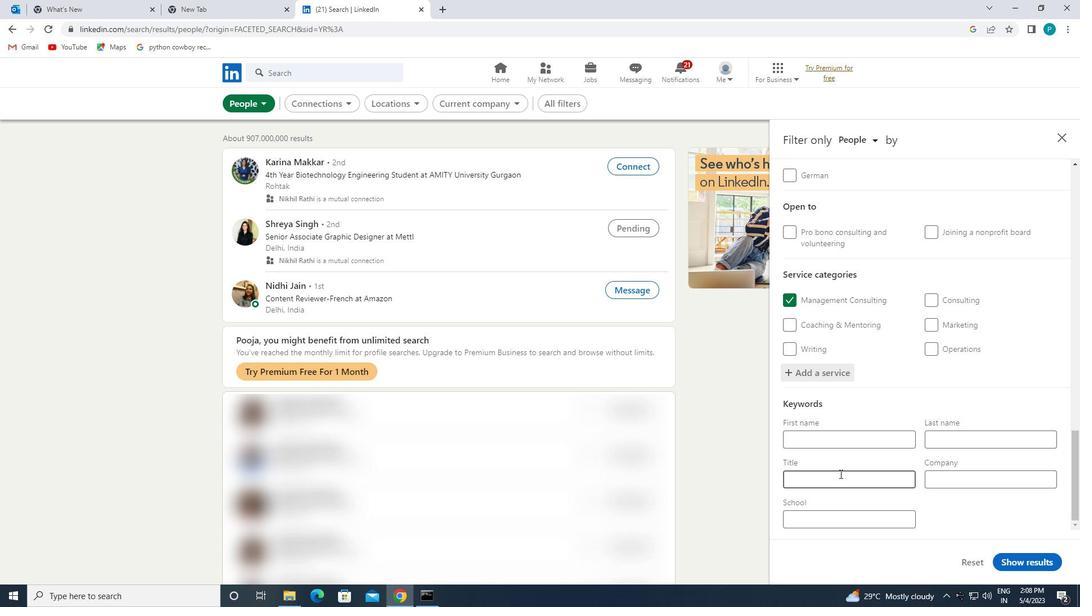 
Action: Key pressed <Key.caps_lock>T<Key.caps_lock>ELEPHONE<Key.space><Key.caps_lock>O<Key.caps_lock>PERATOR
Screenshot: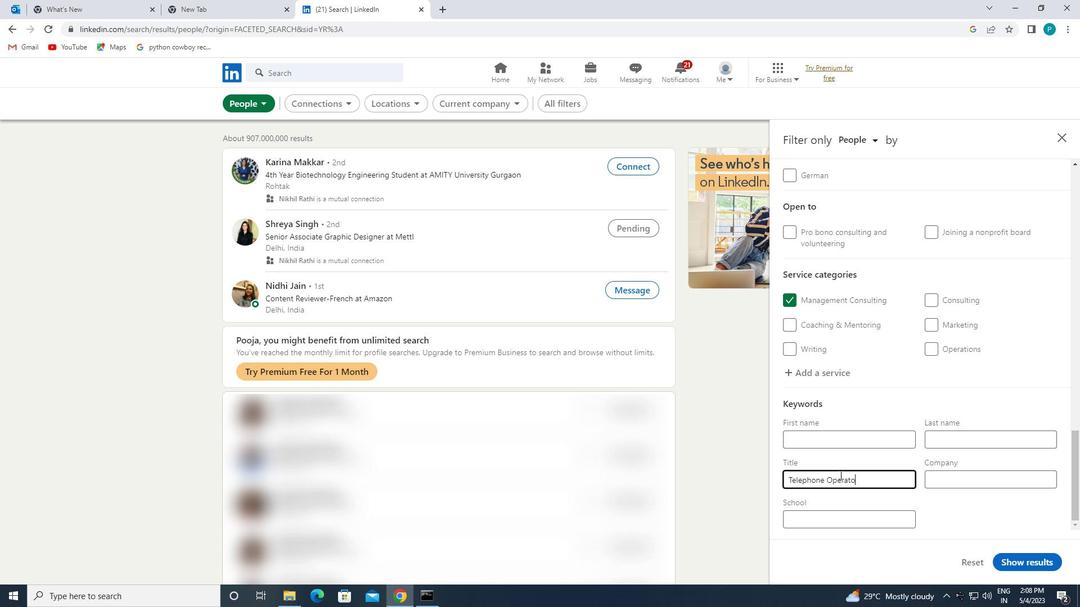 
Action: Mouse moved to (1009, 560)
Screenshot: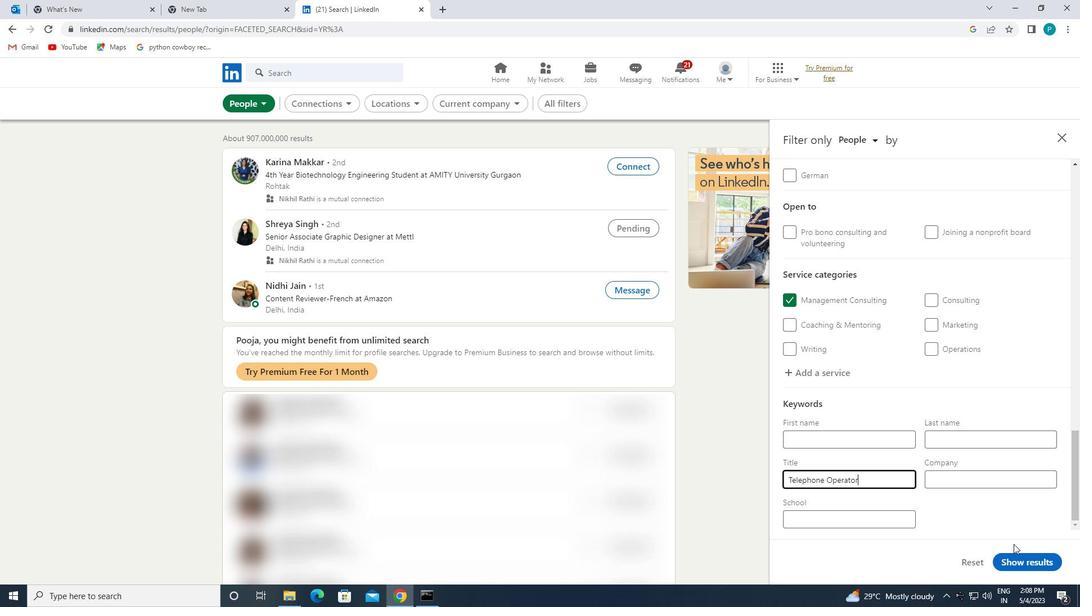 
Action: Mouse pressed left at (1009, 560)
Screenshot: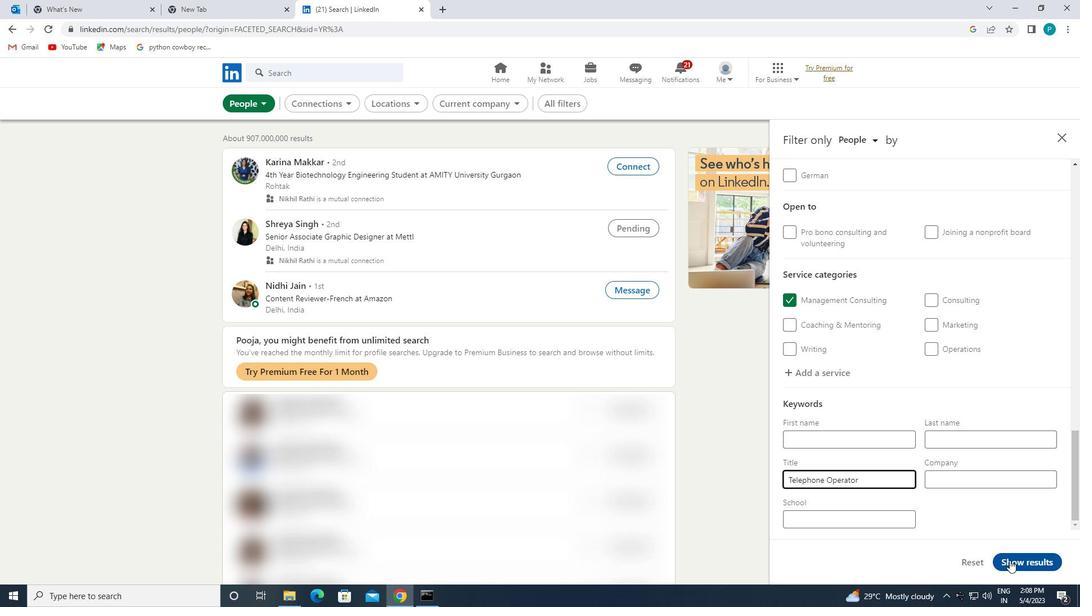 
Action: Mouse moved to (1008, 557)
Screenshot: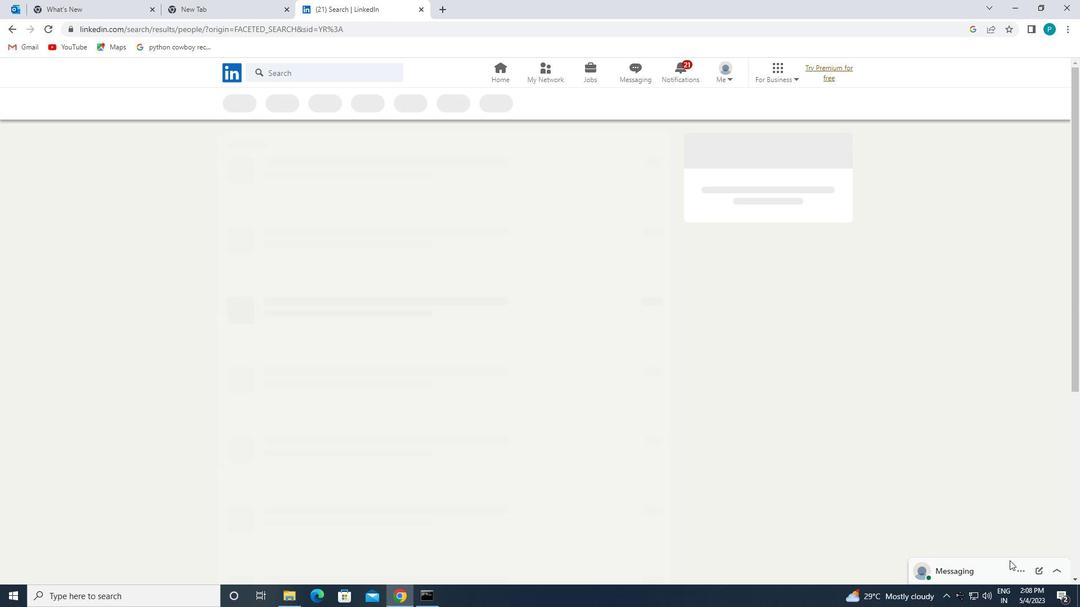 
